 Task: Look for space in Kisarazu, Japan from 15th August, 2023 to 20th August, 2023 for 1 adult in price range Rs.5000 to Rs.10000. Place can be private room with 1  bedroom having 1 bed and 1 bathroom. Property type can be house, flat, guest house, hotel. Booking option can be shelf check-in. Required host language is English.
Action: Mouse moved to (534, 135)
Screenshot: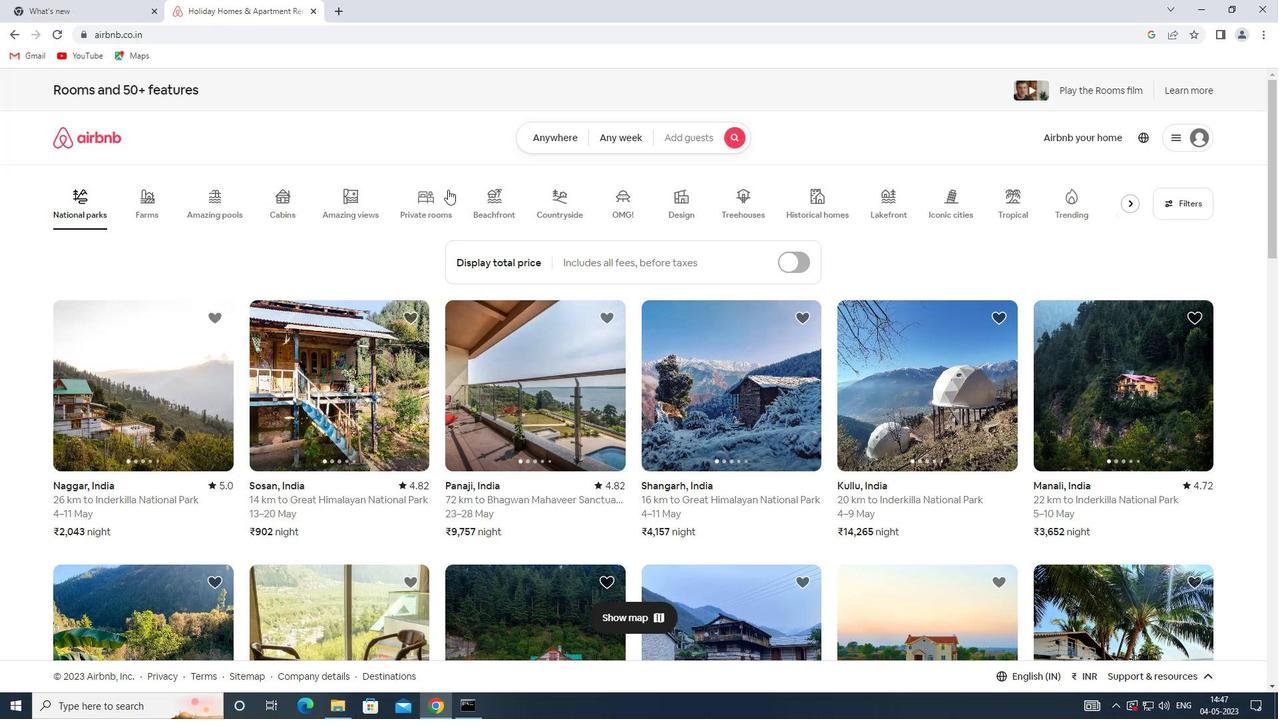 
Action: Mouse pressed left at (534, 135)
Screenshot: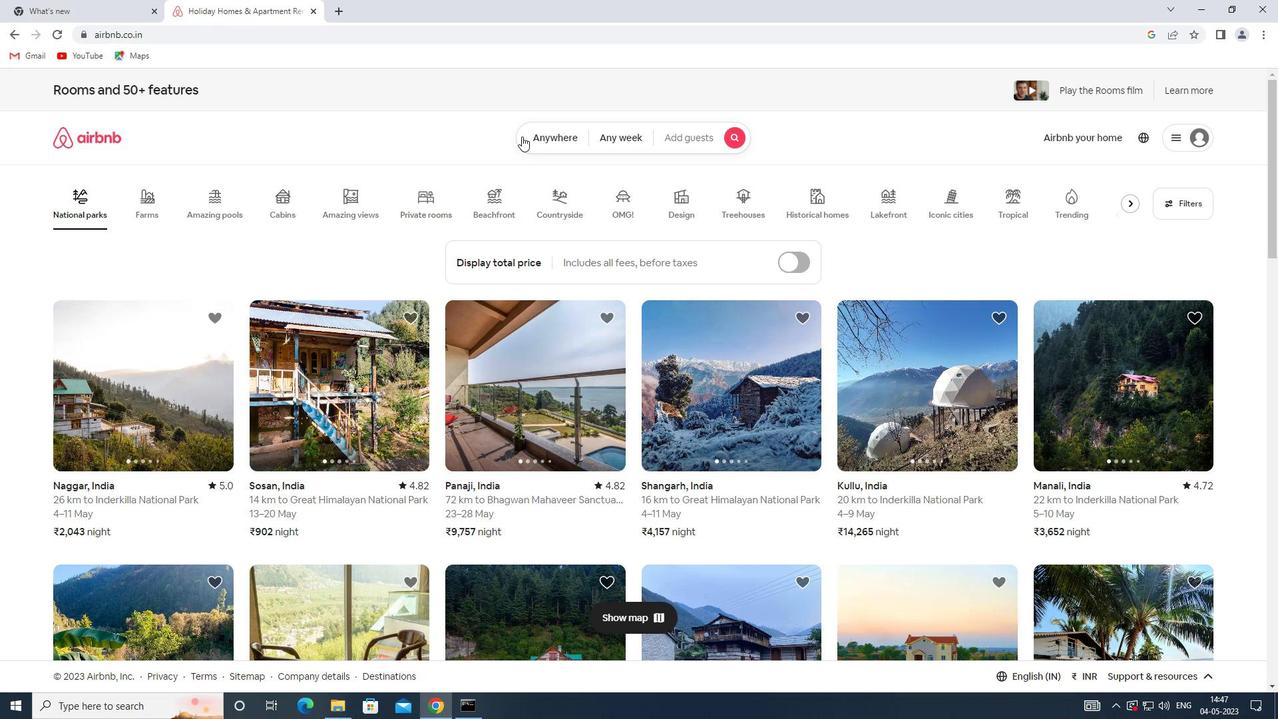 
Action: Mouse moved to (427, 186)
Screenshot: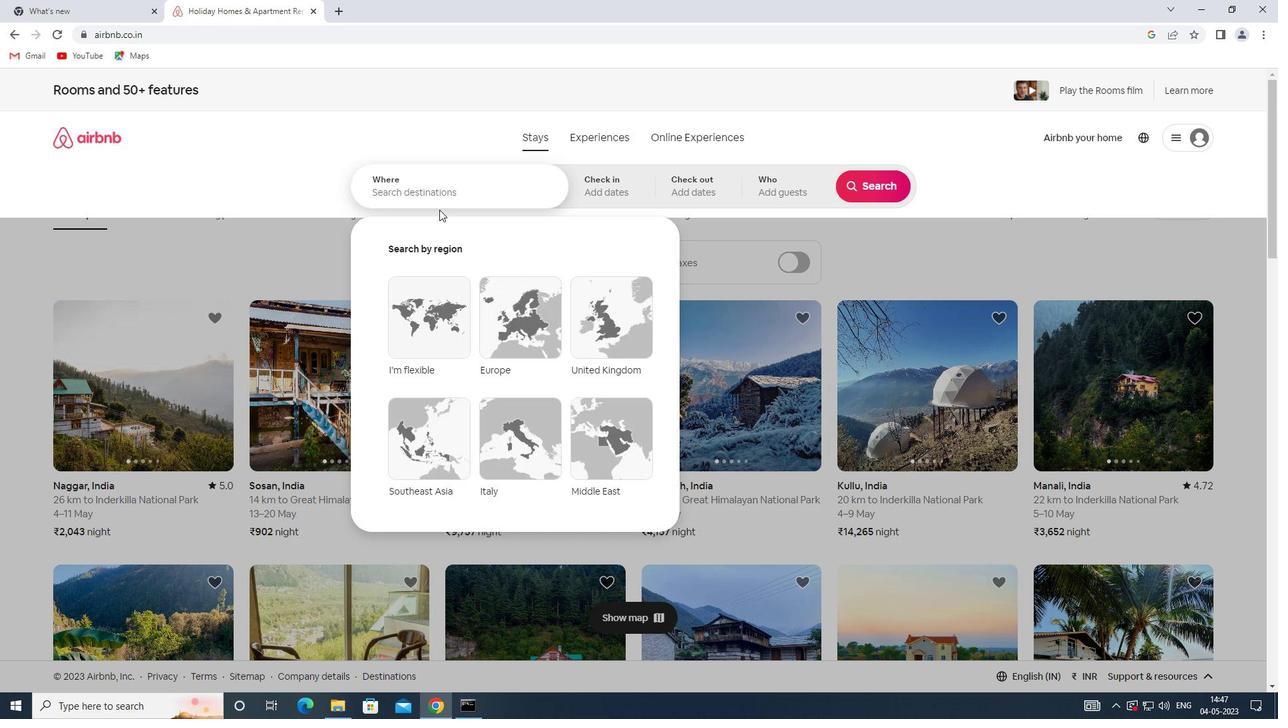 
Action: Mouse pressed left at (427, 186)
Screenshot: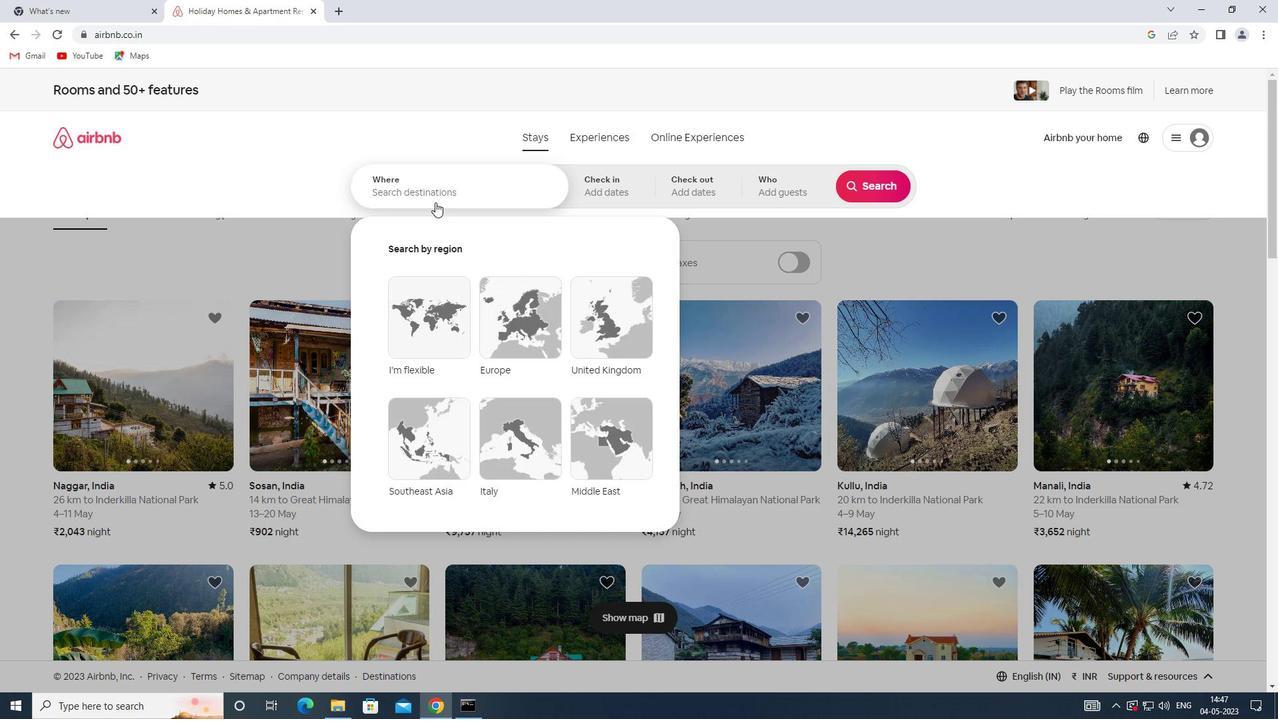 
Action: Key pressed <Key.shift>KISARAZU,<Key.shift><Key.shift><Key.shift><Key.shift><Key.shift><Key.shift><Key.shift><Key.shift><Key.shift><Key.shift><Key.shift><Key.shift><Key.shift>JAPAN
Screenshot: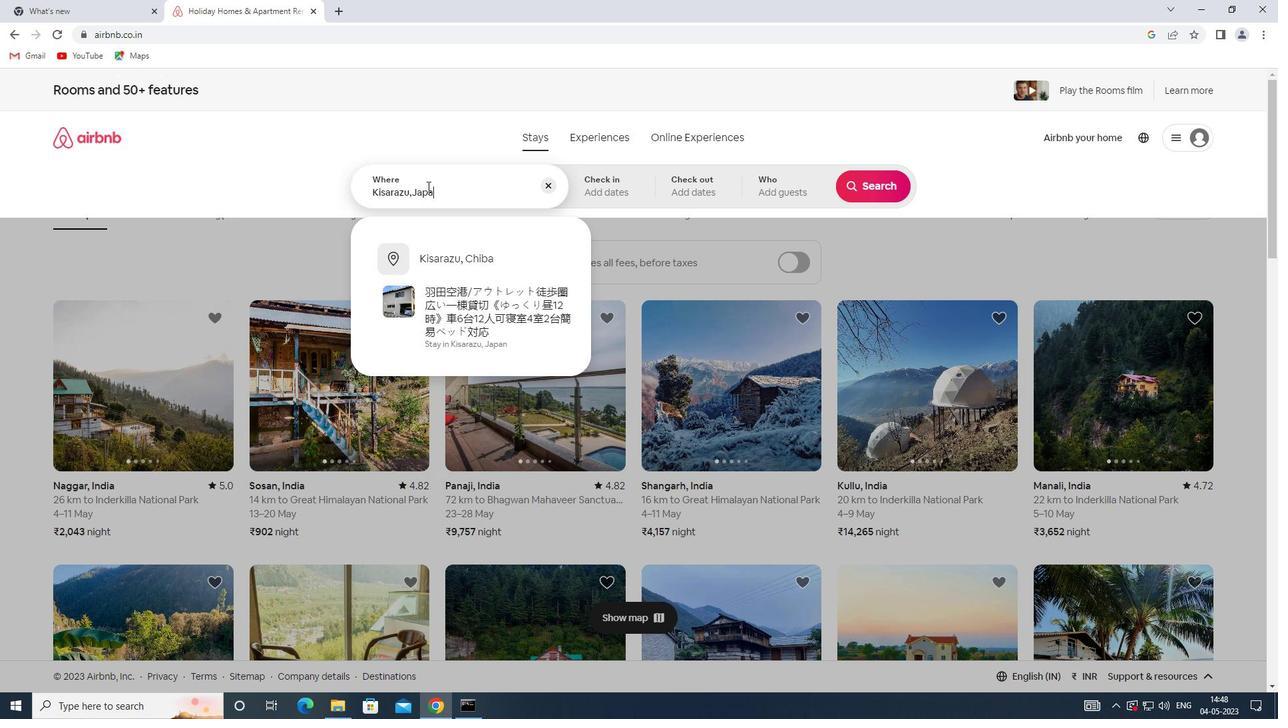 
Action: Mouse moved to (619, 194)
Screenshot: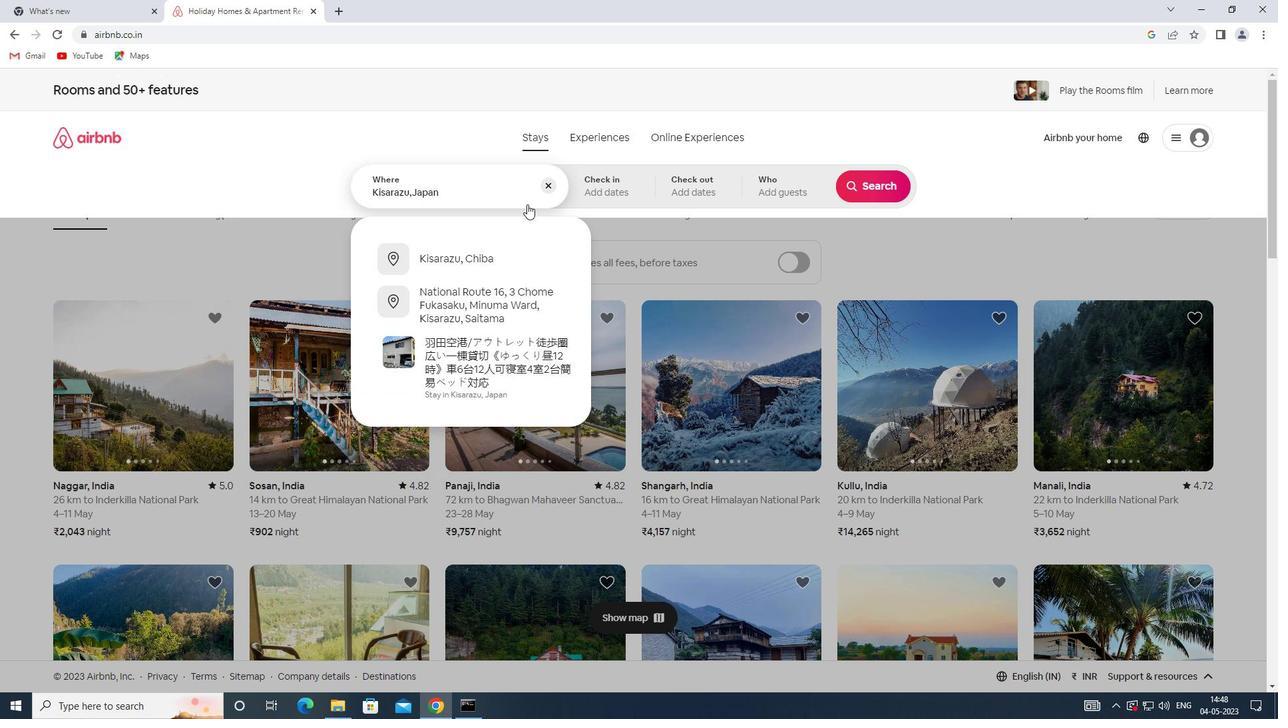 
Action: Mouse pressed left at (619, 194)
Screenshot: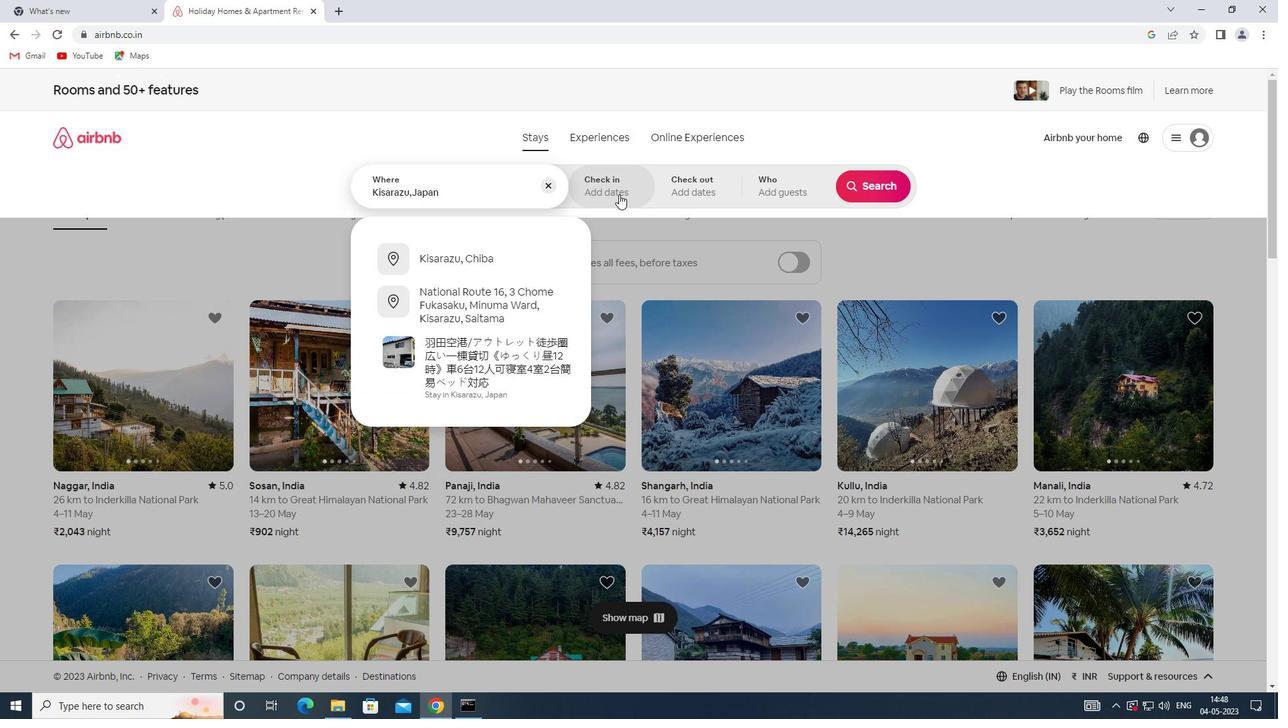 
Action: Mouse moved to (872, 304)
Screenshot: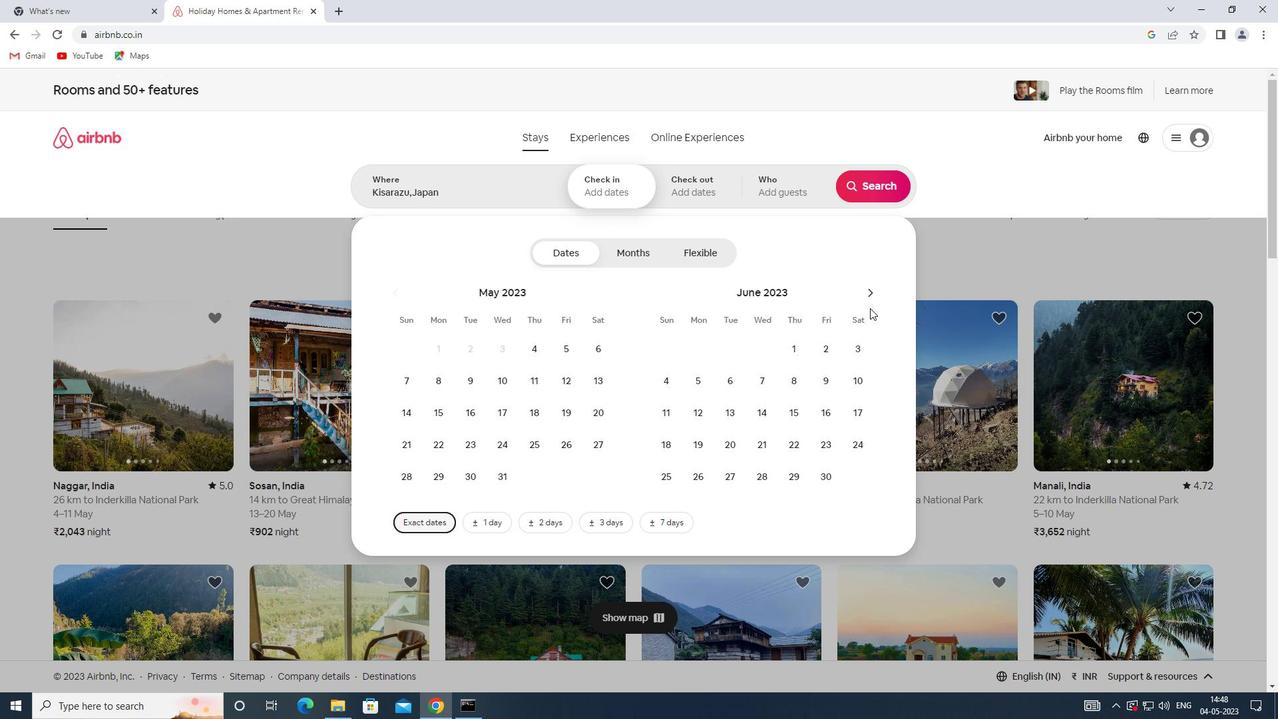 
Action: Mouse pressed left at (872, 304)
Screenshot: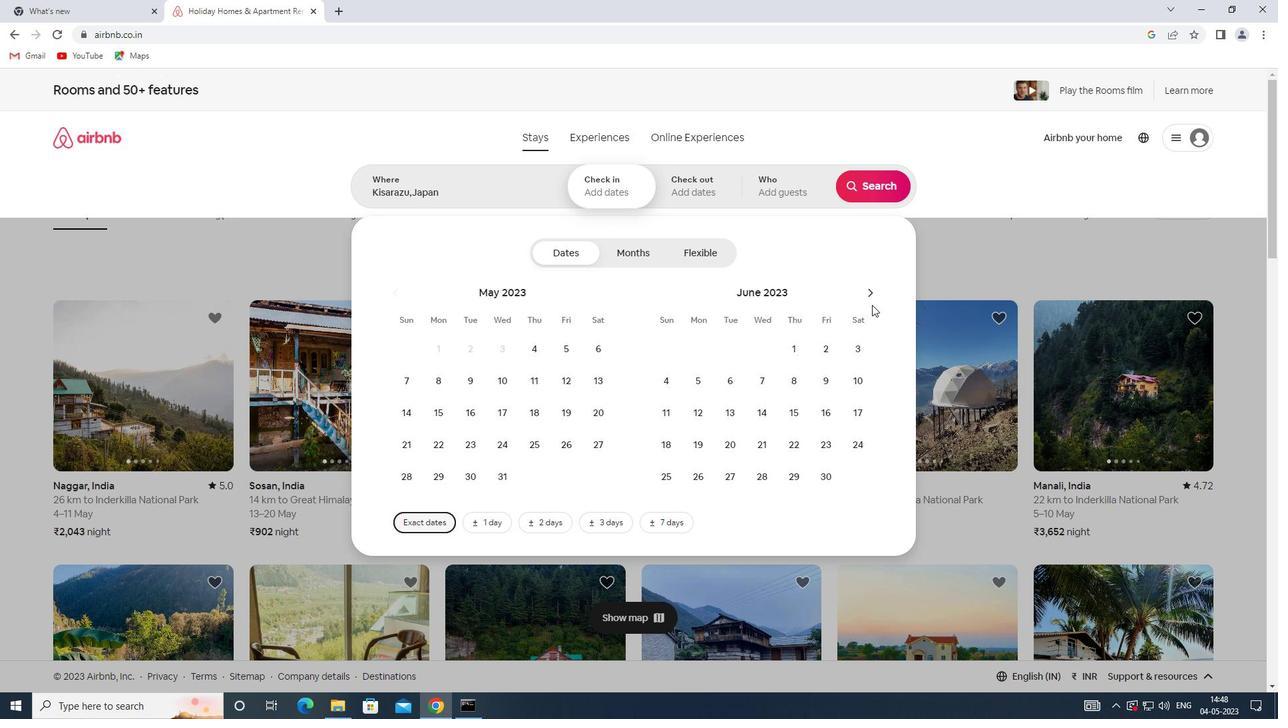 
Action: Mouse moved to (871, 296)
Screenshot: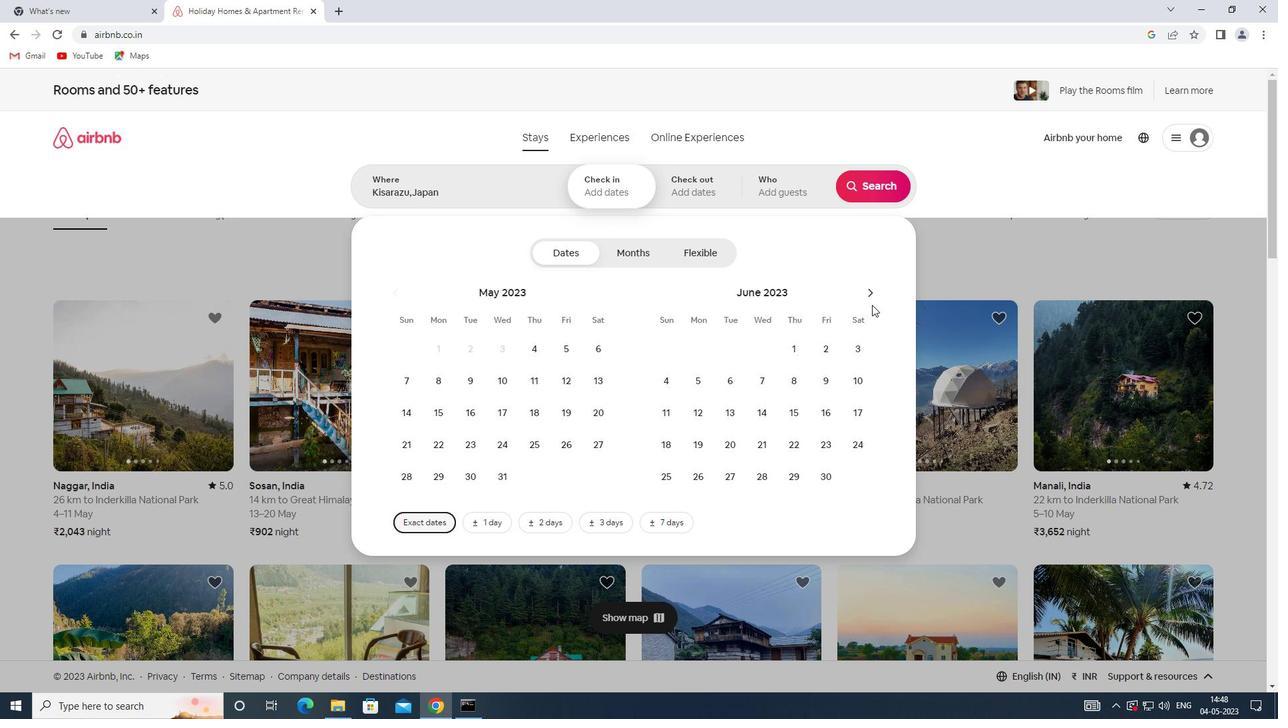 
Action: Mouse pressed left at (871, 296)
Screenshot: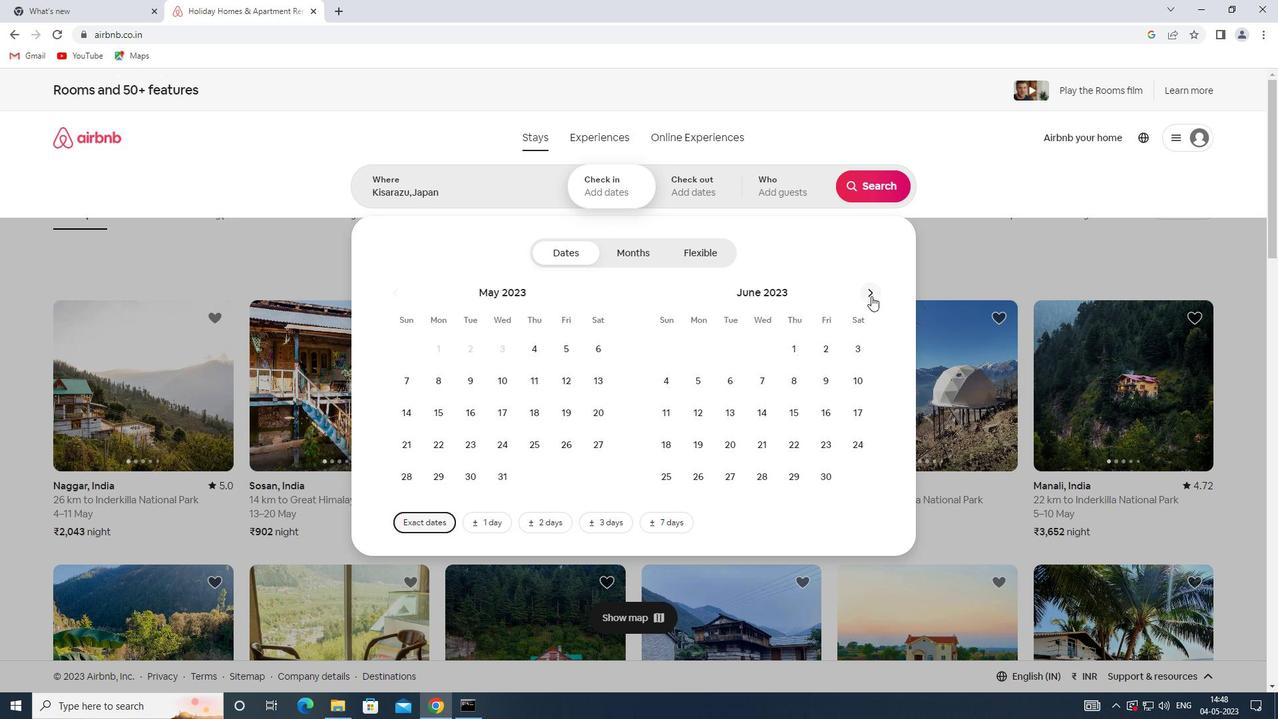 
Action: Mouse pressed left at (871, 296)
Screenshot: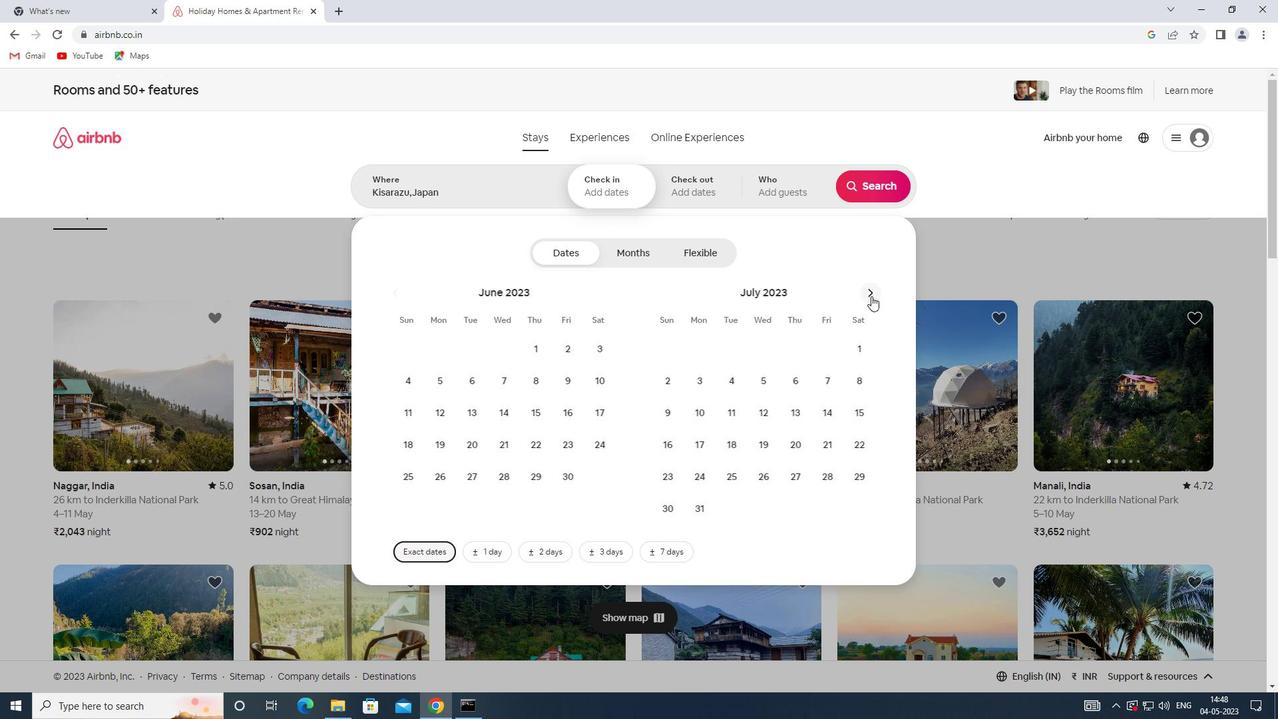
Action: Mouse moved to (735, 407)
Screenshot: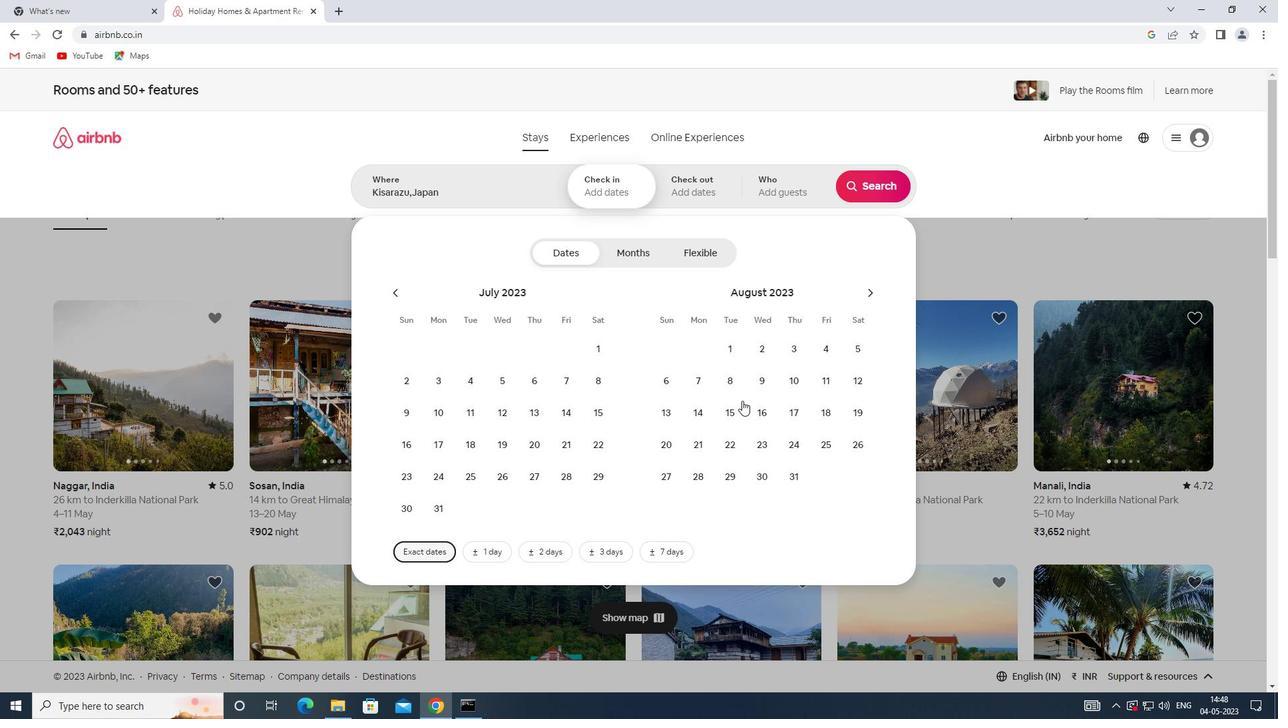 
Action: Mouse pressed left at (735, 407)
Screenshot: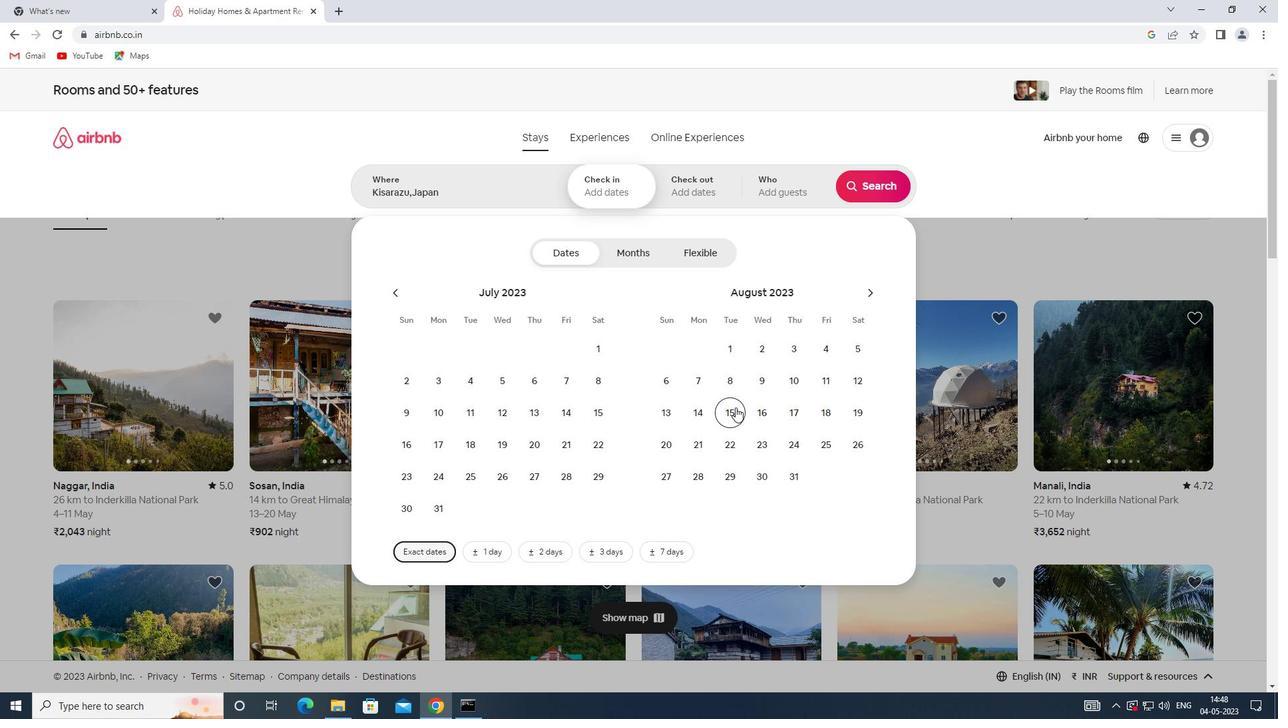 
Action: Mouse moved to (666, 445)
Screenshot: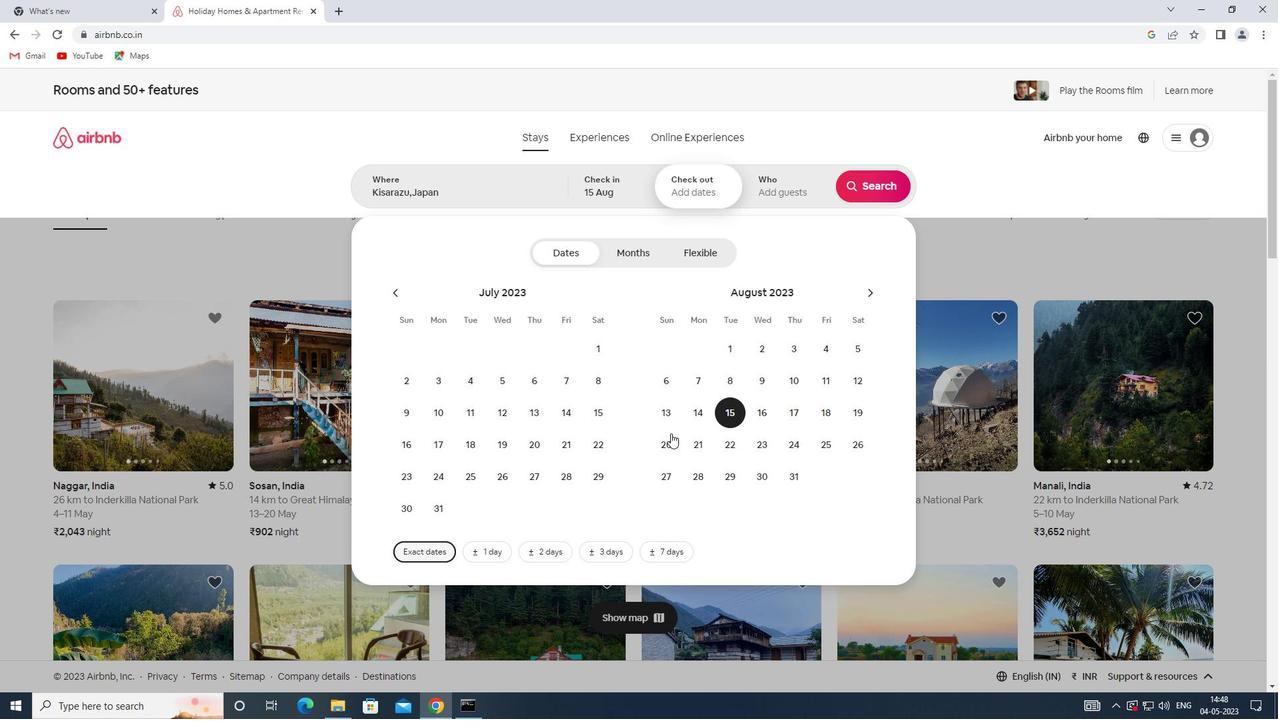 
Action: Mouse pressed left at (666, 445)
Screenshot: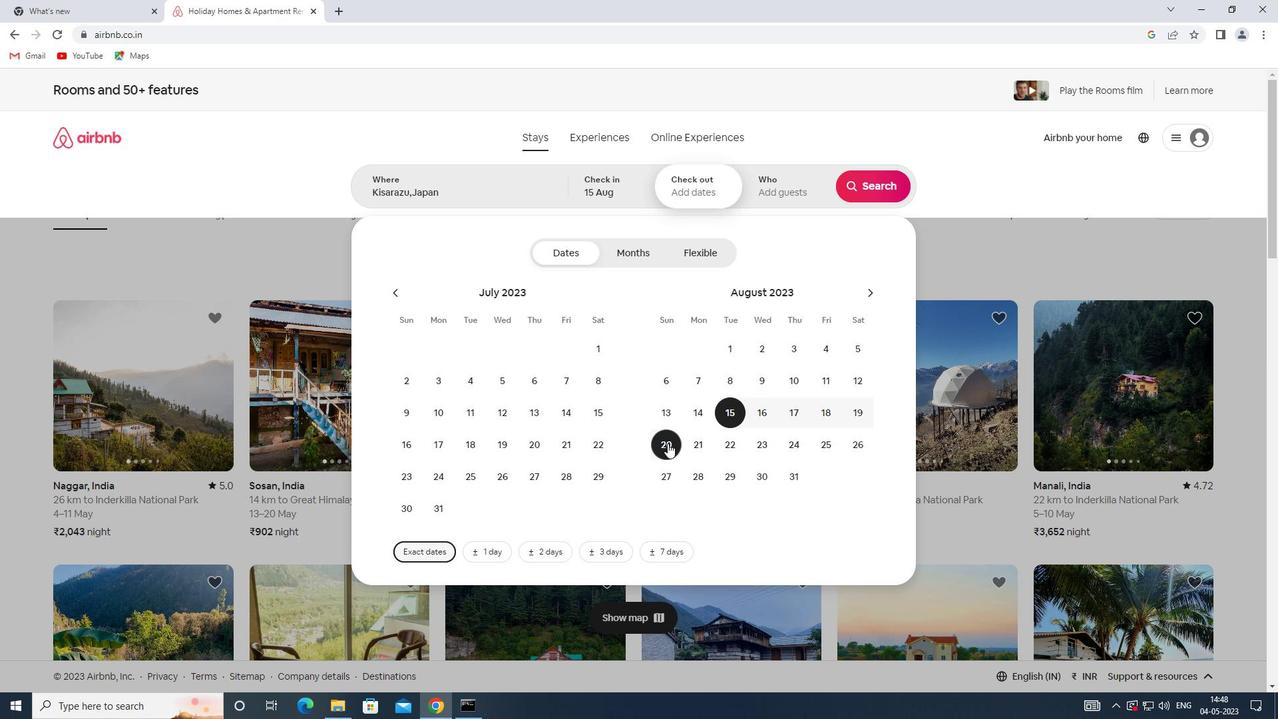 
Action: Mouse moved to (780, 192)
Screenshot: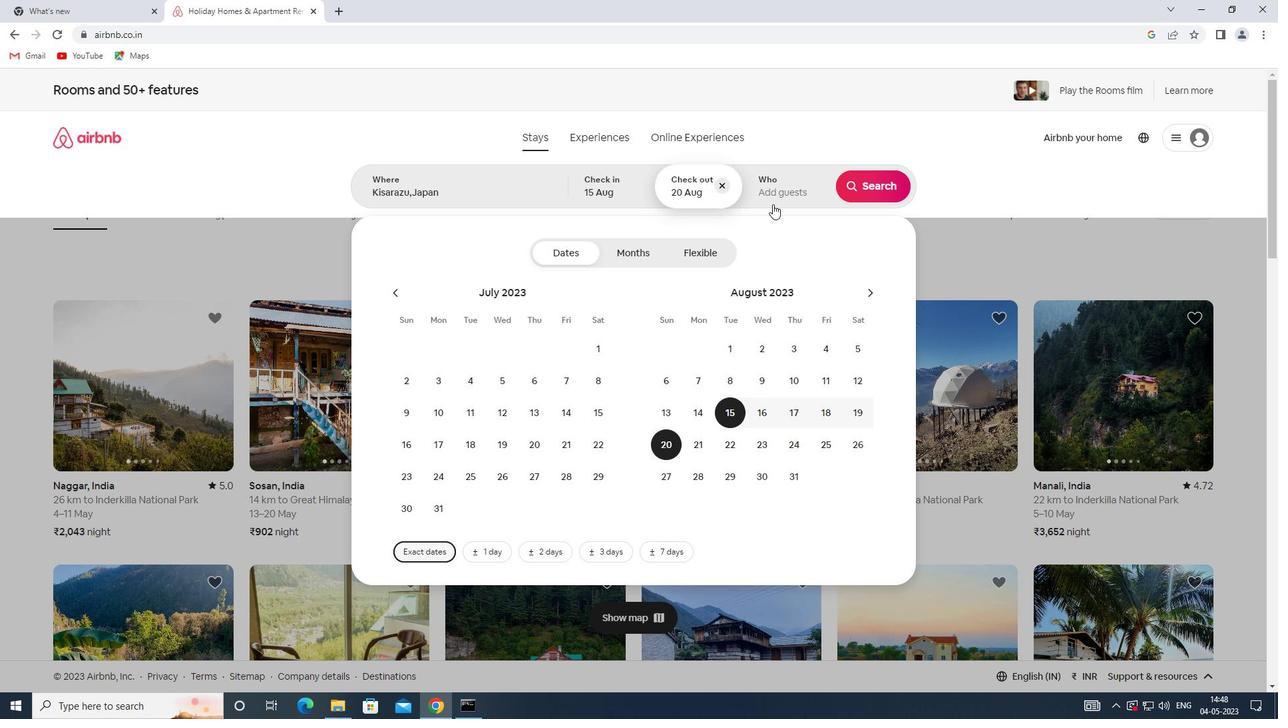 
Action: Mouse pressed left at (780, 192)
Screenshot: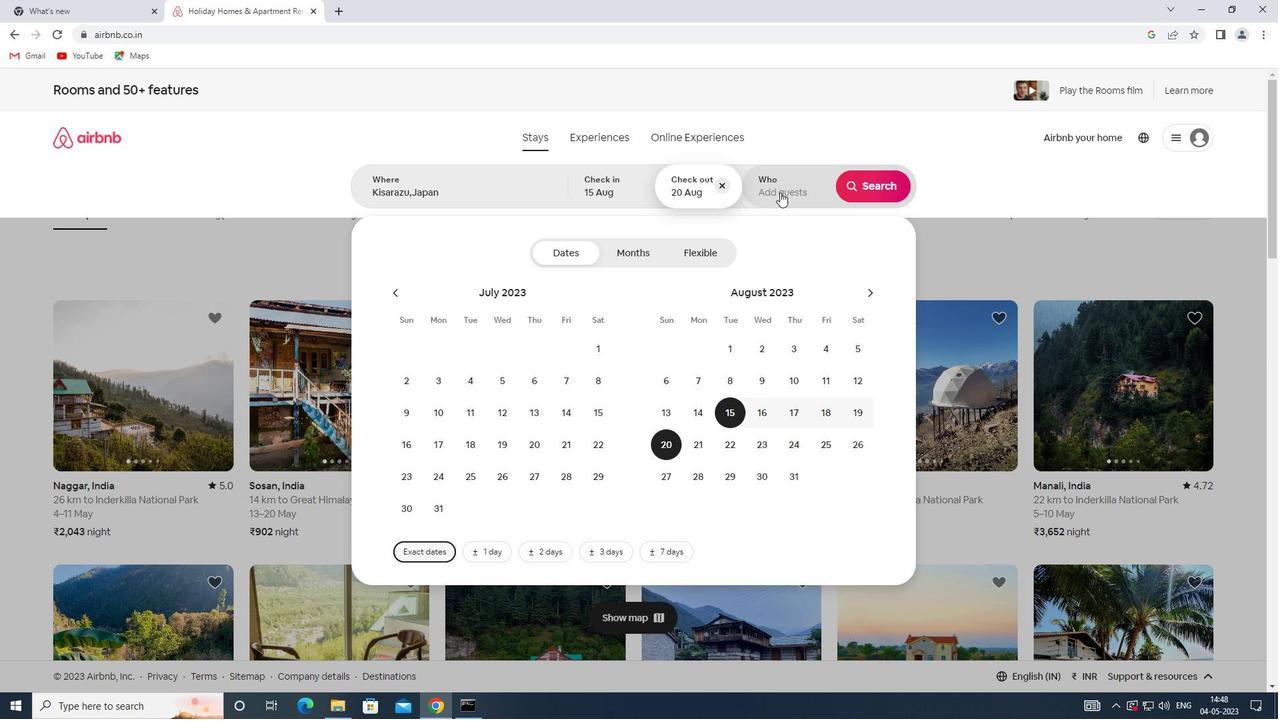 
Action: Mouse moved to (877, 260)
Screenshot: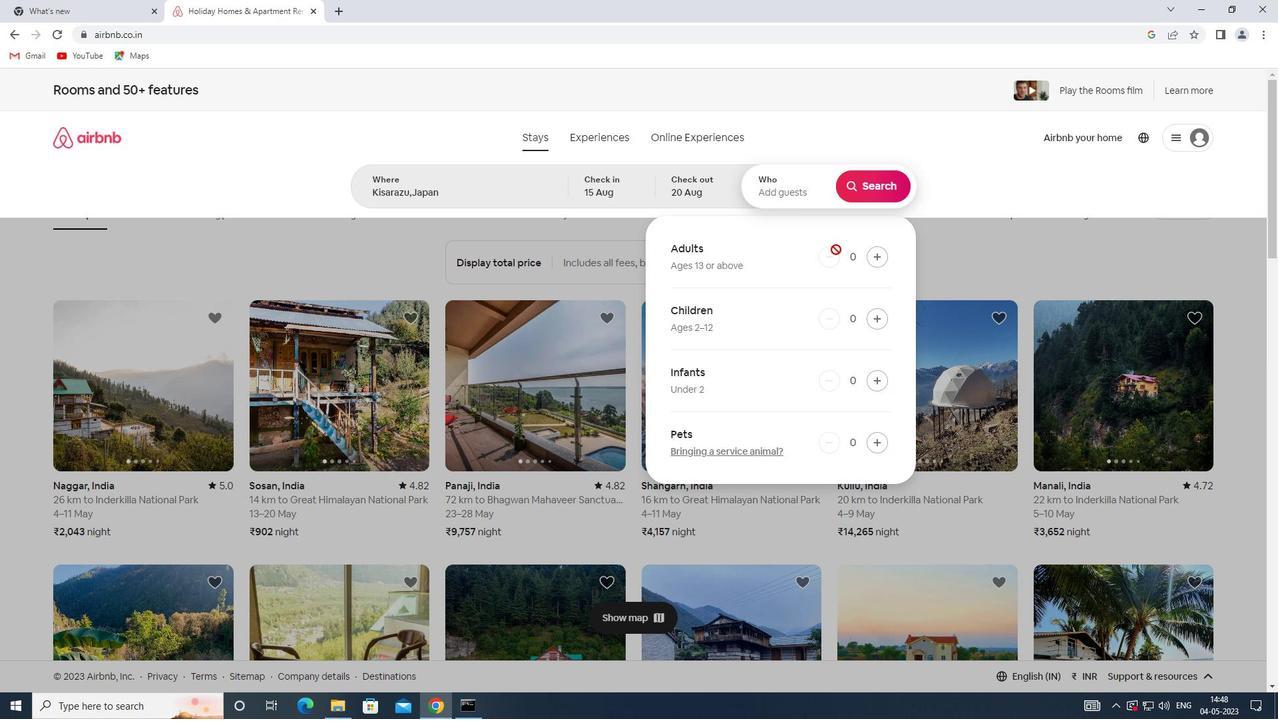 
Action: Mouse pressed left at (877, 260)
Screenshot: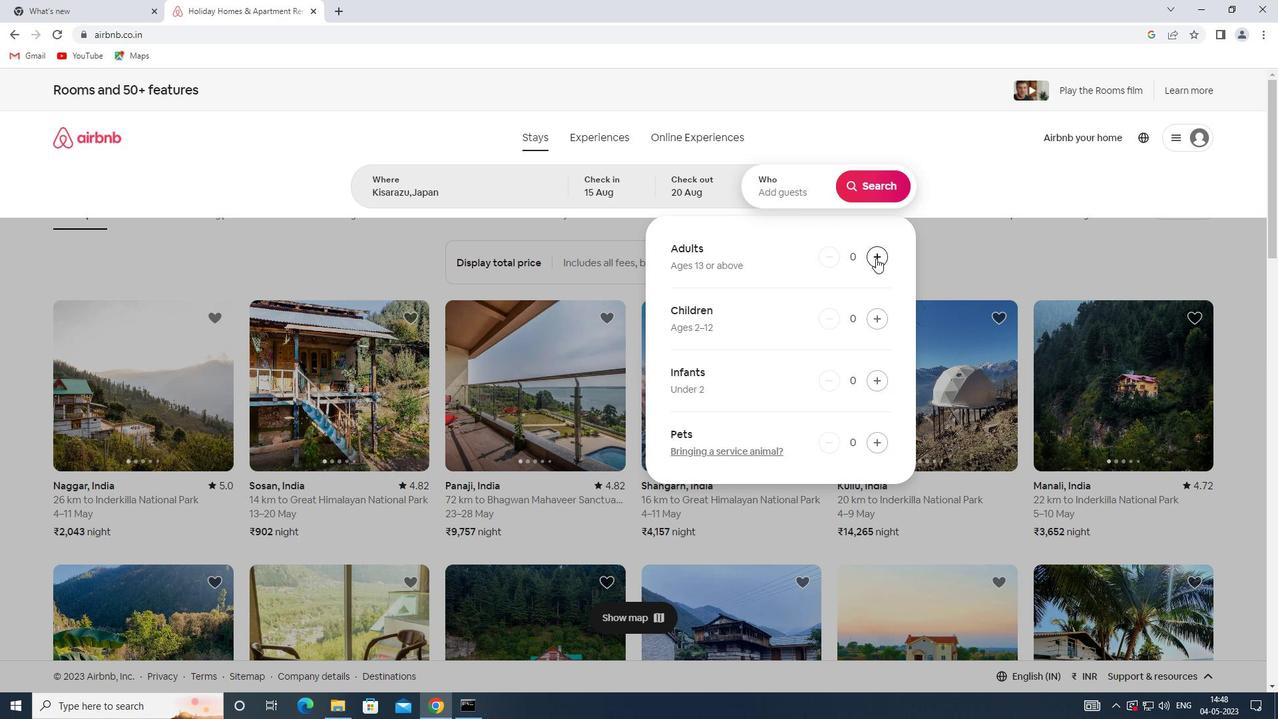 
Action: Mouse moved to (878, 181)
Screenshot: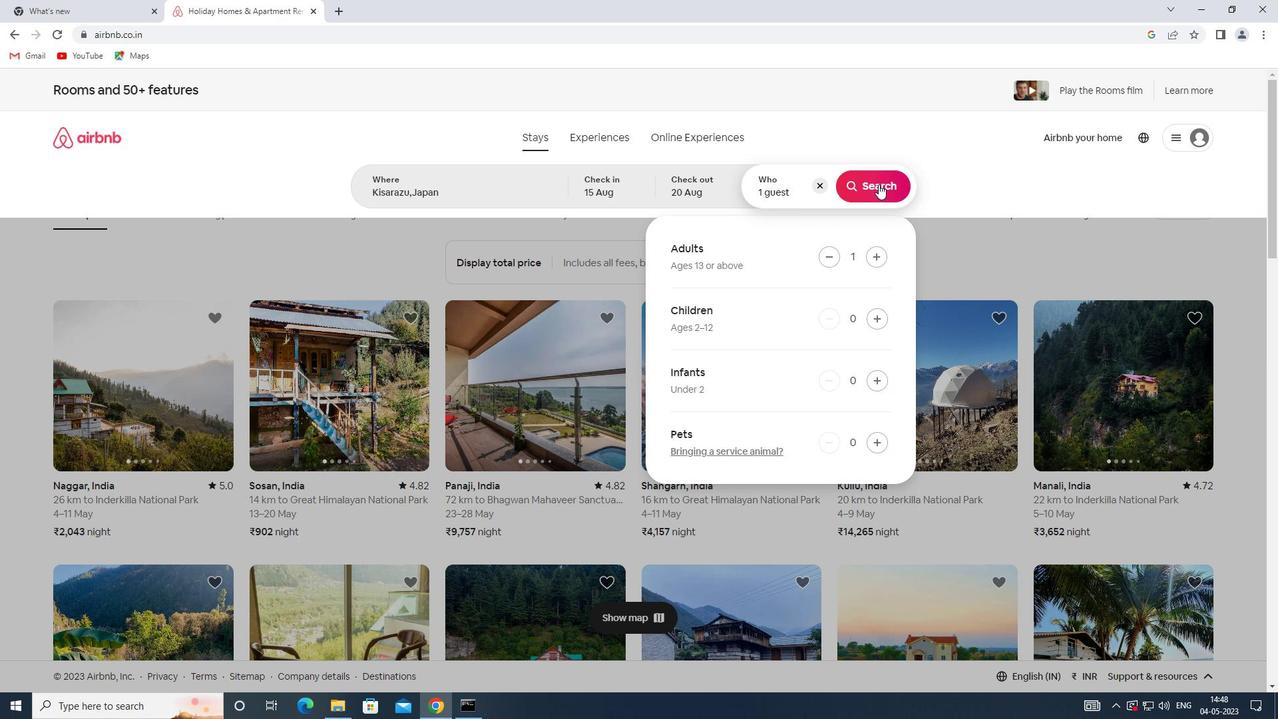 
Action: Mouse pressed left at (878, 181)
Screenshot: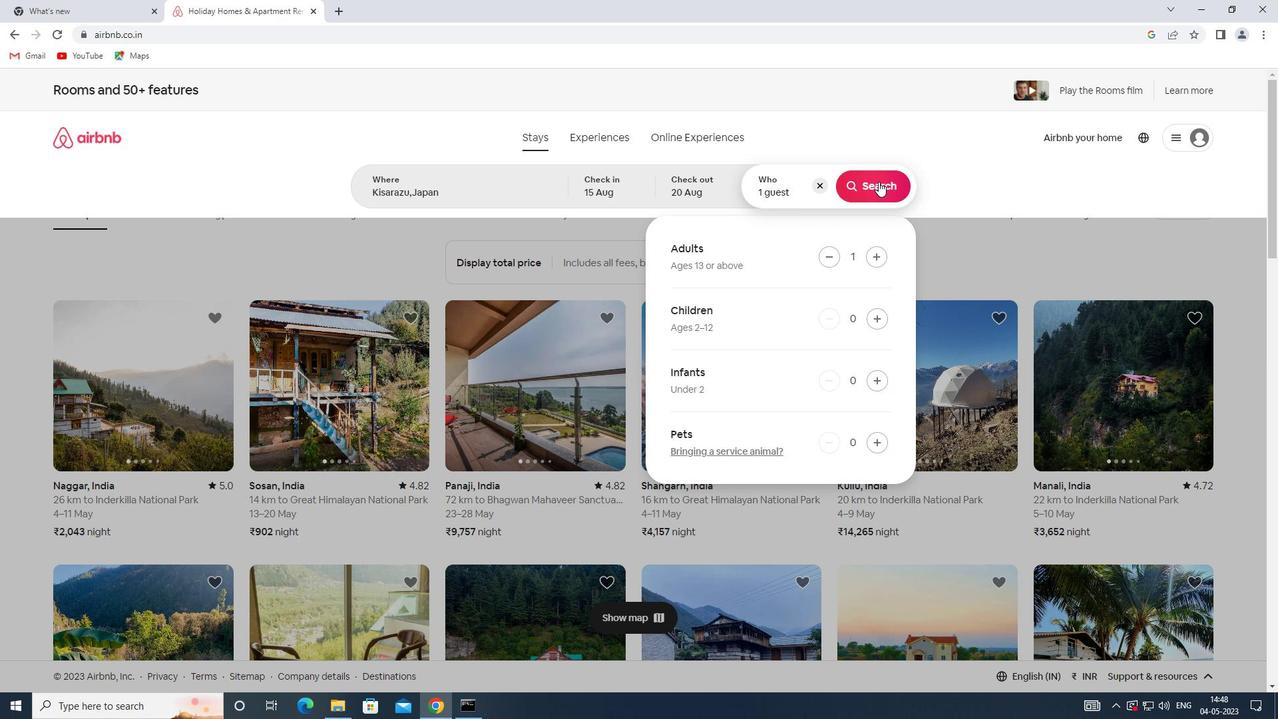 
Action: Mouse moved to (1214, 149)
Screenshot: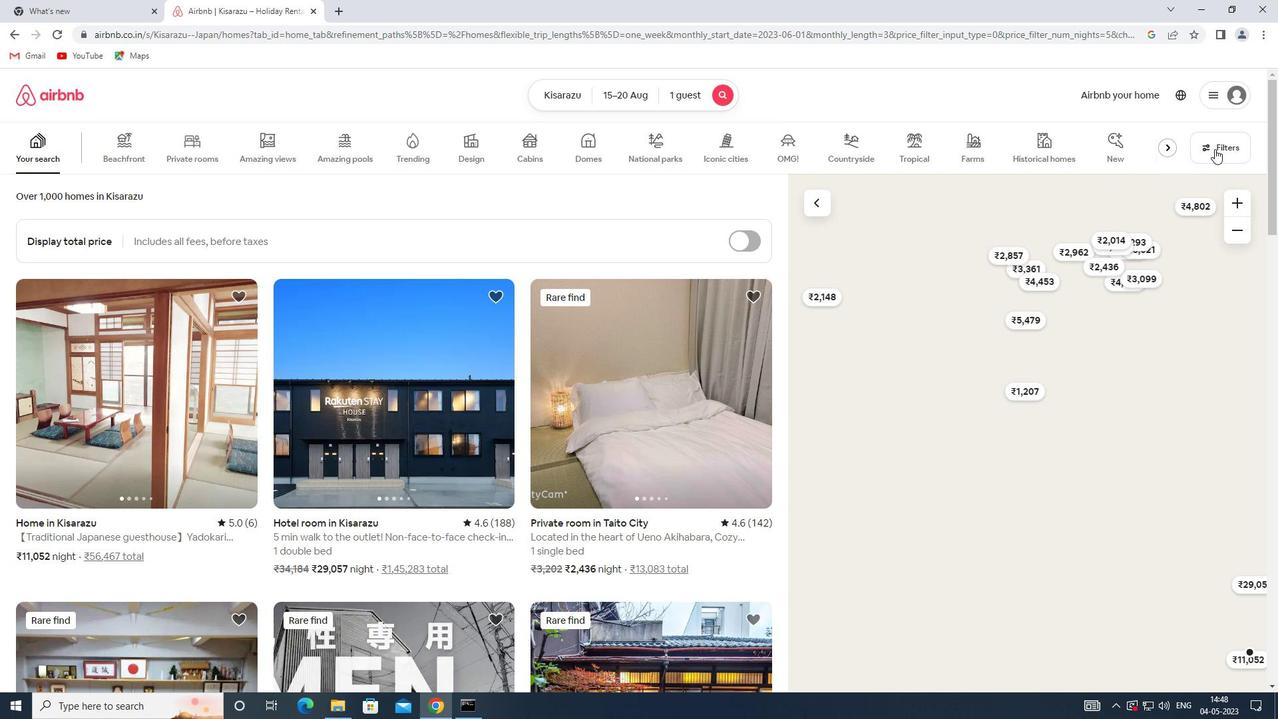 
Action: Mouse pressed left at (1214, 149)
Screenshot: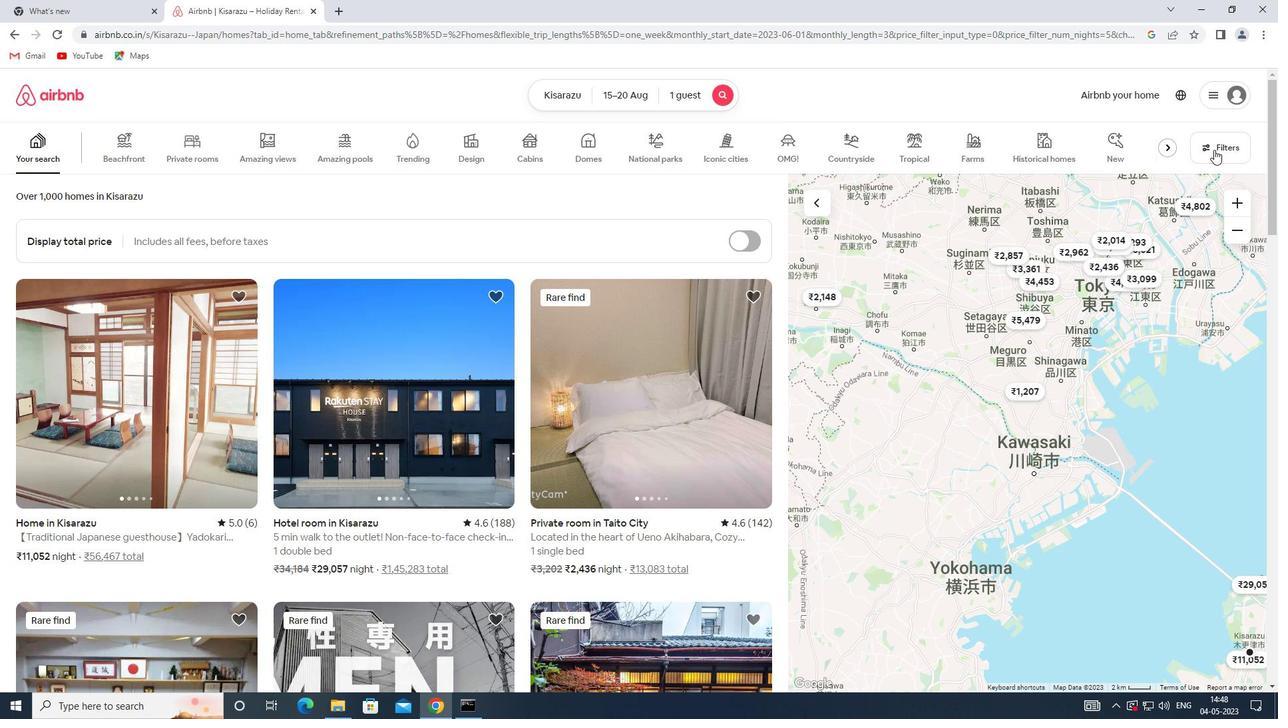 
Action: Mouse moved to (460, 312)
Screenshot: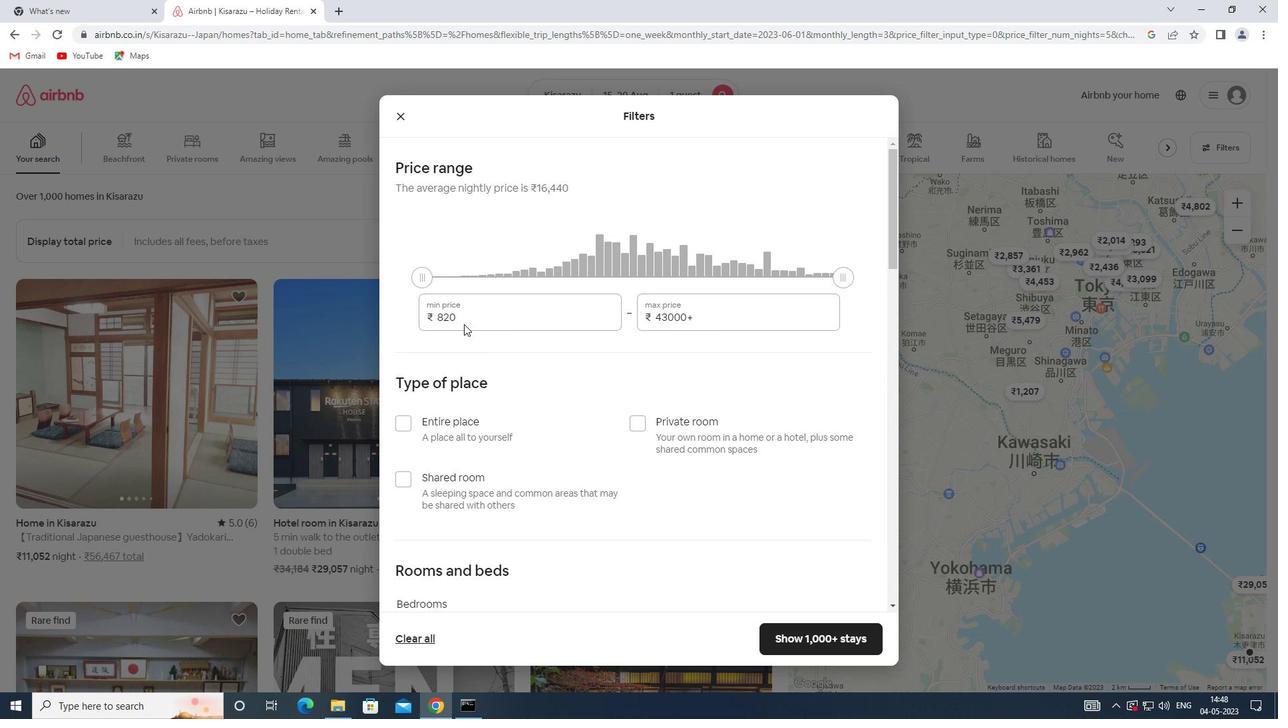
Action: Mouse pressed left at (460, 312)
Screenshot: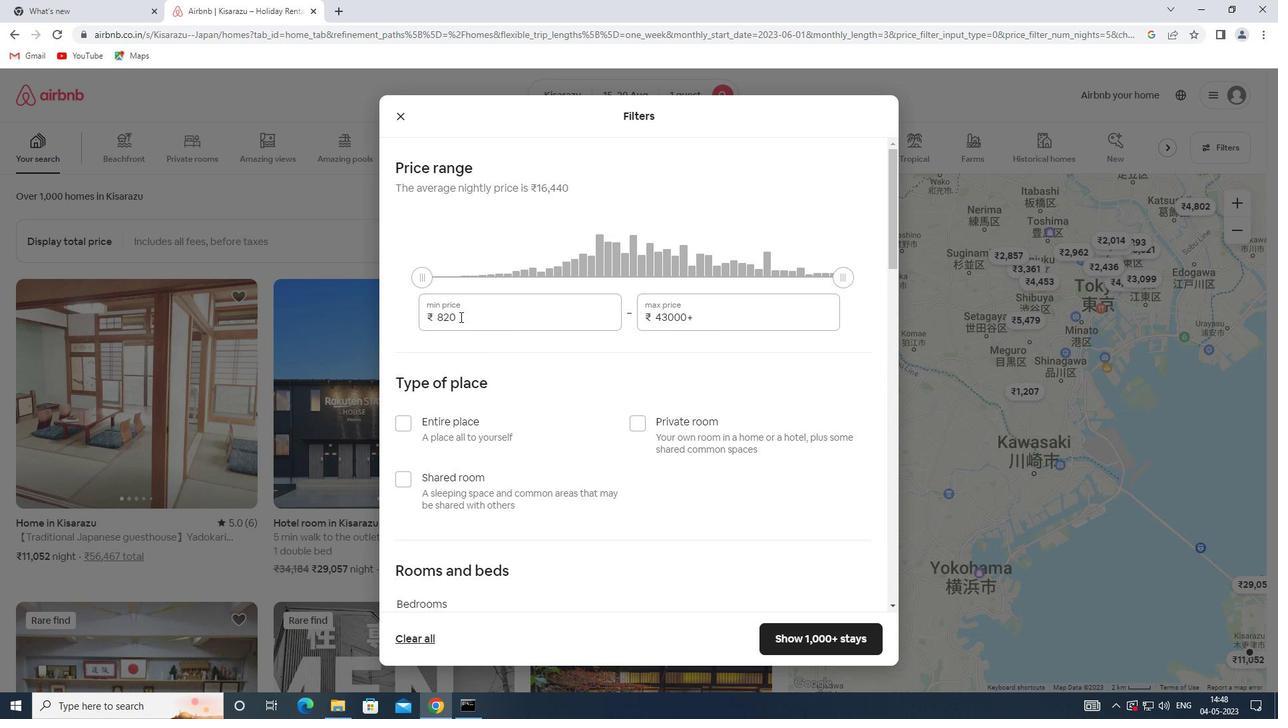 
Action: Mouse moved to (421, 311)
Screenshot: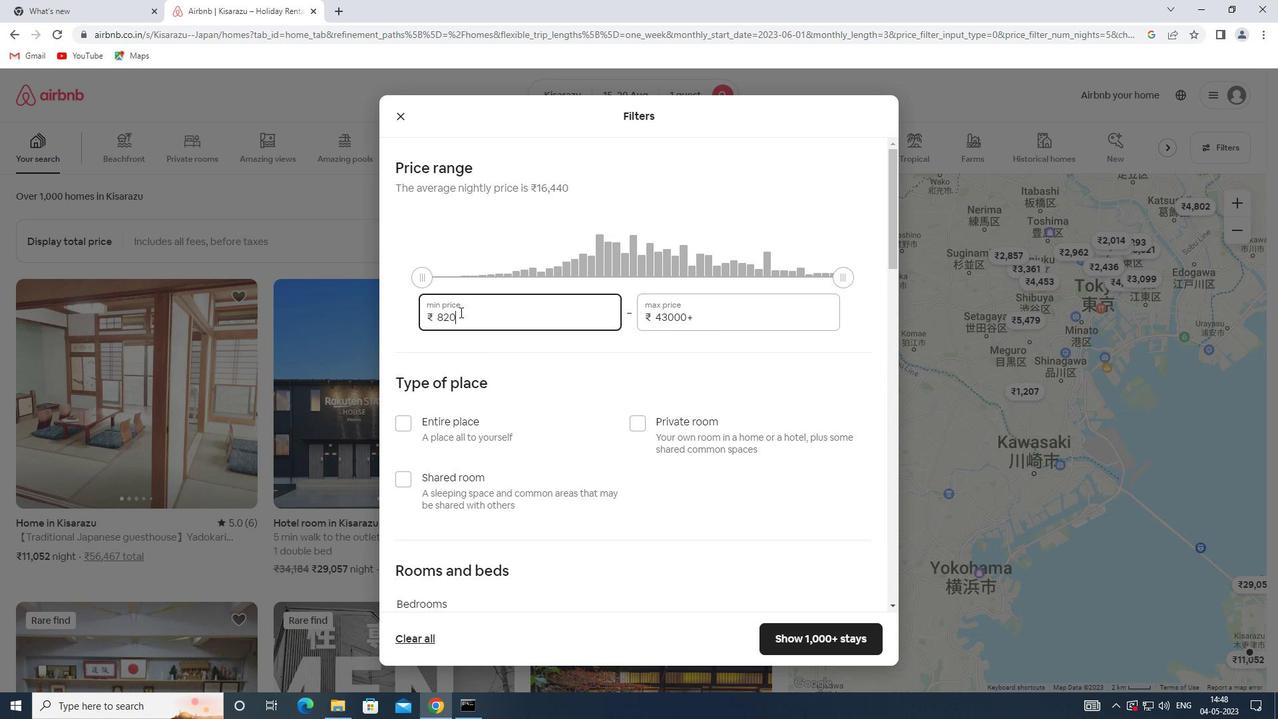 
Action: Key pressed 5000
Screenshot: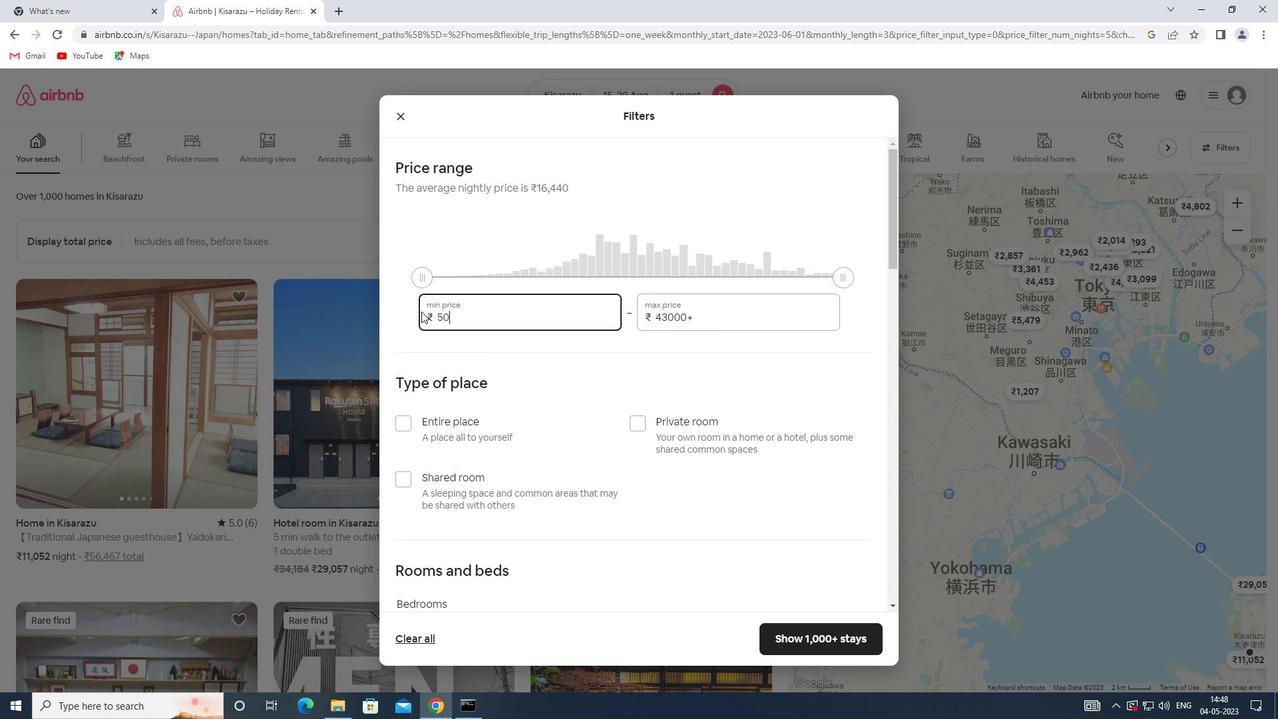 
Action: Mouse moved to (701, 314)
Screenshot: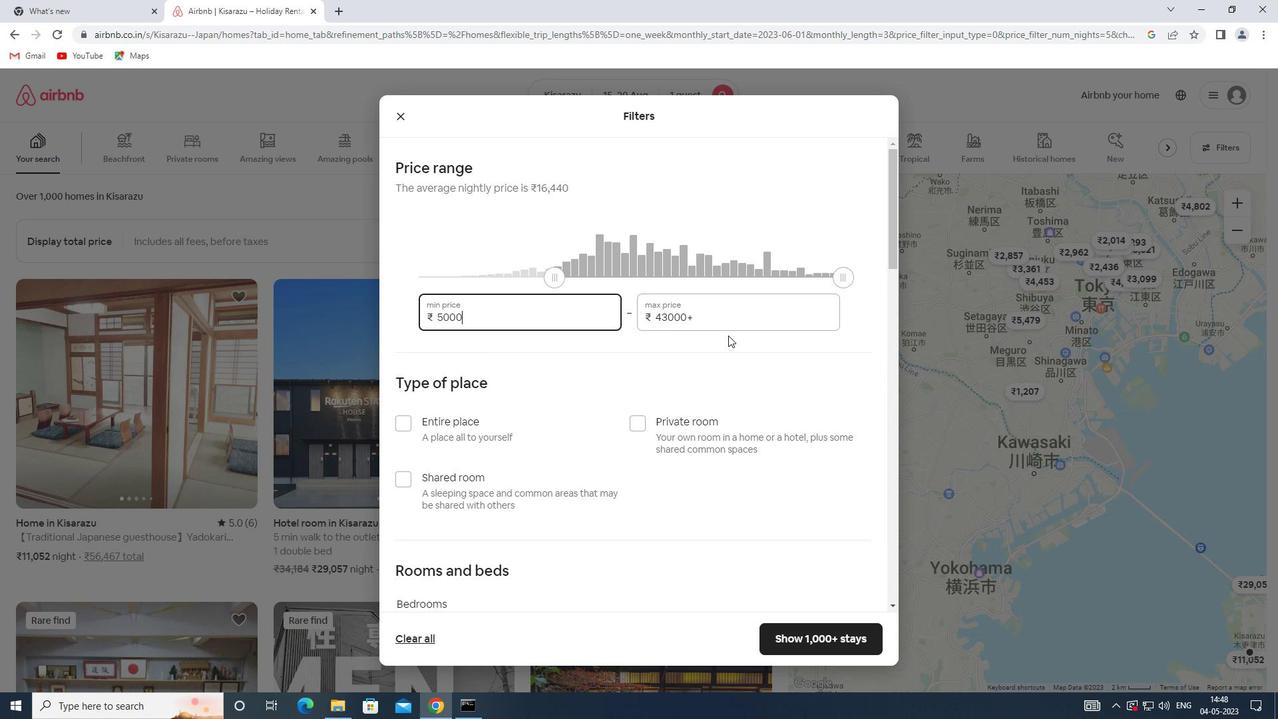 
Action: Mouse pressed left at (701, 314)
Screenshot: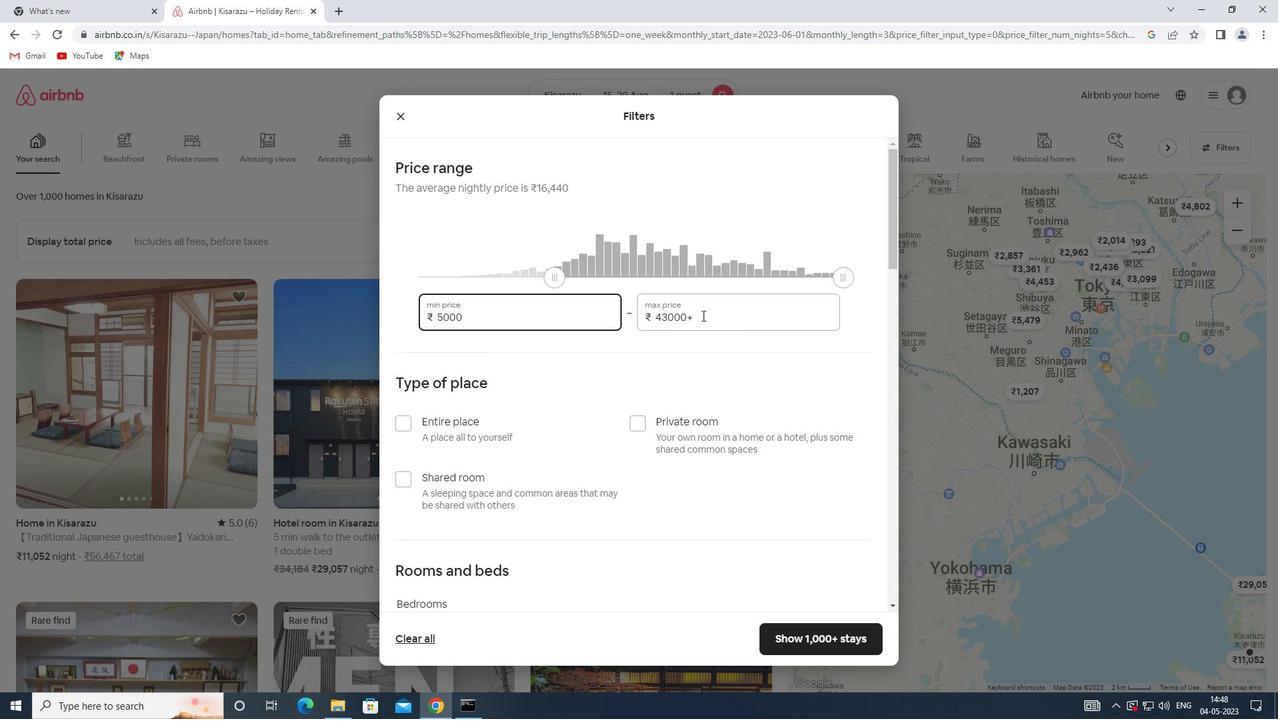 
Action: Mouse moved to (617, 314)
Screenshot: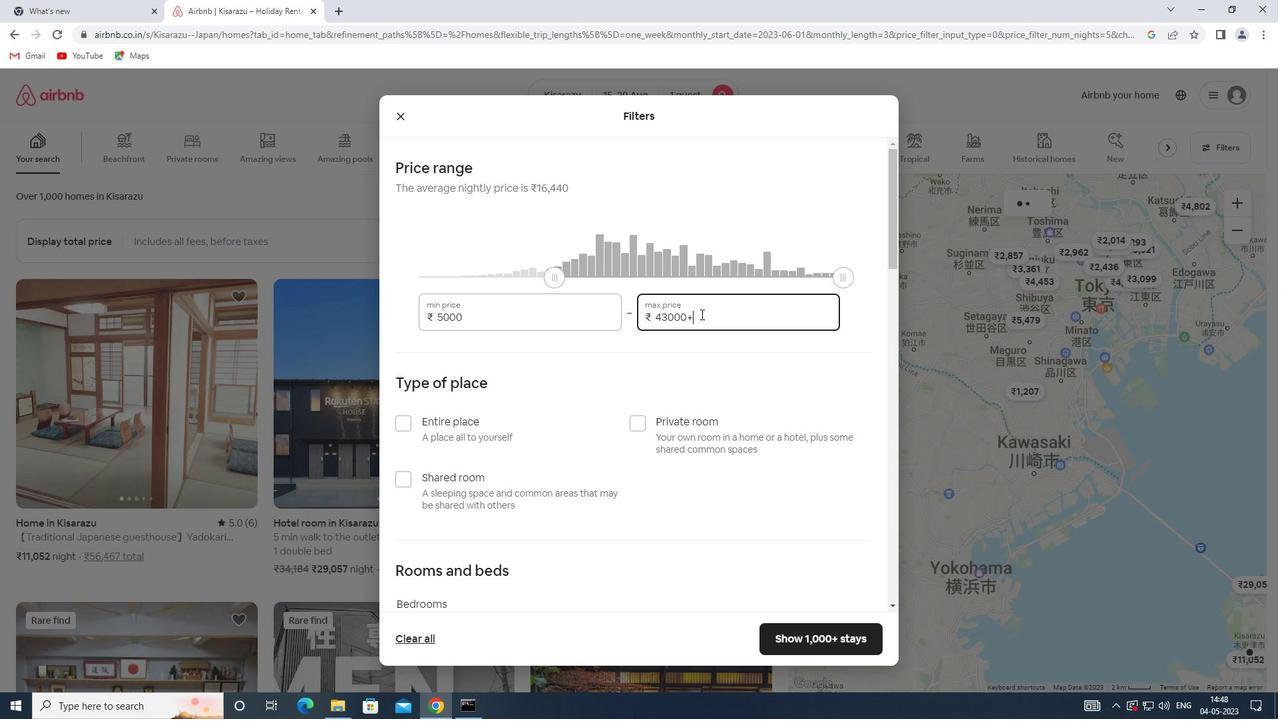 
Action: Key pressed 10000
Screenshot: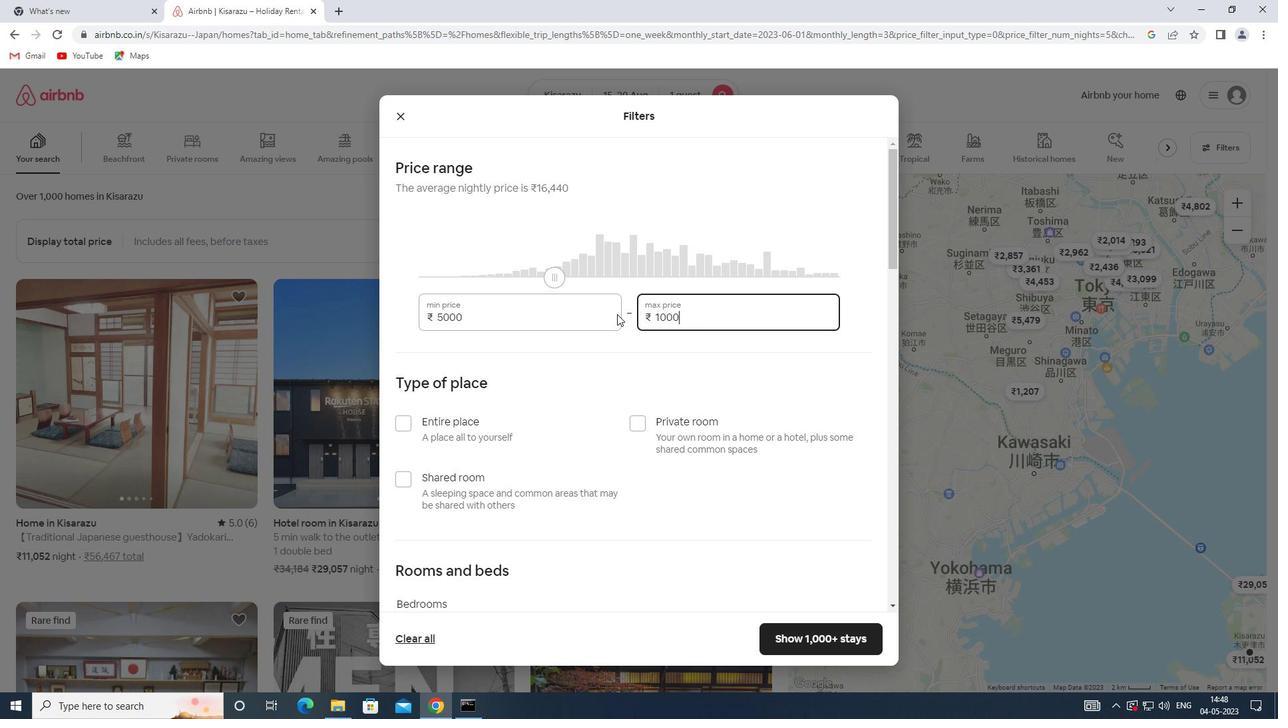 
Action: Mouse scrolled (617, 313) with delta (0, 0)
Screenshot: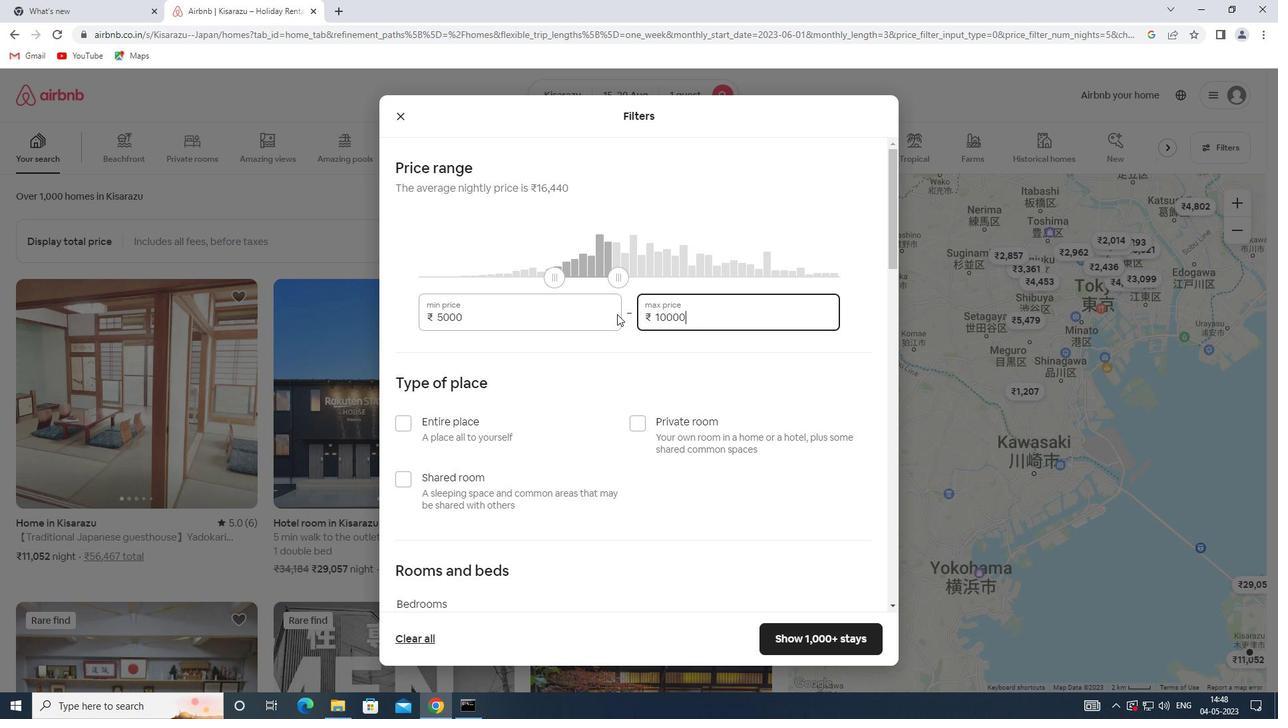 
Action: Mouse scrolled (617, 313) with delta (0, 0)
Screenshot: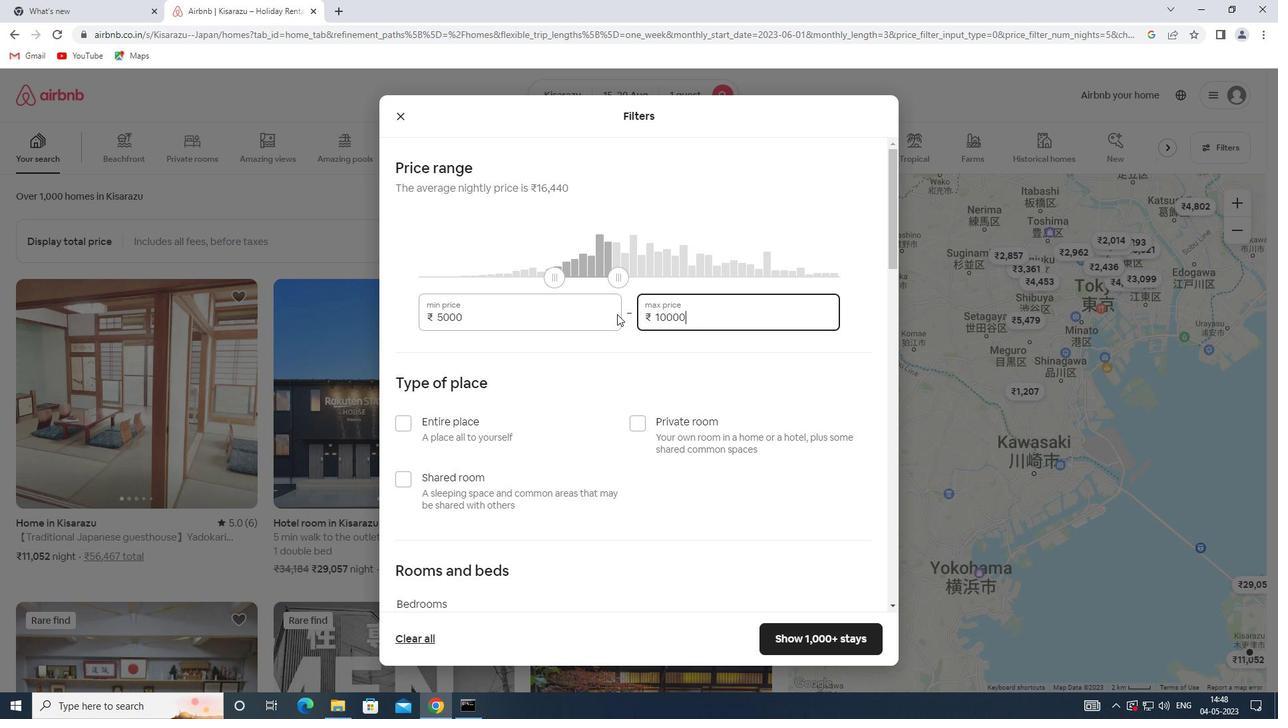 
Action: Mouse moved to (646, 289)
Screenshot: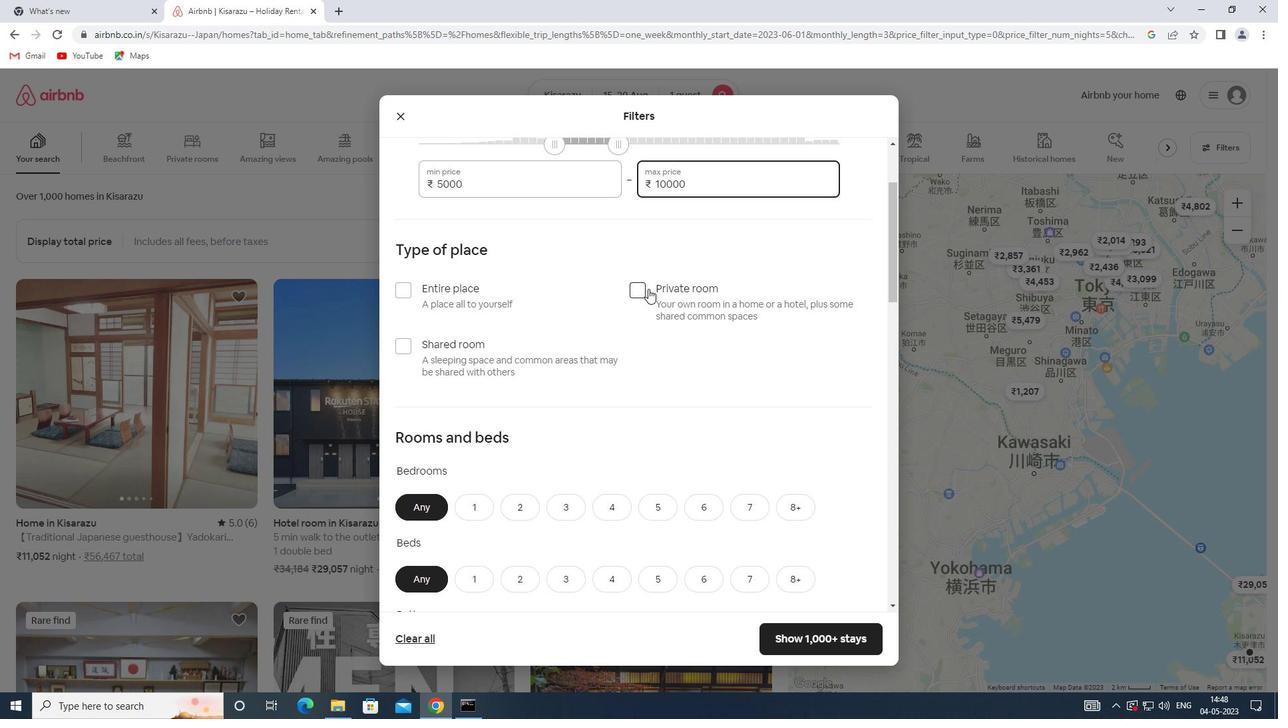 
Action: Mouse pressed left at (646, 289)
Screenshot: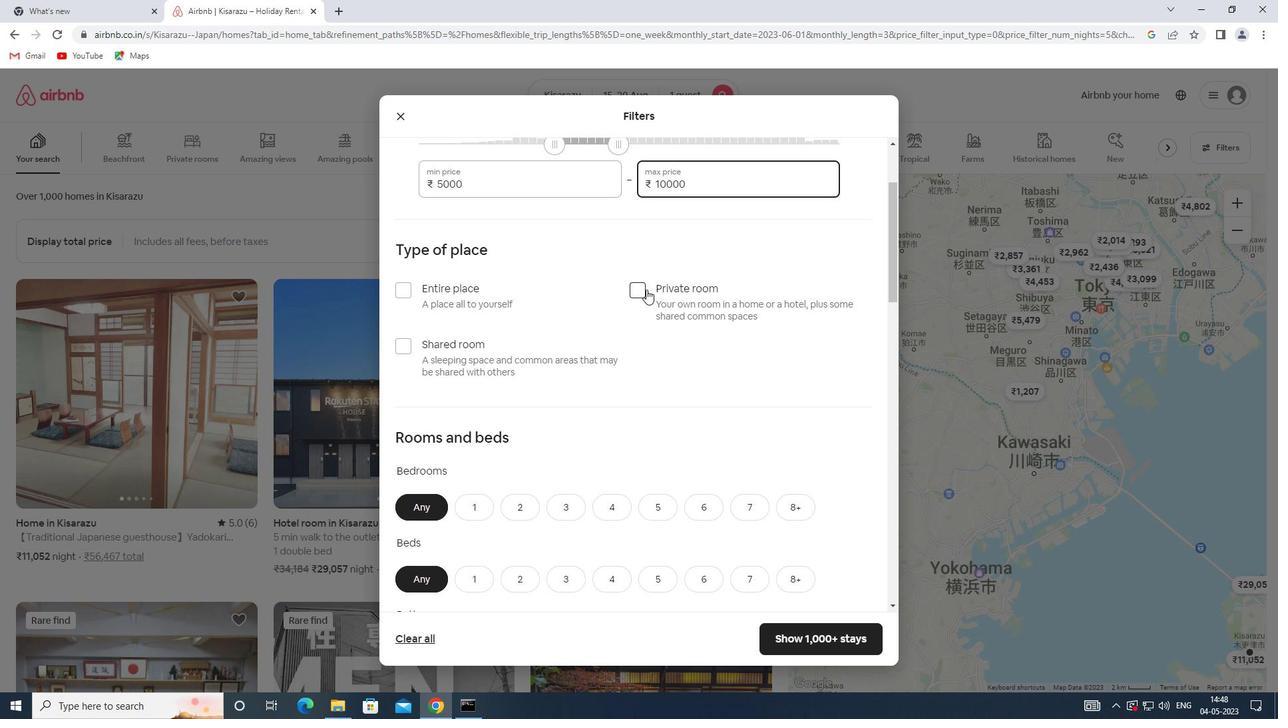 
Action: Mouse moved to (643, 290)
Screenshot: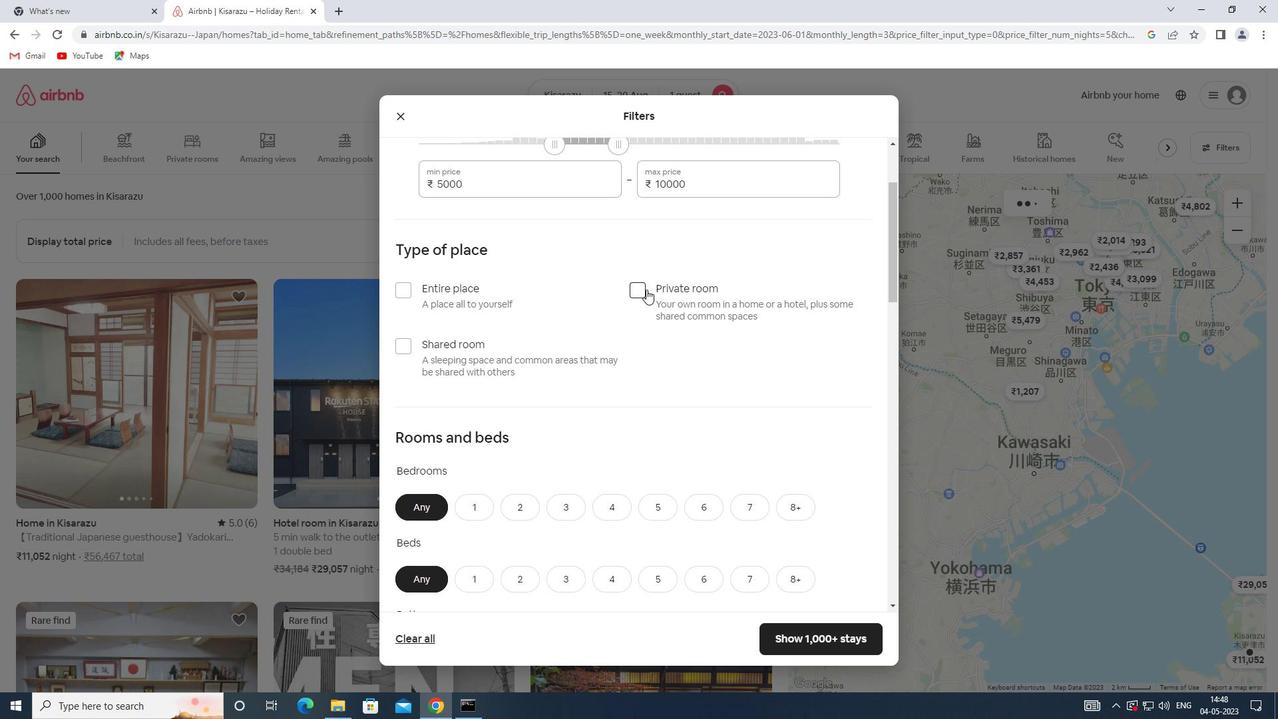 
Action: Mouse scrolled (643, 290) with delta (0, 0)
Screenshot: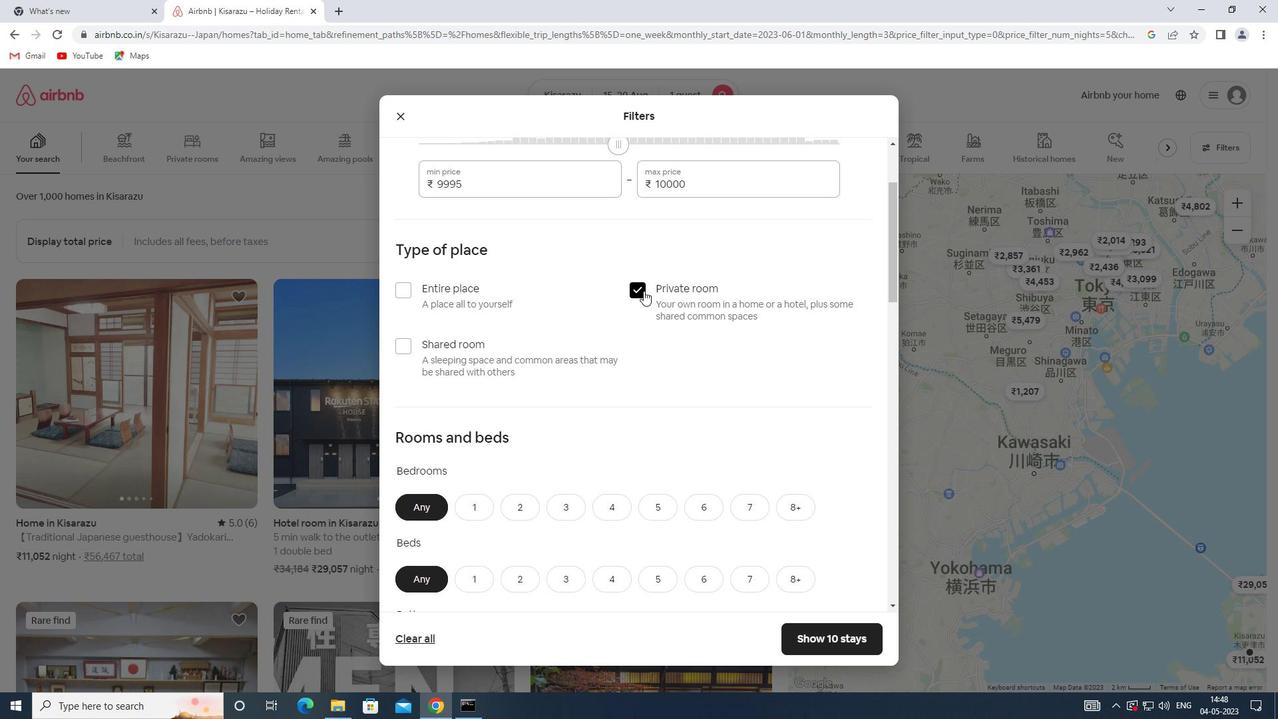 
Action: Mouse scrolled (643, 290) with delta (0, 0)
Screenshot: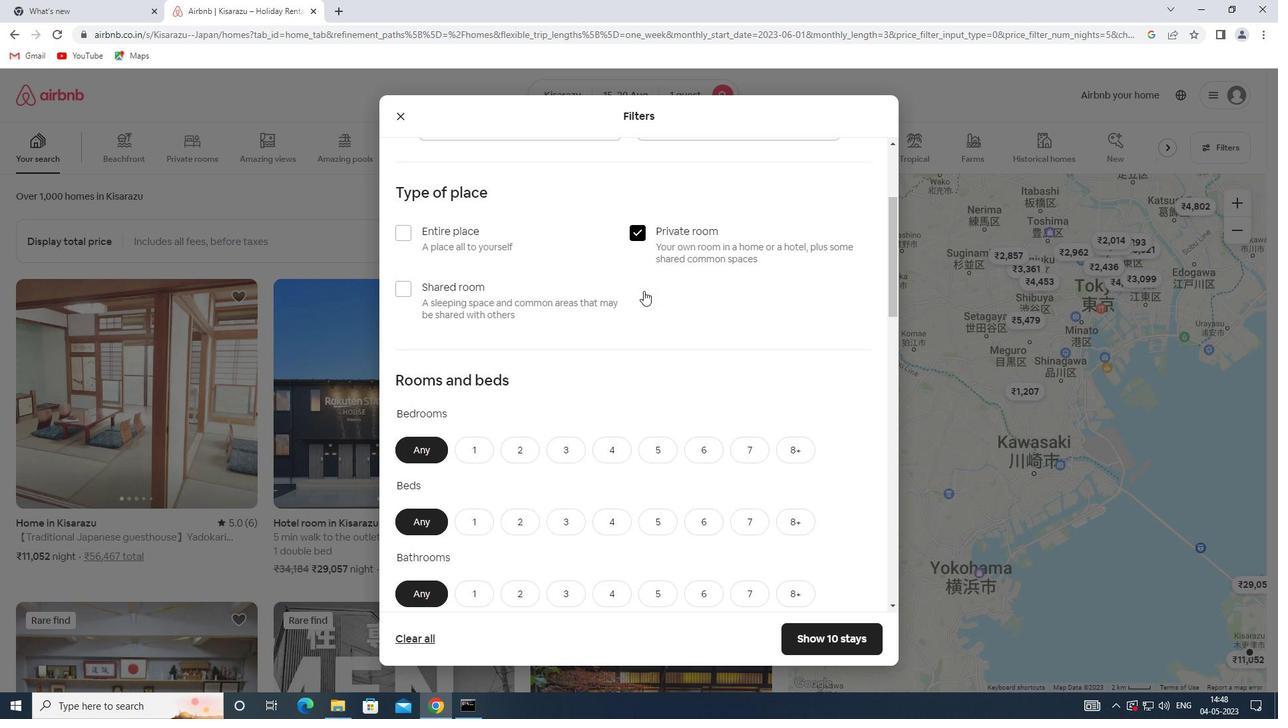 
Action: Mouse scrolled (643, 290) with delta (0, 0)
Screenshot: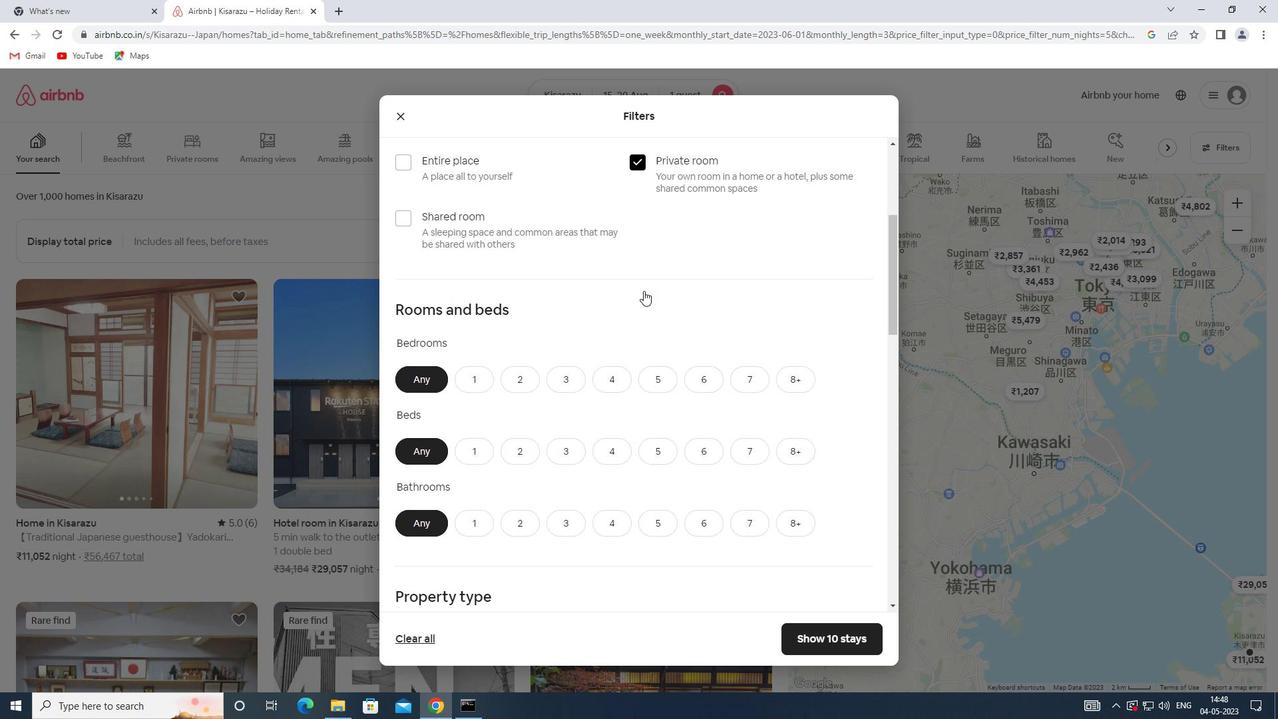 
Action: Mouse moved to (472, 312)
Screenshot: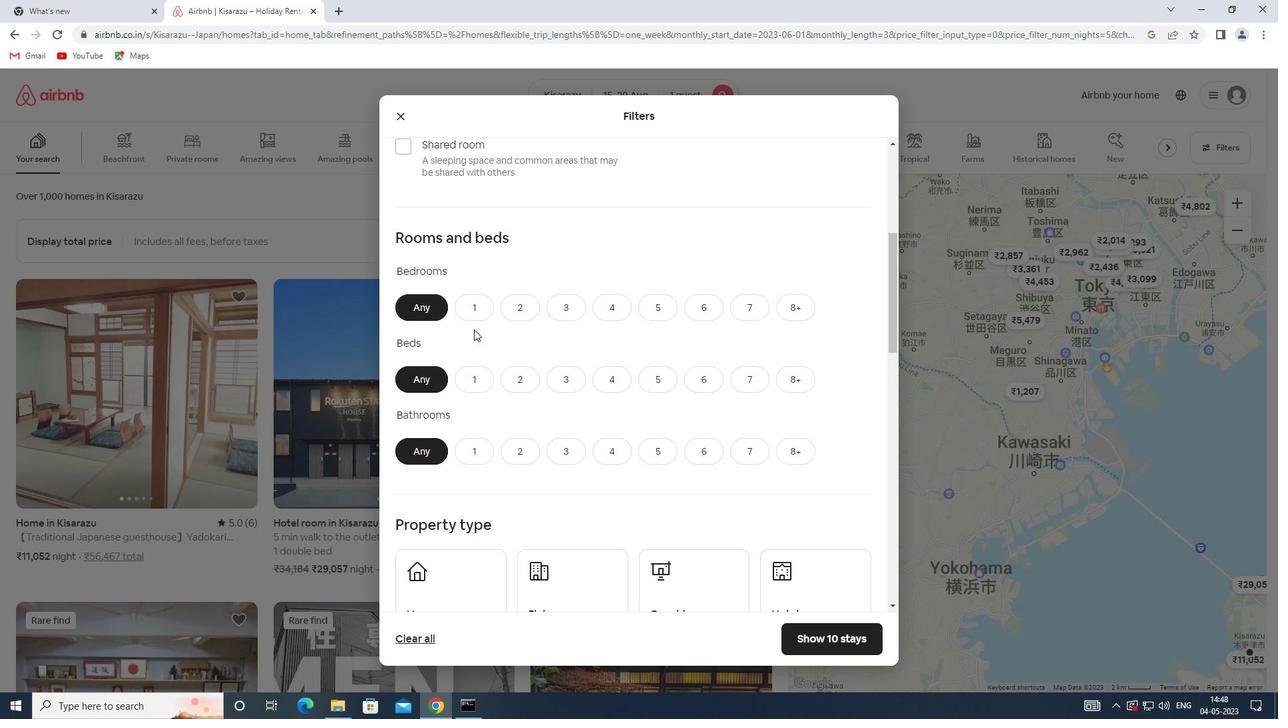 
Action: Mouse pressed left at (472, 312)
Screenshot: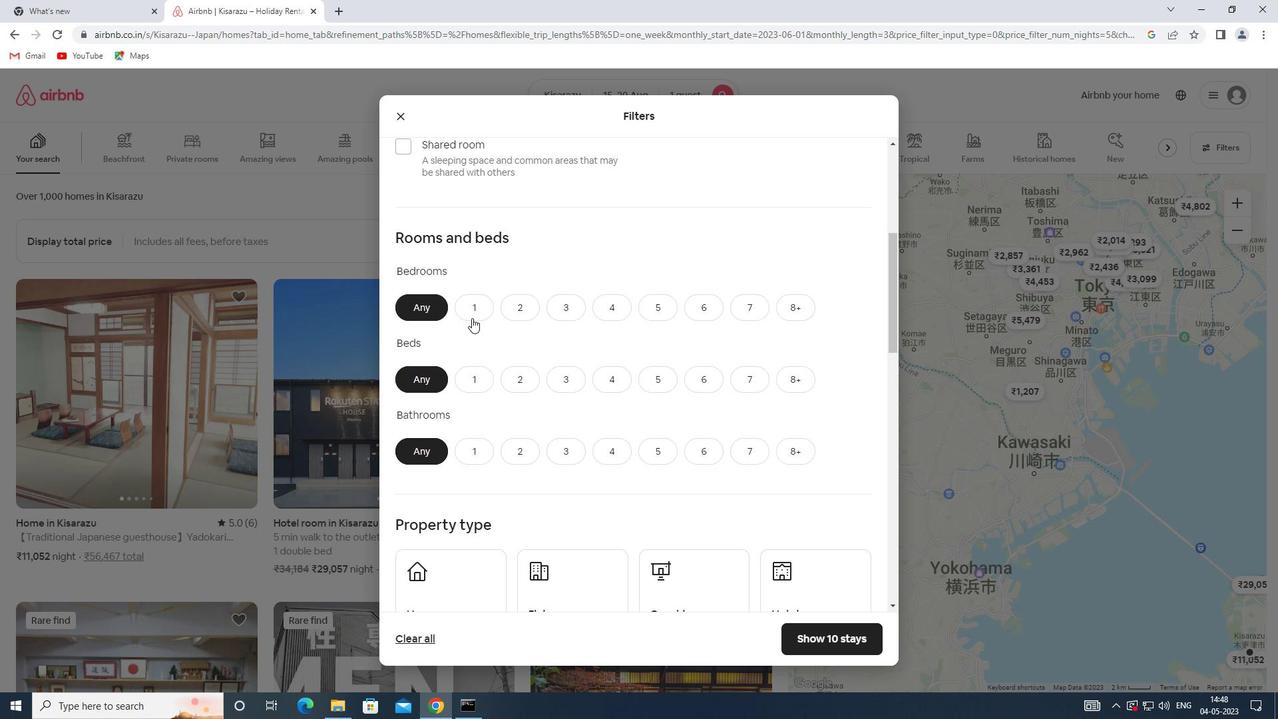 
Action: Mouse moved to (482, 382)
Screenshot: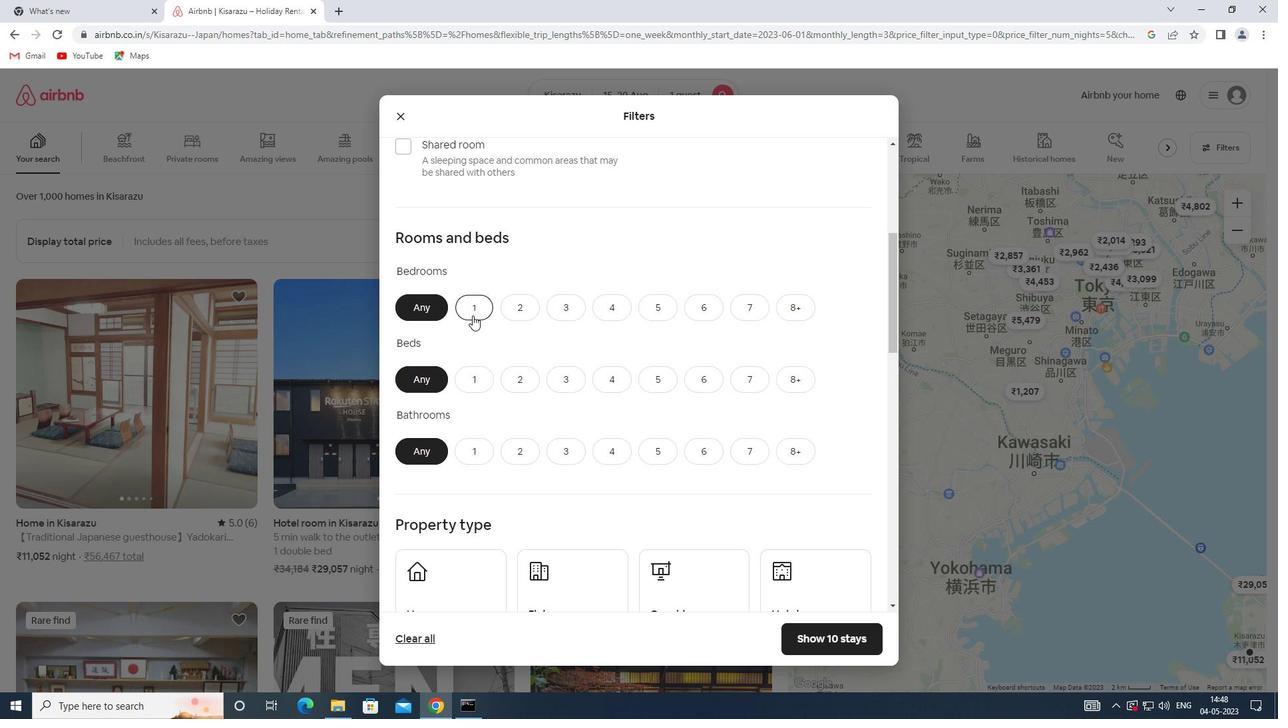 
Action: Mouse pressed left at (482, 382)
Screenshot: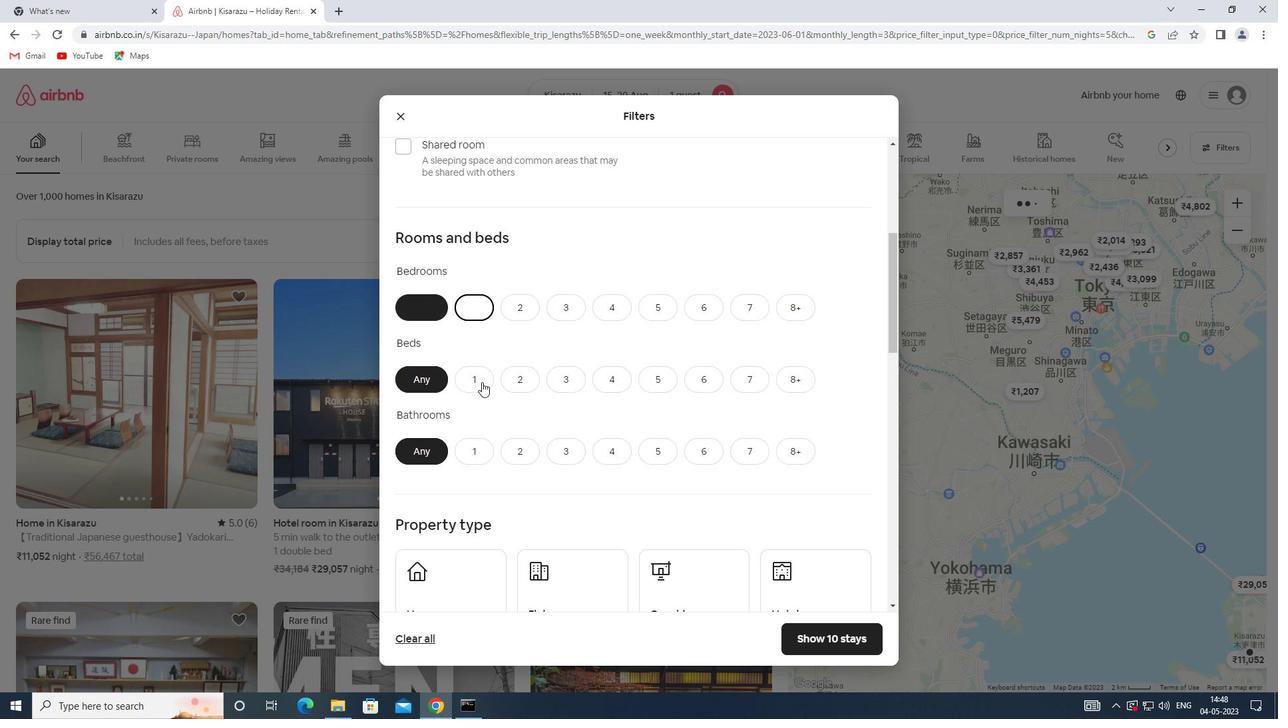 
Action: Mouse moved to (480, 452)
Screenshot: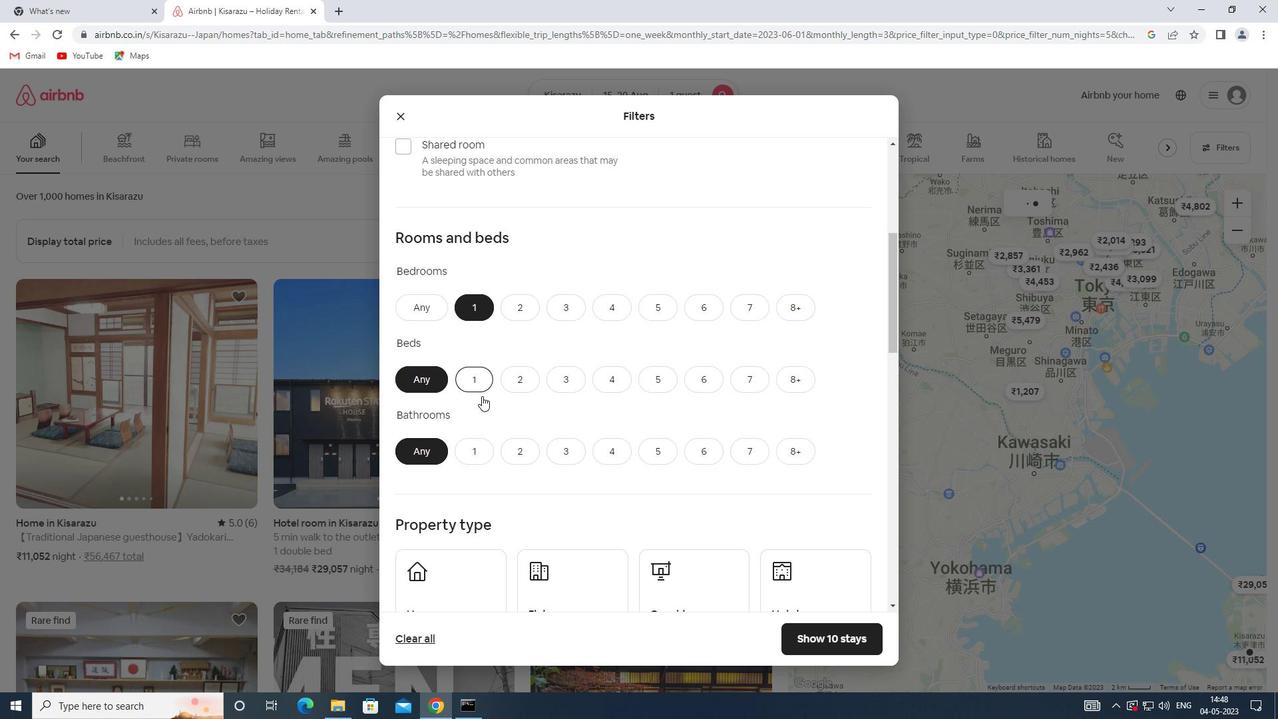 
Action: Mouse pressed left at (480, 452)
Screenshot: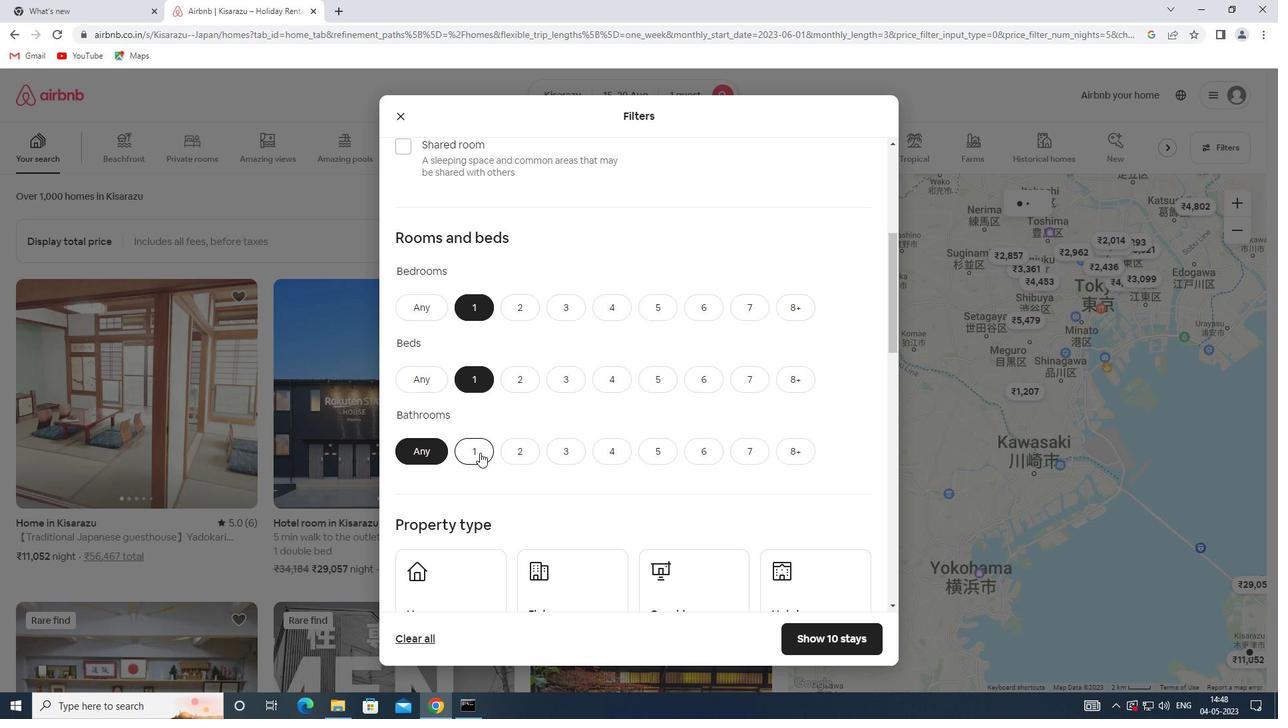 
Action: Mouse scrolled (480, 452) with delta (0, 0)
Screenshot: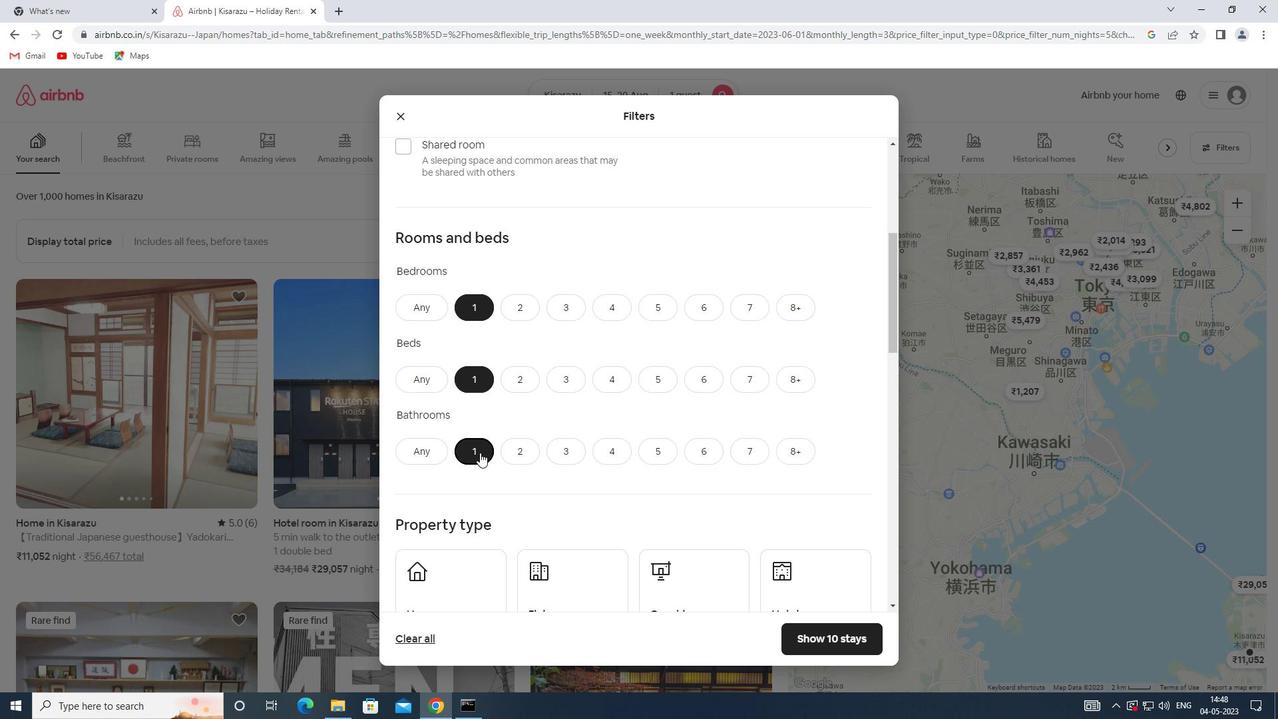 
Action: Mouse scrolled (480, 452) with delta (0, 0)
Screenshot: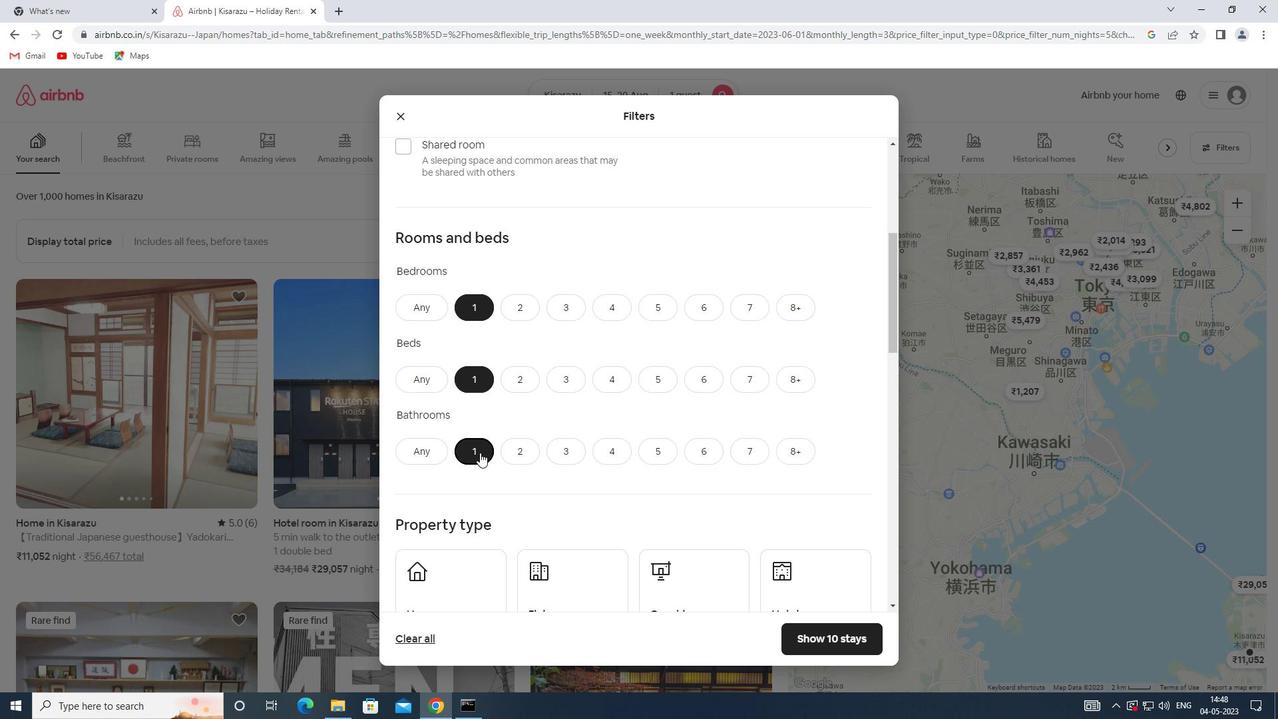 
Action: Mouse moved to (472, 458)
Screenshot: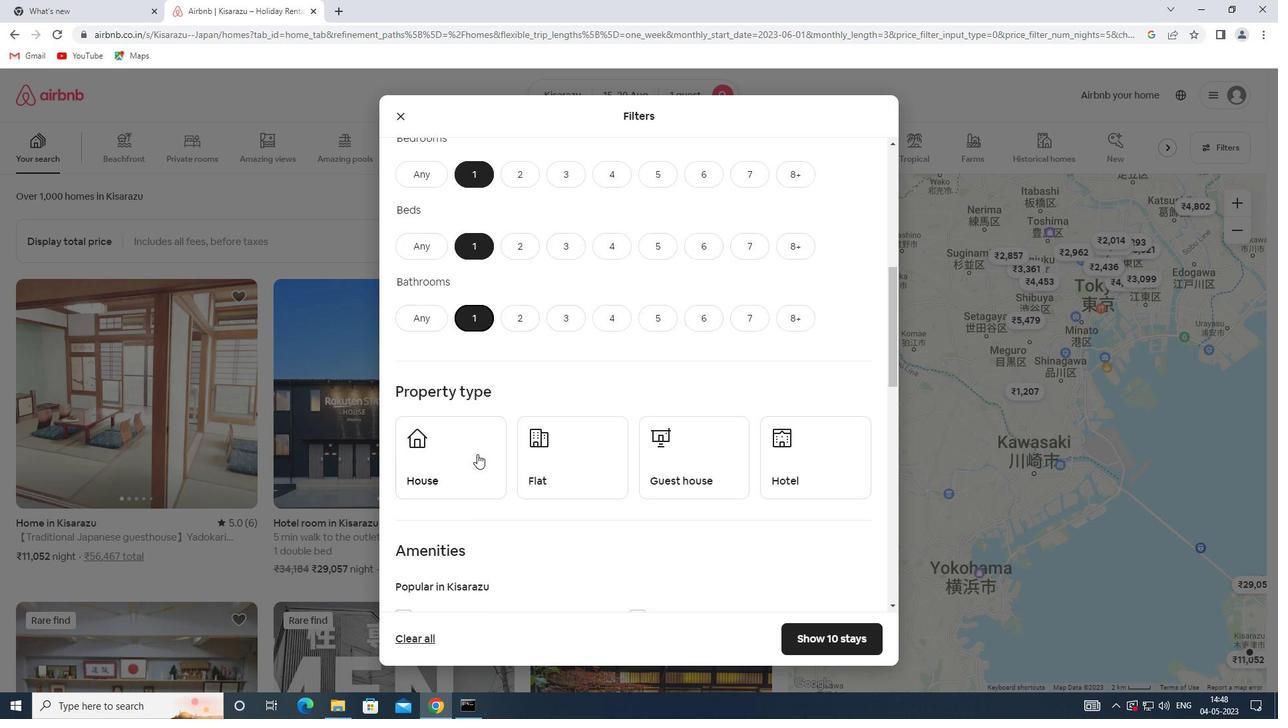 
Action: Mouse pressed left at (472, 458)
Screenshot: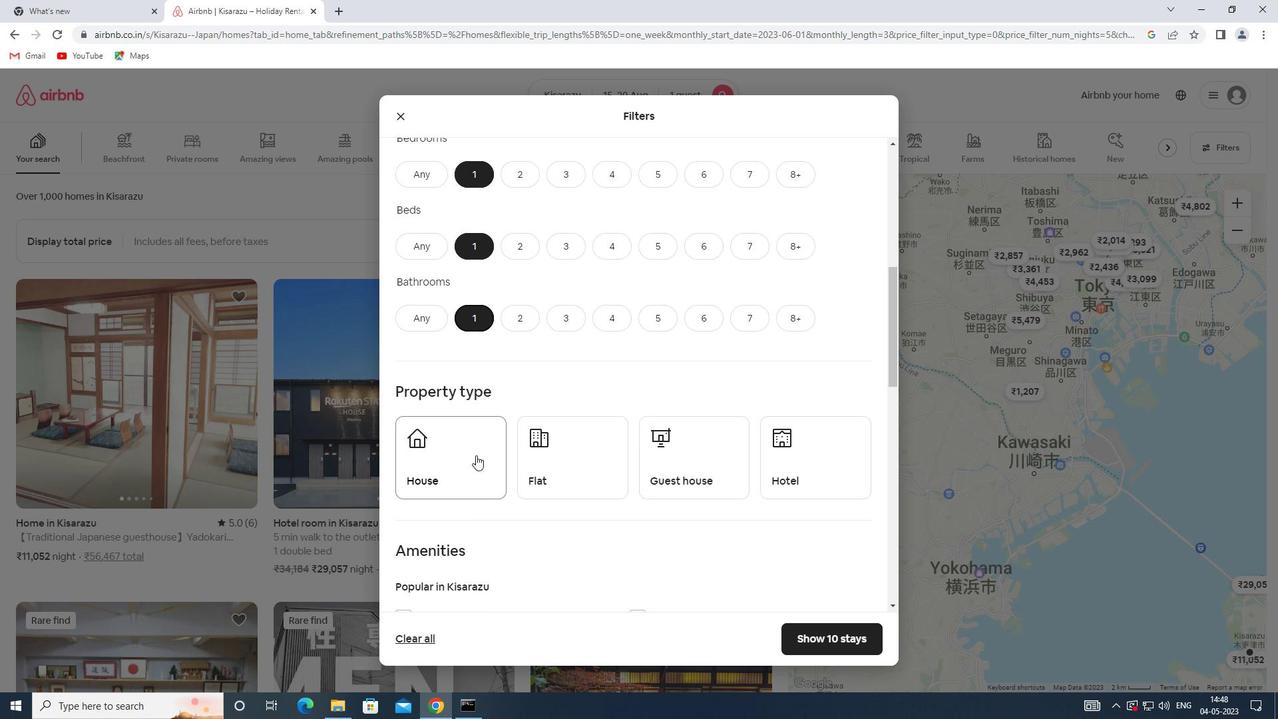 
Action: Mouse moved to (549, 461)
Screenshot: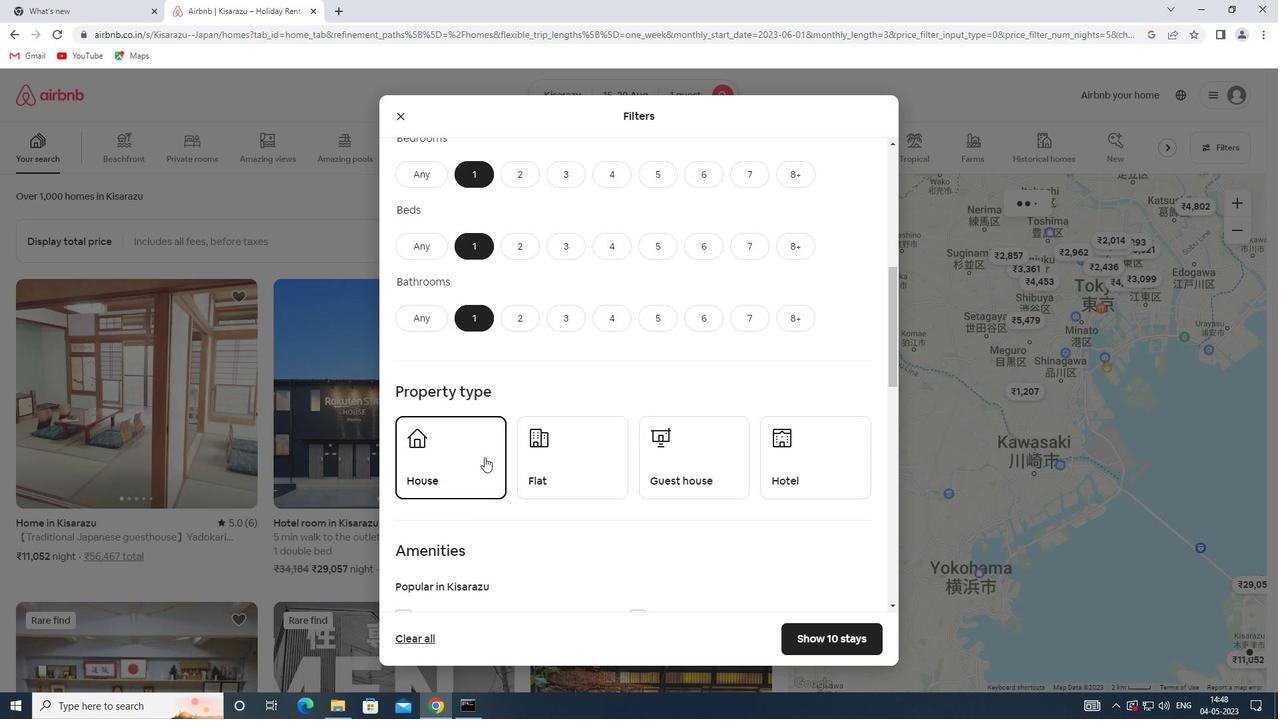 
Action: Mouse pressed left at (549, 461)
Screenshot: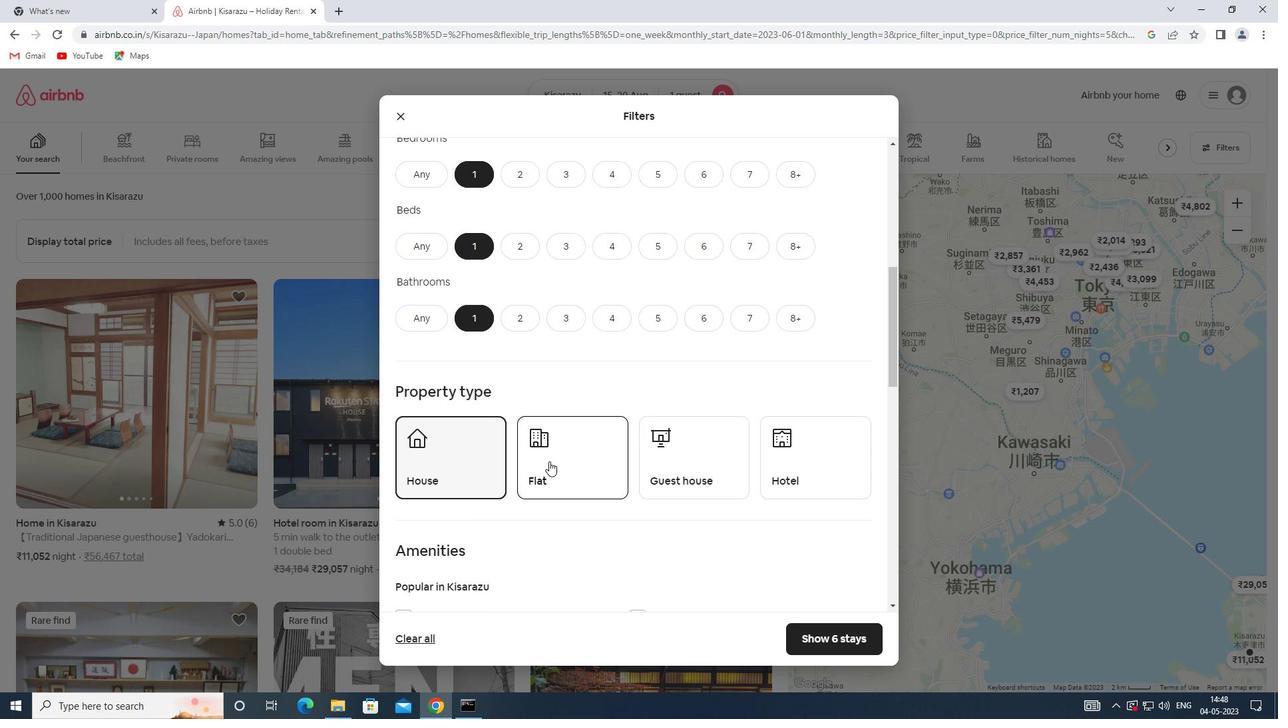 
Action: Mouse moved to (659, 468)
Screenshot: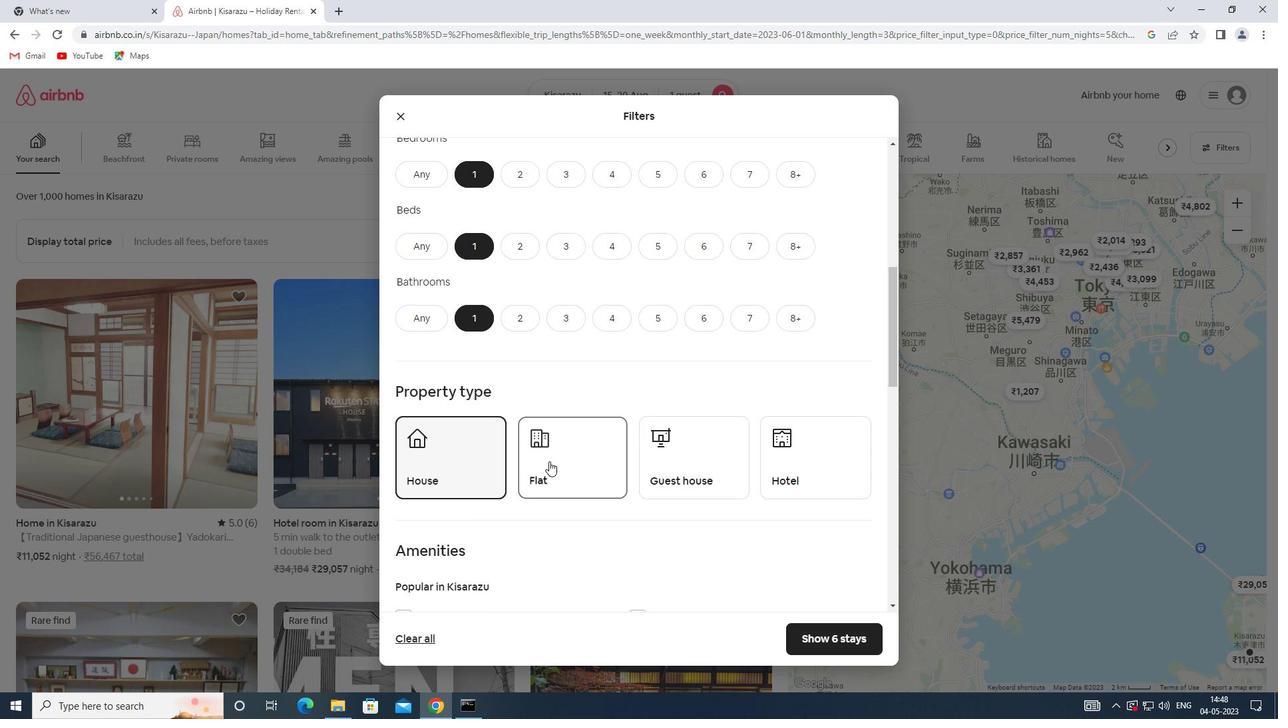 
Action: Mouse pressed left at (659, 468)
Screenshot: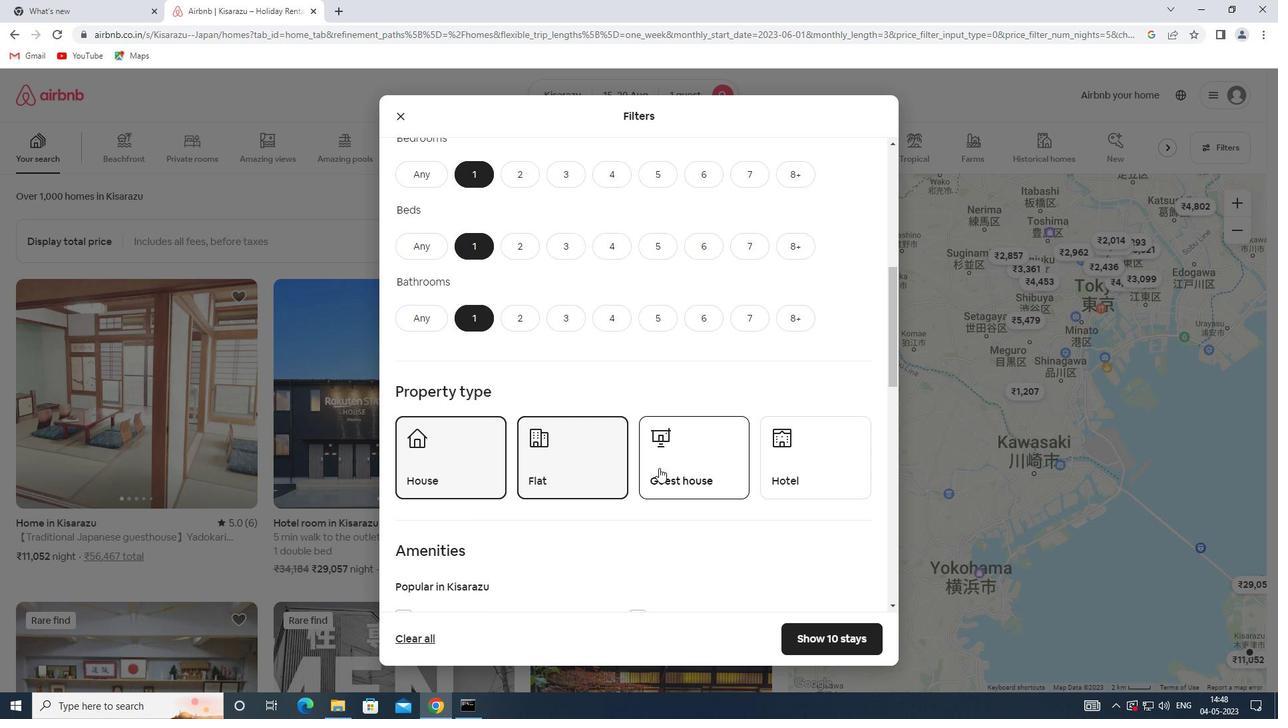 
Action: Mouse moved to (785, 469)
Screenshot: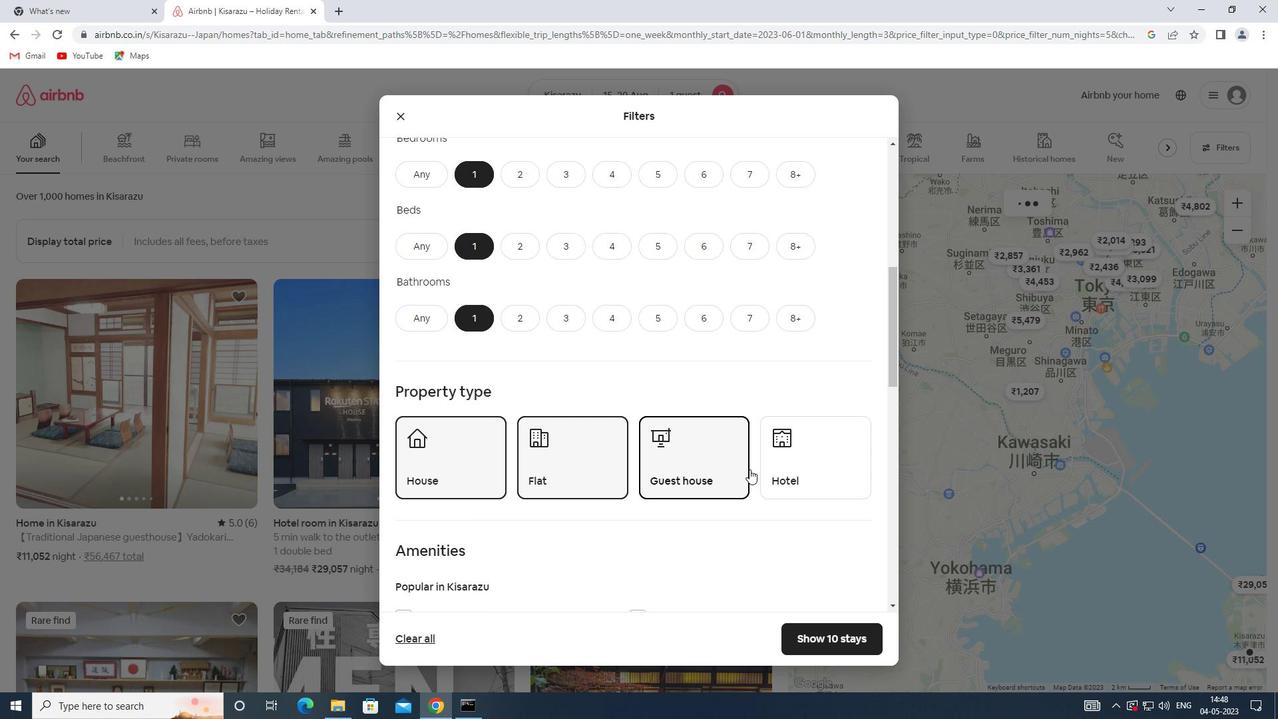 
Action: Mouse pressed left at (785, 469)
Screenshot: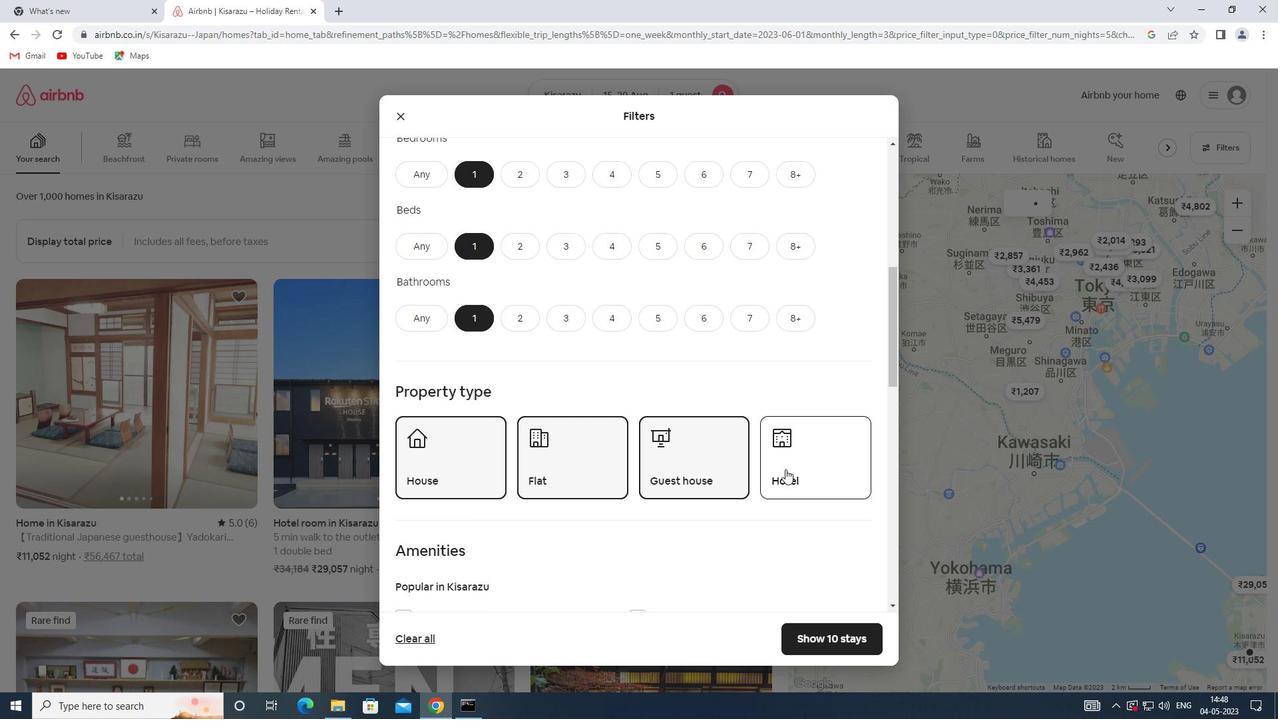 
Action: Mouse moved to (676, 452)
Screenshot: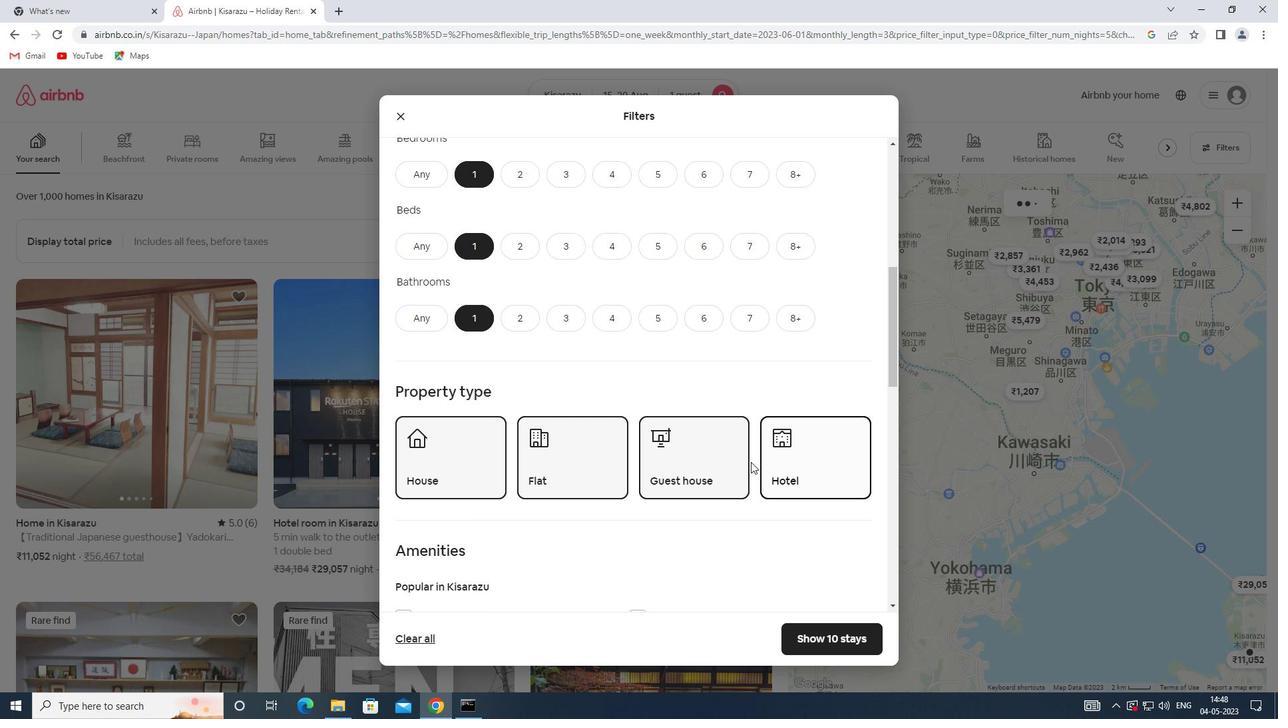 
Action: Mouse scrolled (676, 452) with delta (0, 0)
Screenshot: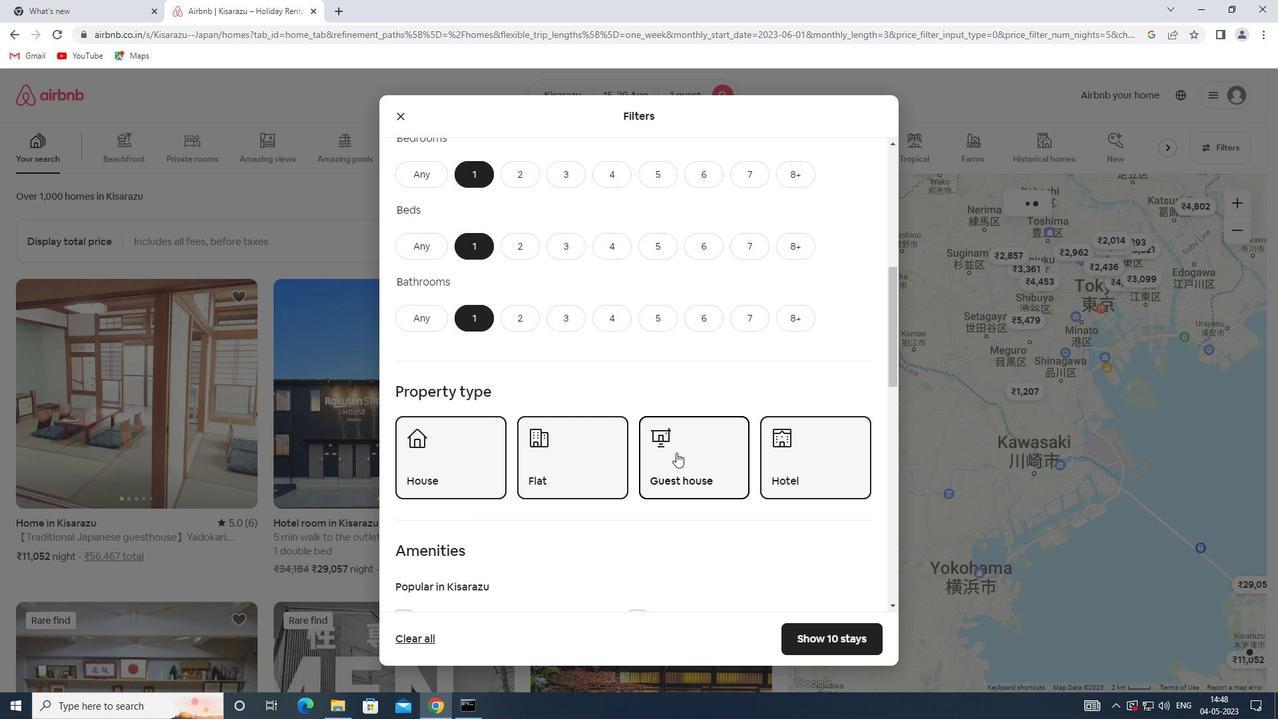 
Action: Mouse scrolled (676, 452) with delta (0, 0)
Screenshot: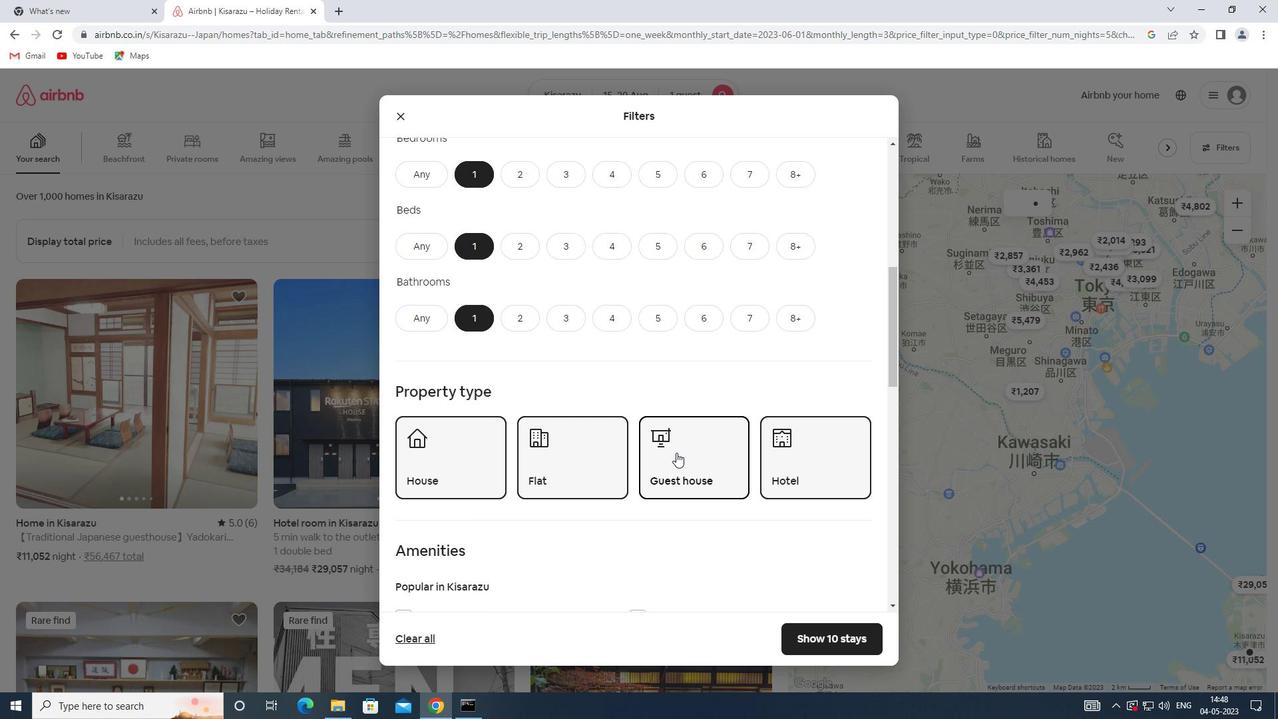 
Action: Mouse scrolled (676, 452) with delta (0, 0)
Screenshot: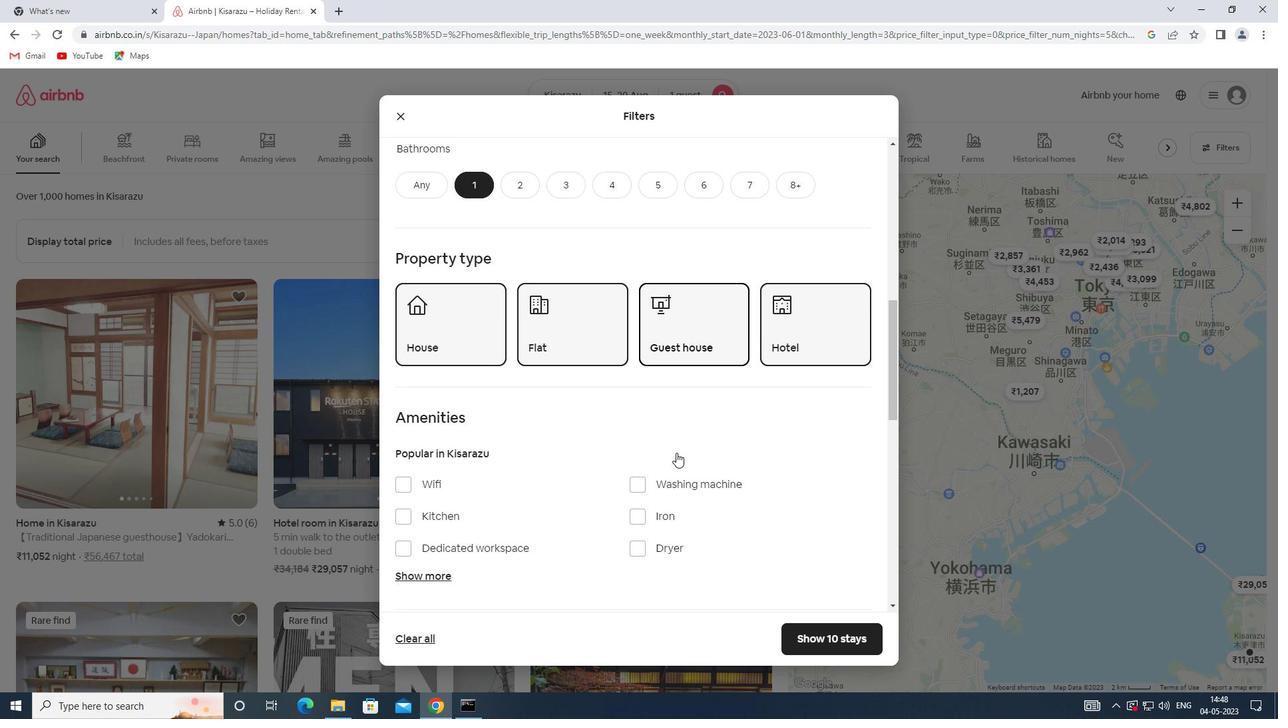 
Action: Mouse moved to (679, 450)
Screenshot: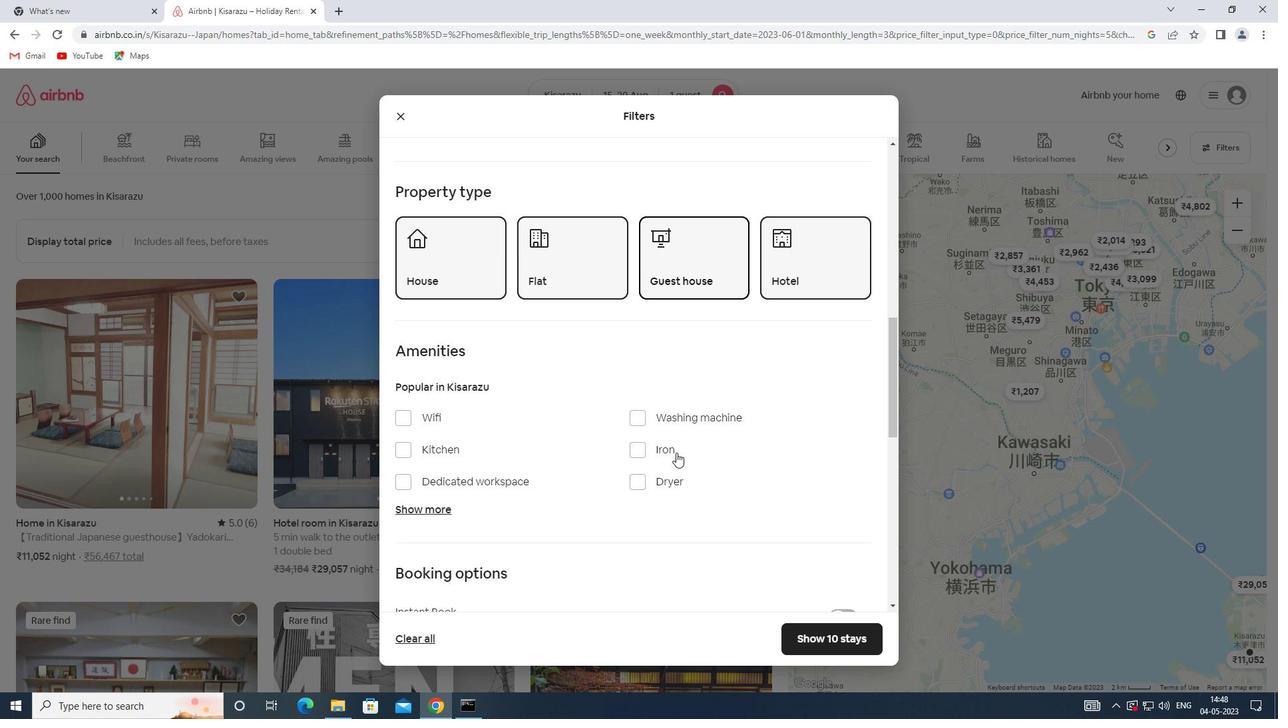 
Action: Mouse scrolled (679, 450) with delta (0, 0)
Screenshot: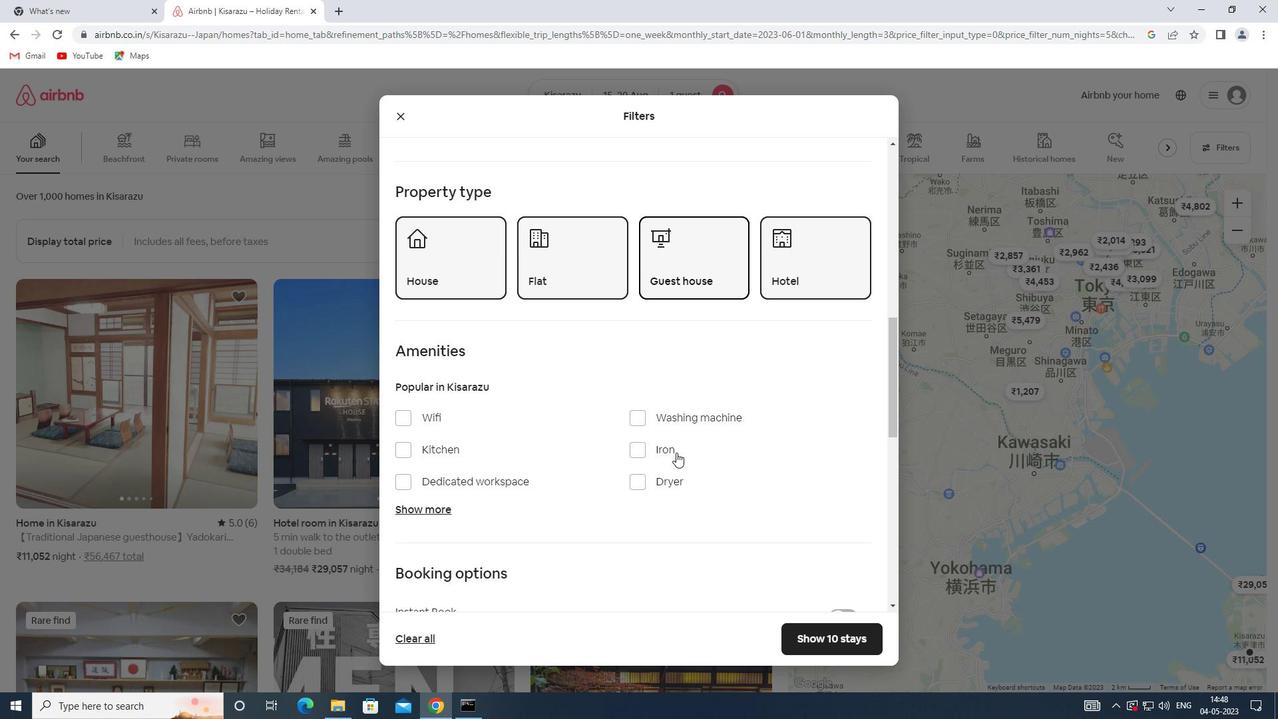 
Action: Mouse scrolled (679, 450) with delta (0, 0)
Screenshot: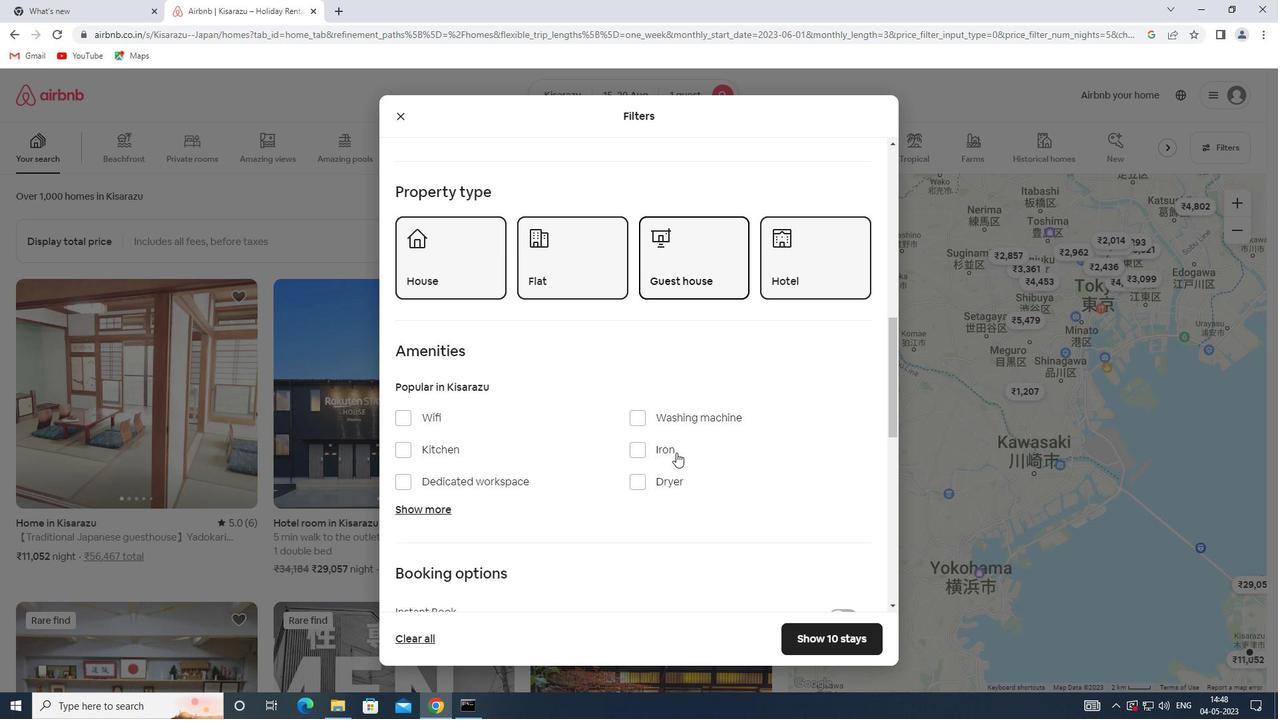 
Action: Mouse scrolled (679, 450) with delta (0, 0)
Screenshot: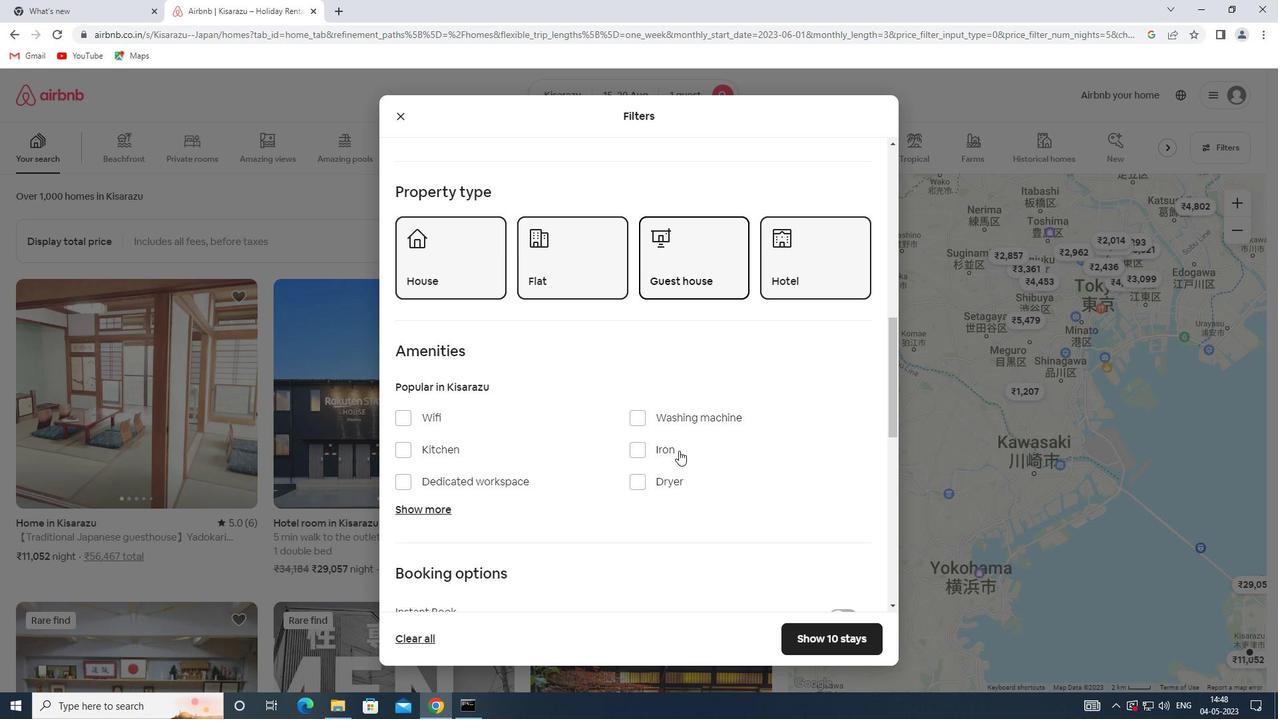
Action: Mouse moved to (852, 460)
Screenshot: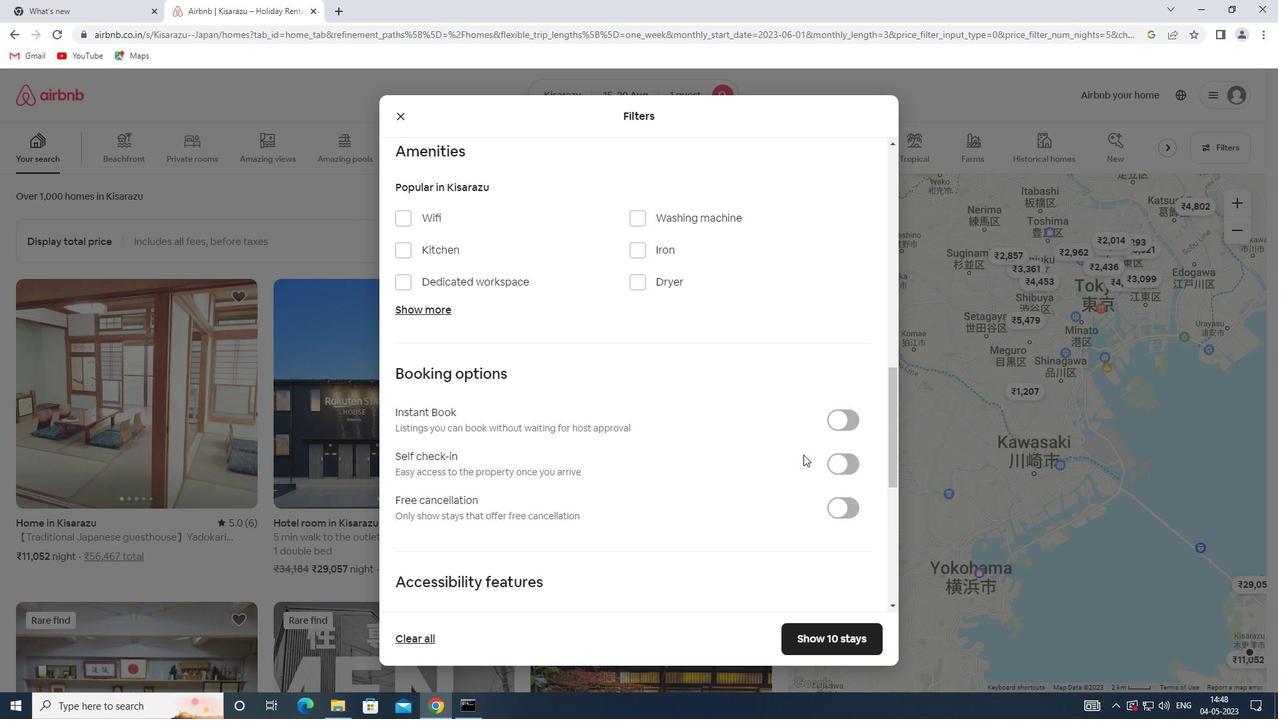 
Action: Mouse pressed left at (852, 460)
Screenshot: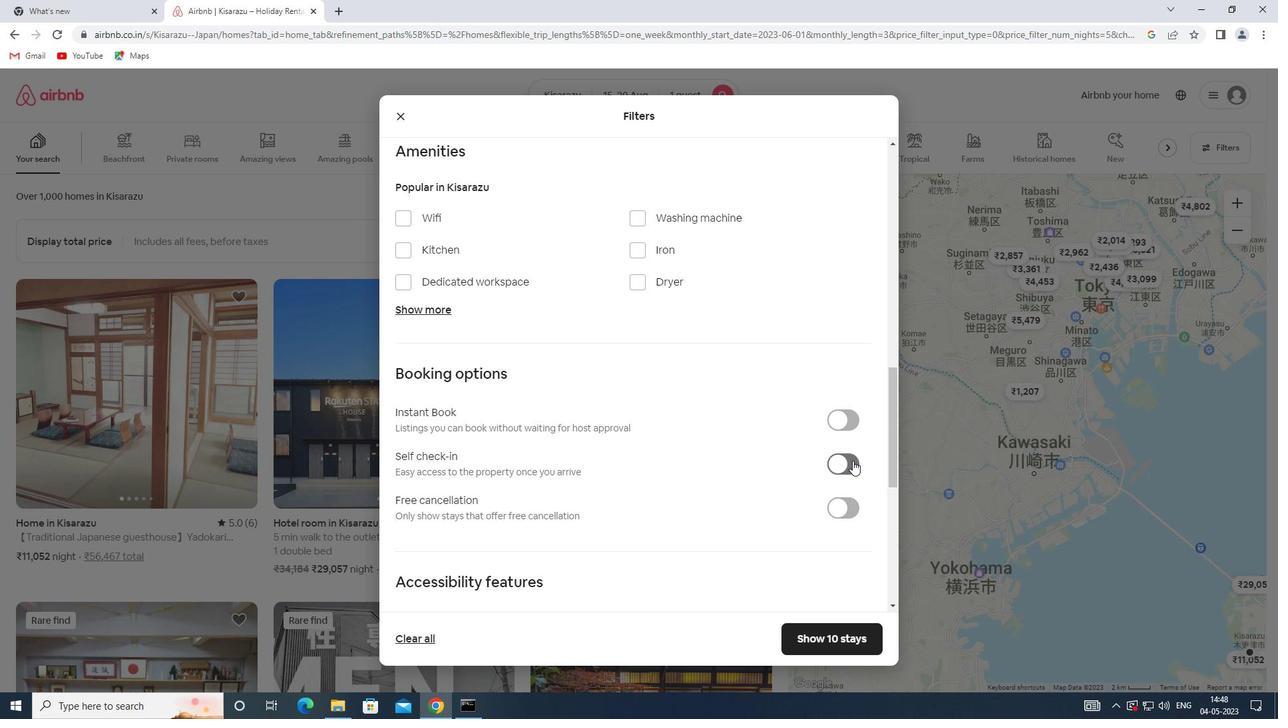 
Action: Mouse moved to (655, 454)
Screenshot: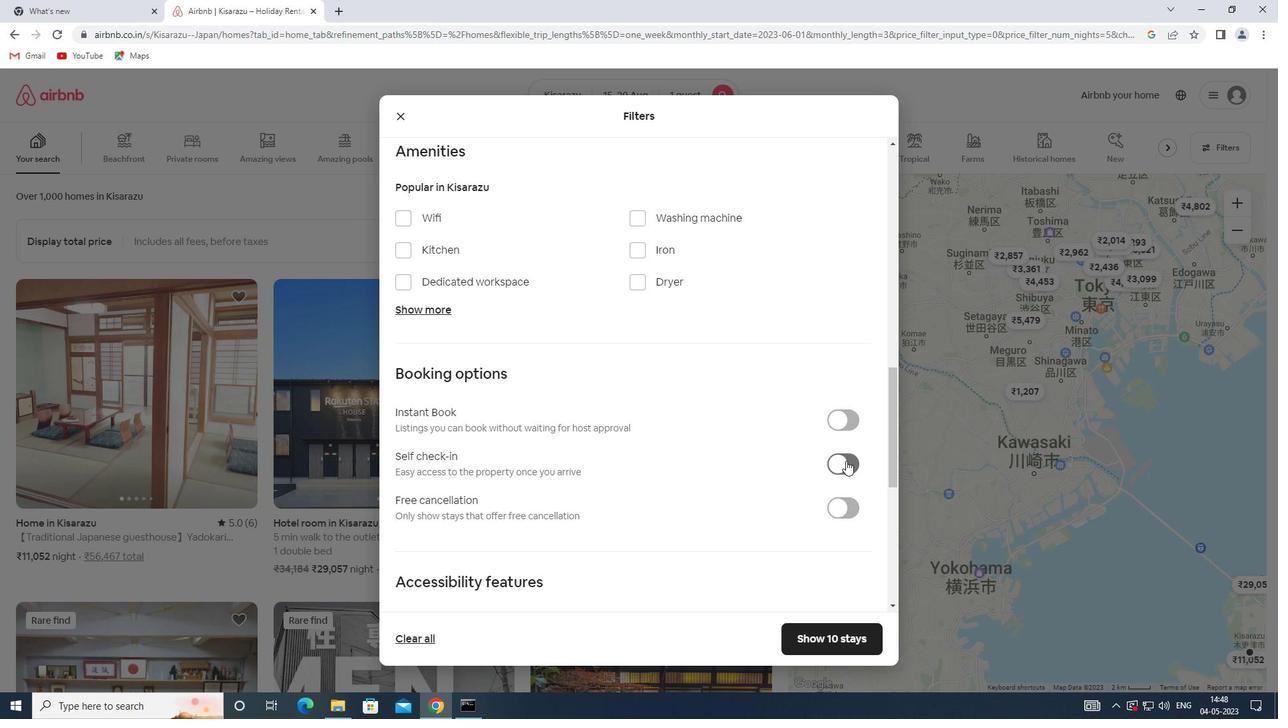 
Action: Mouse scrolled (655, 454) with delta (0, 0)
Screenshot: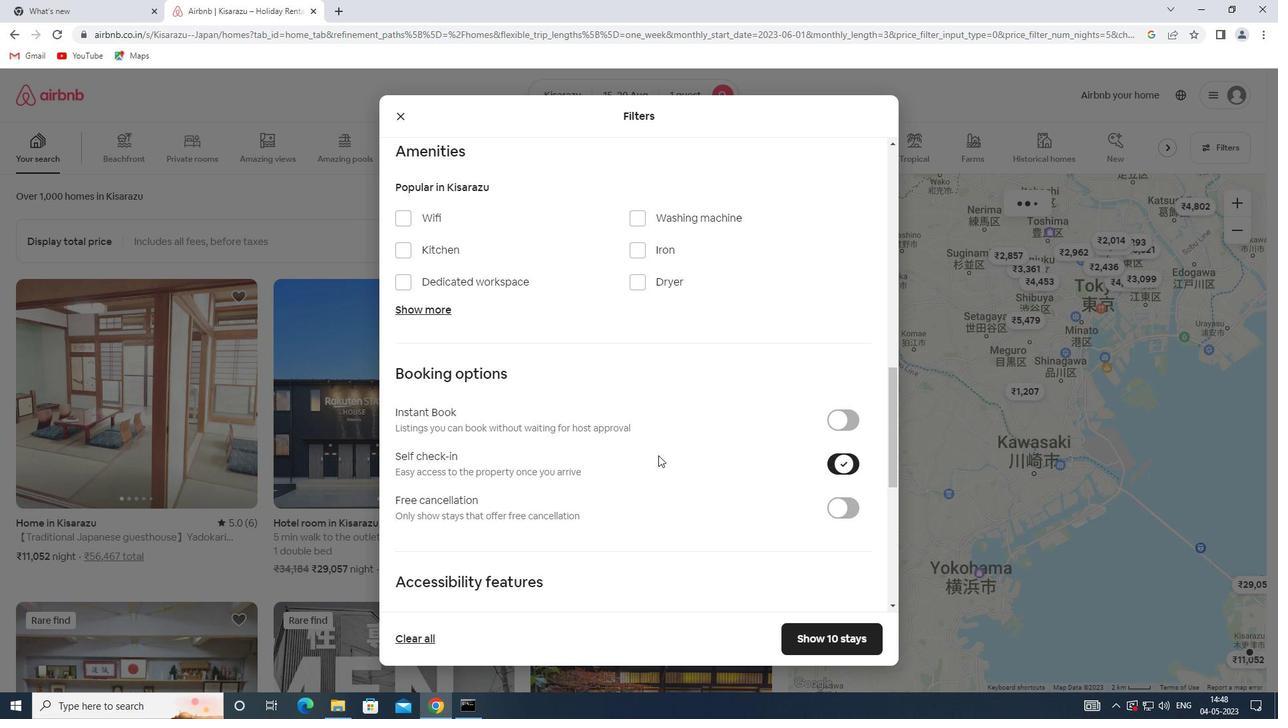 
Action: Mouse scrolled (655, 454) with delta (0, 0)
Screenshot: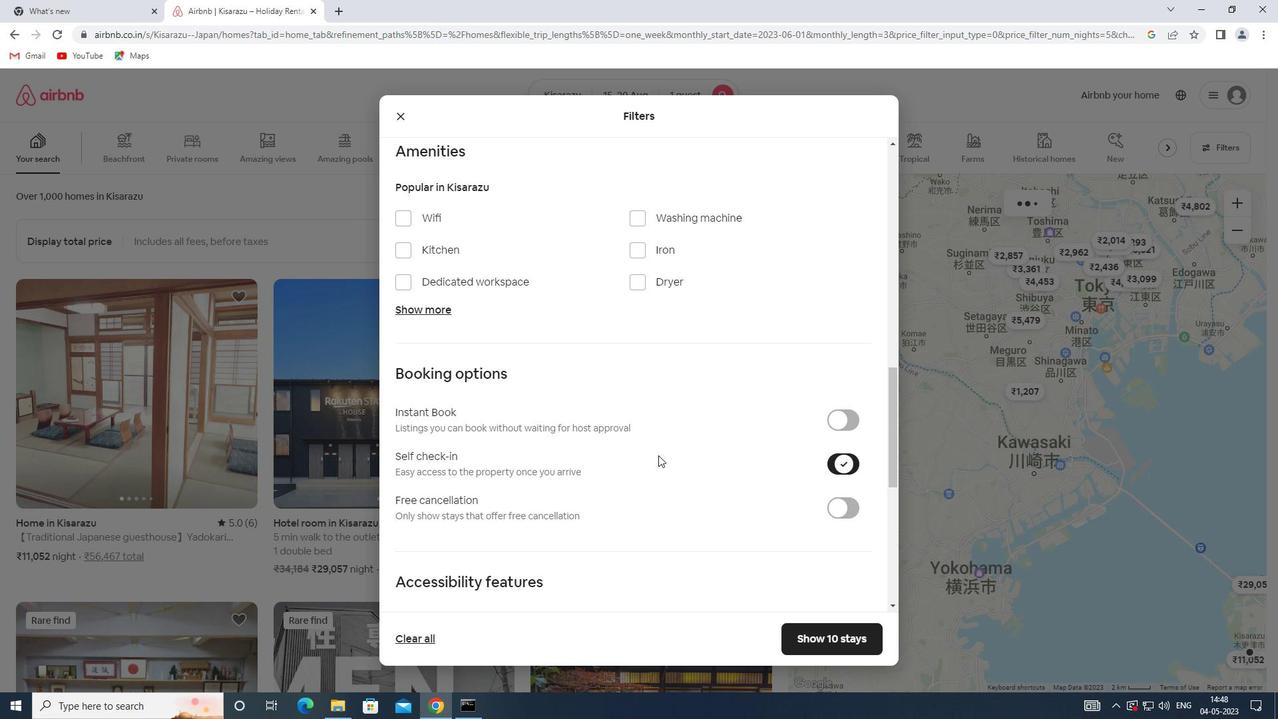 
Action: Mouse scrolled (655, 454) with delta (0, 0)
Screenshot: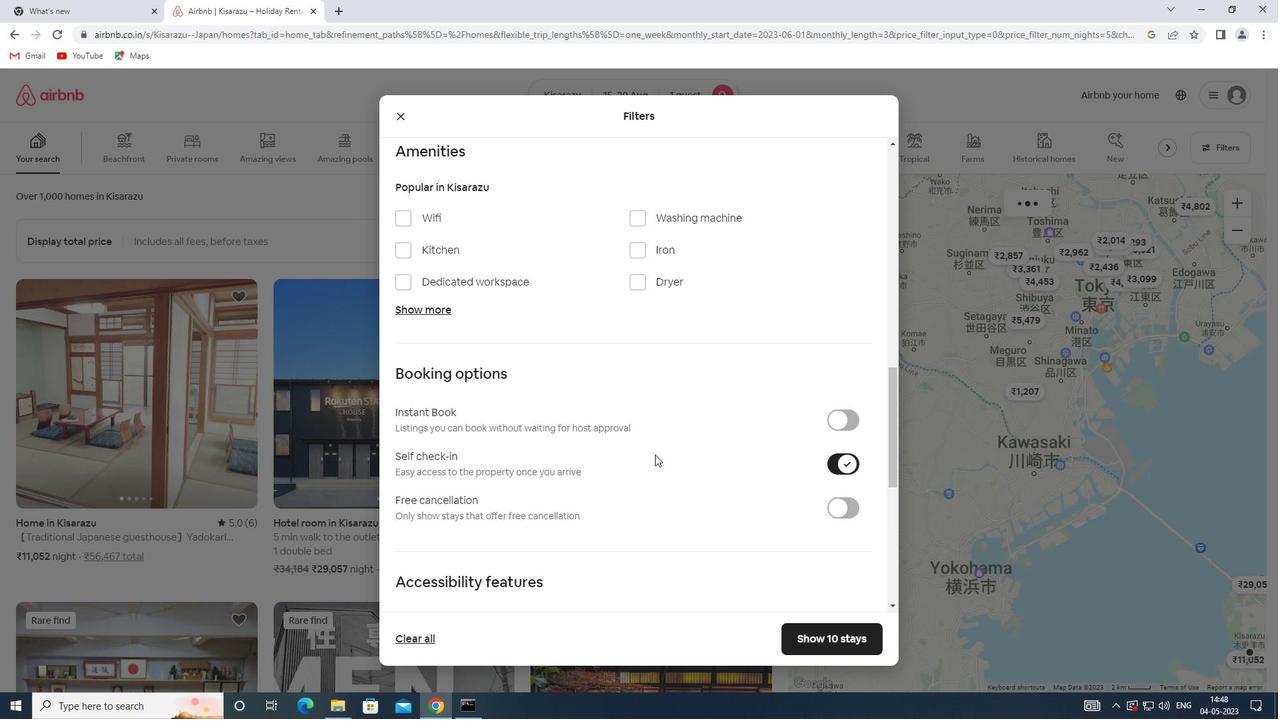 
Action: Mouse moved to (648, 444)
Screenshot: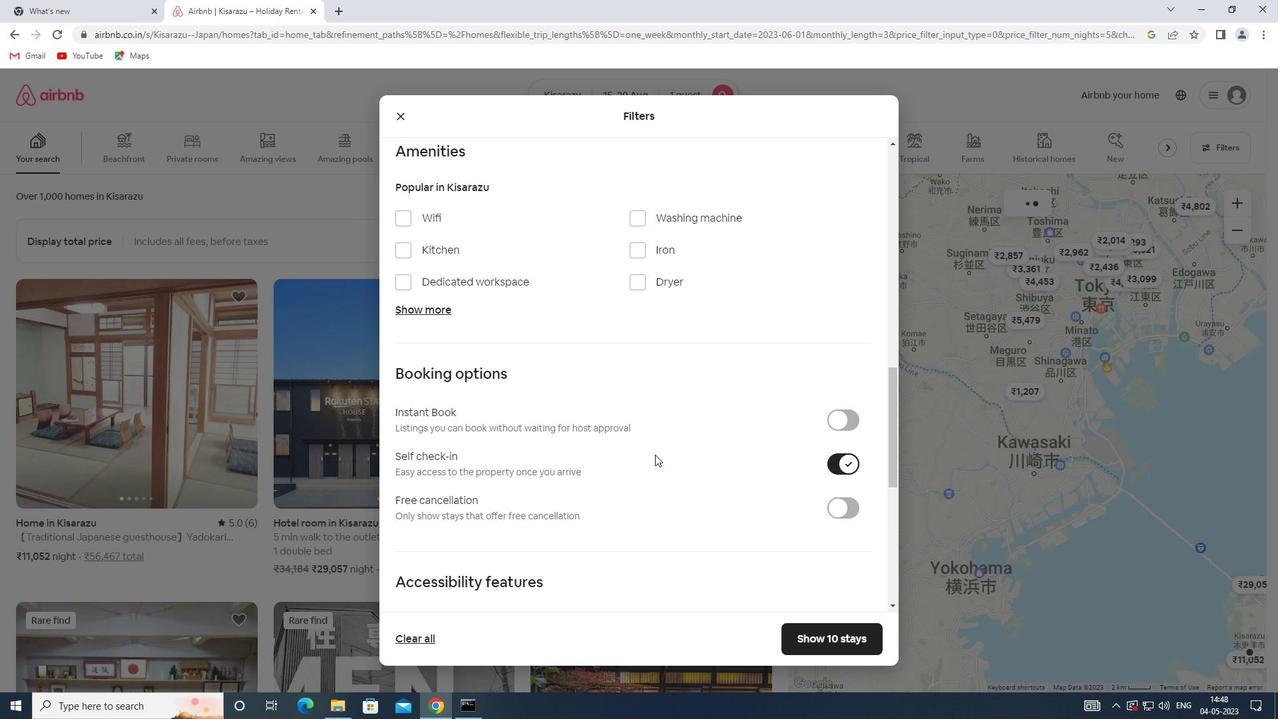 
Action: Mouse scrolled (648, 443) with delta (0, 0)
Screenshot: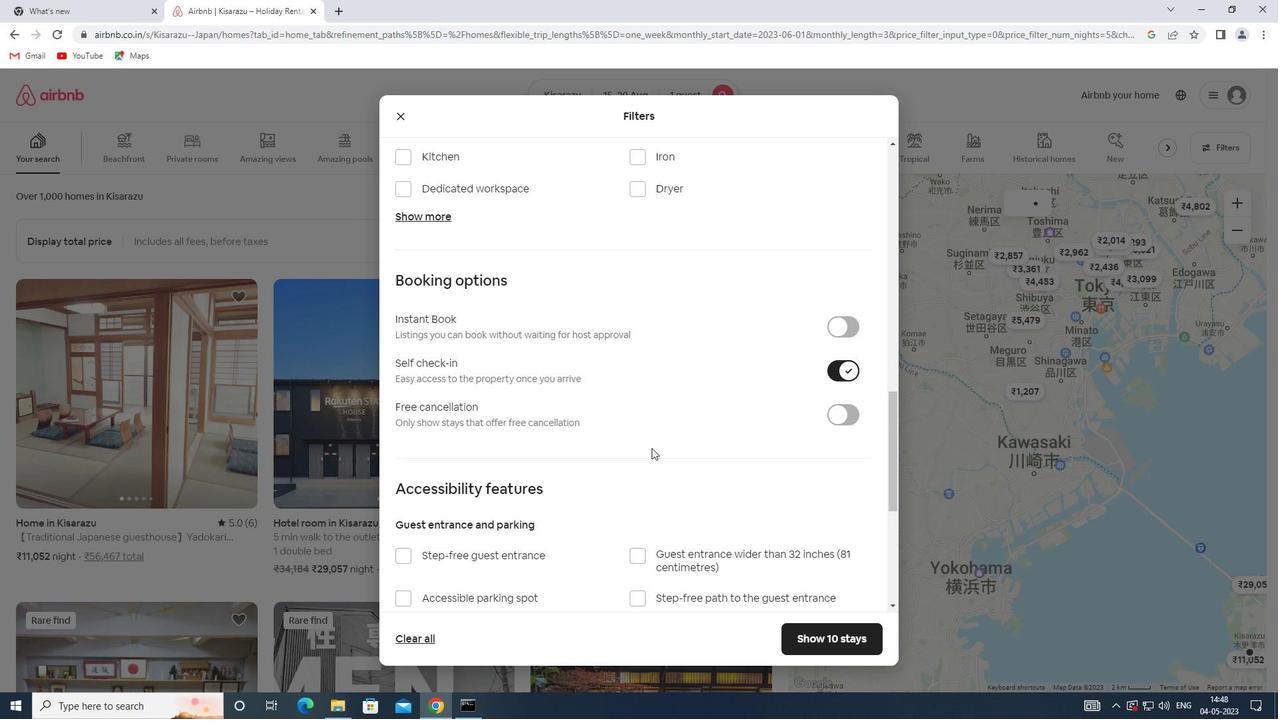 
Action: Mouse scrolled (648, 443) with delta (0, 0)
Screenshot: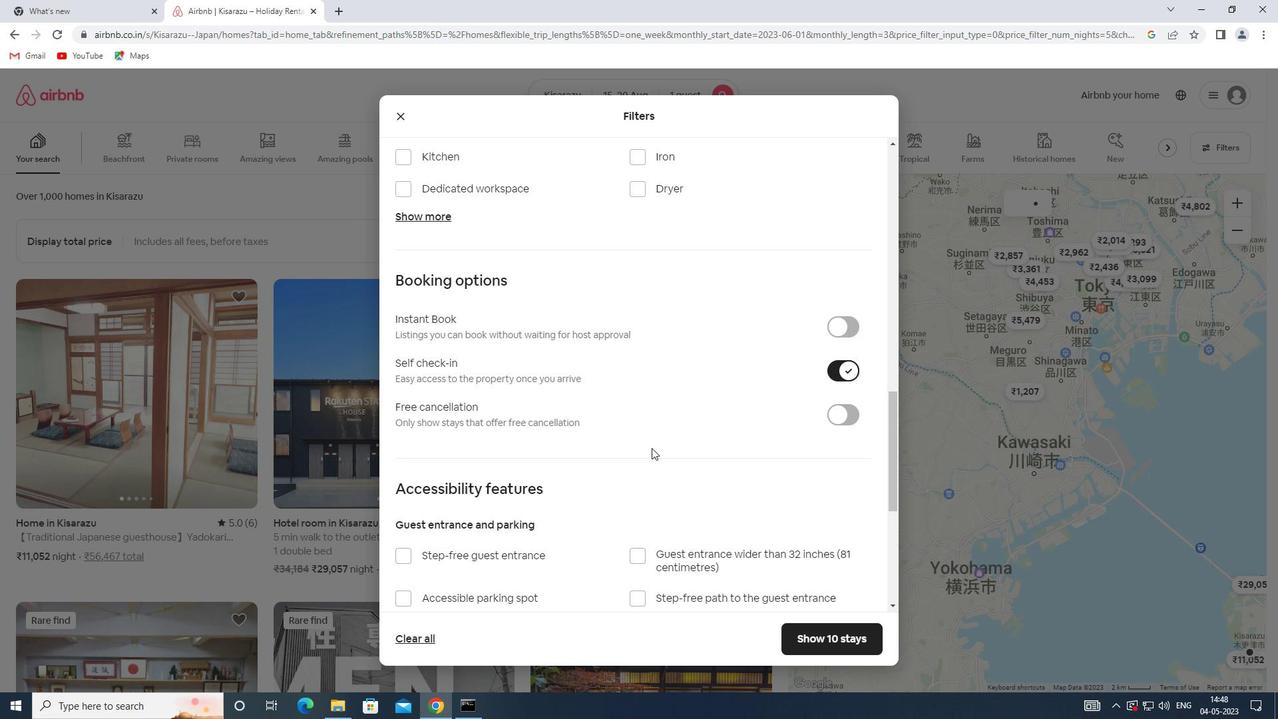 
Action: Mouse scrolled (648, 443) with delta (0, 0)
Screenshot: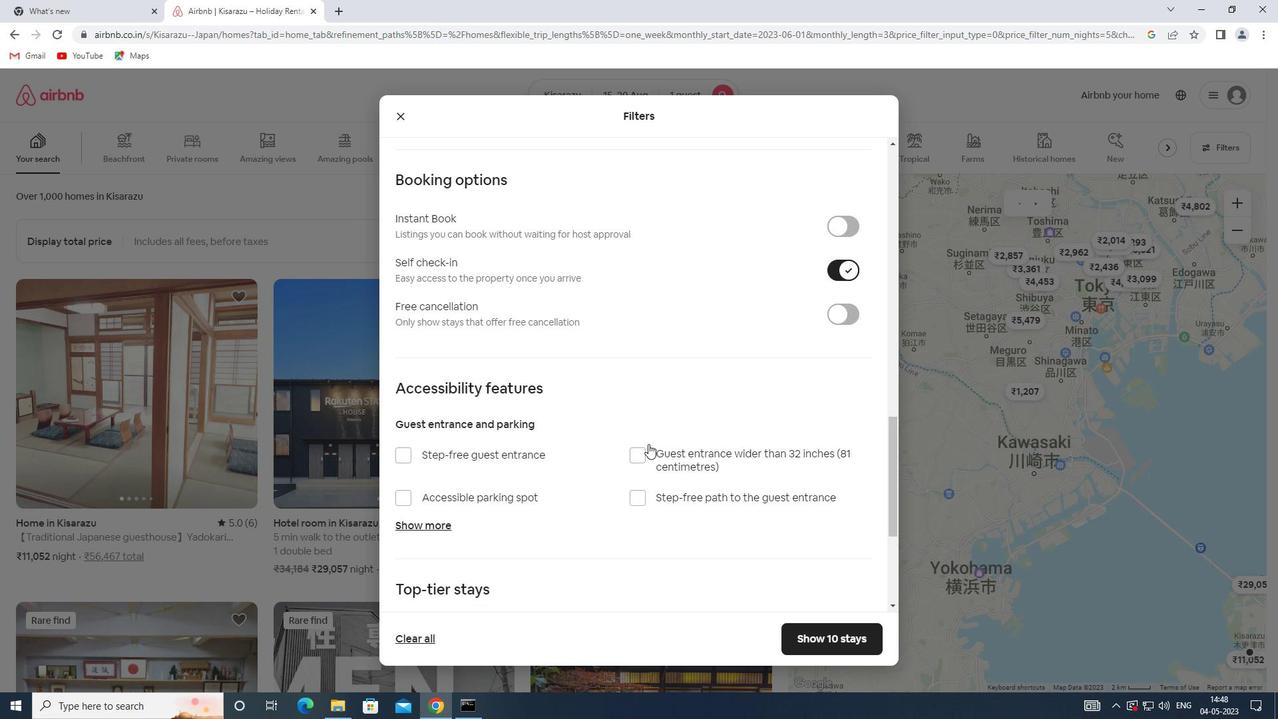 
Action: Mouse moved to (452, 559)
Screenshot: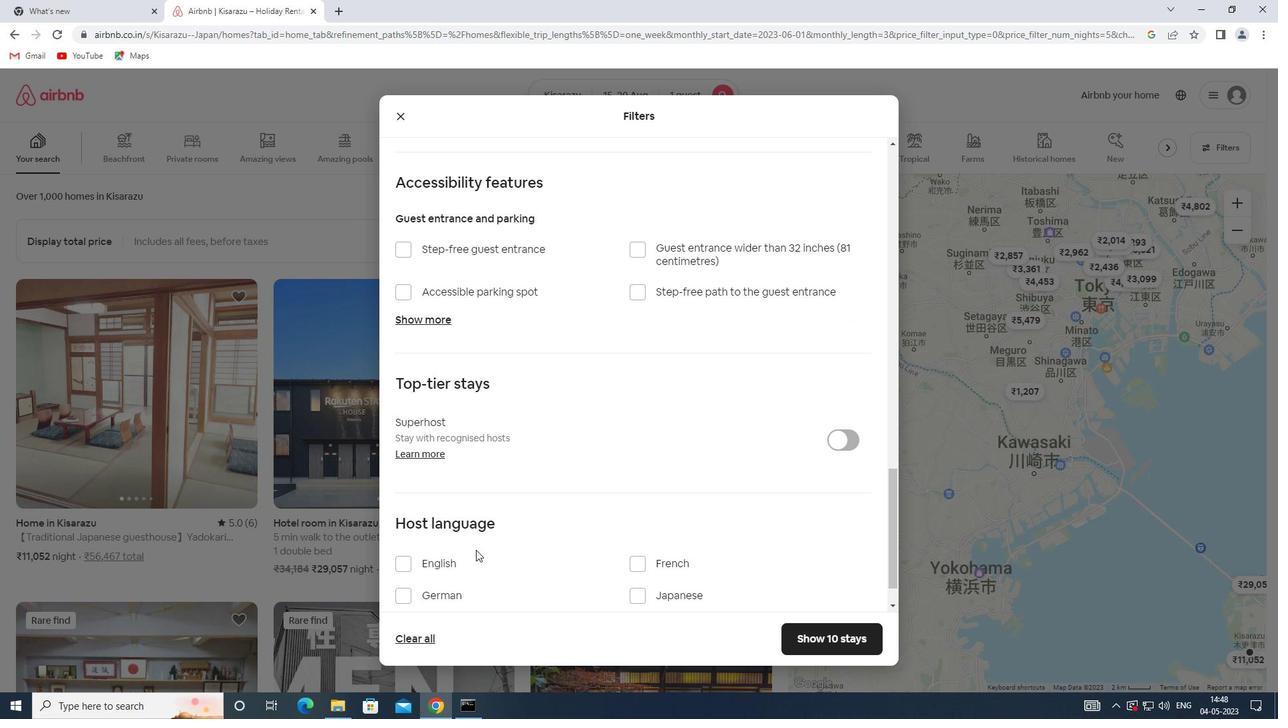 
Action: Mouse pressed left at (452, 559)
Screenshot: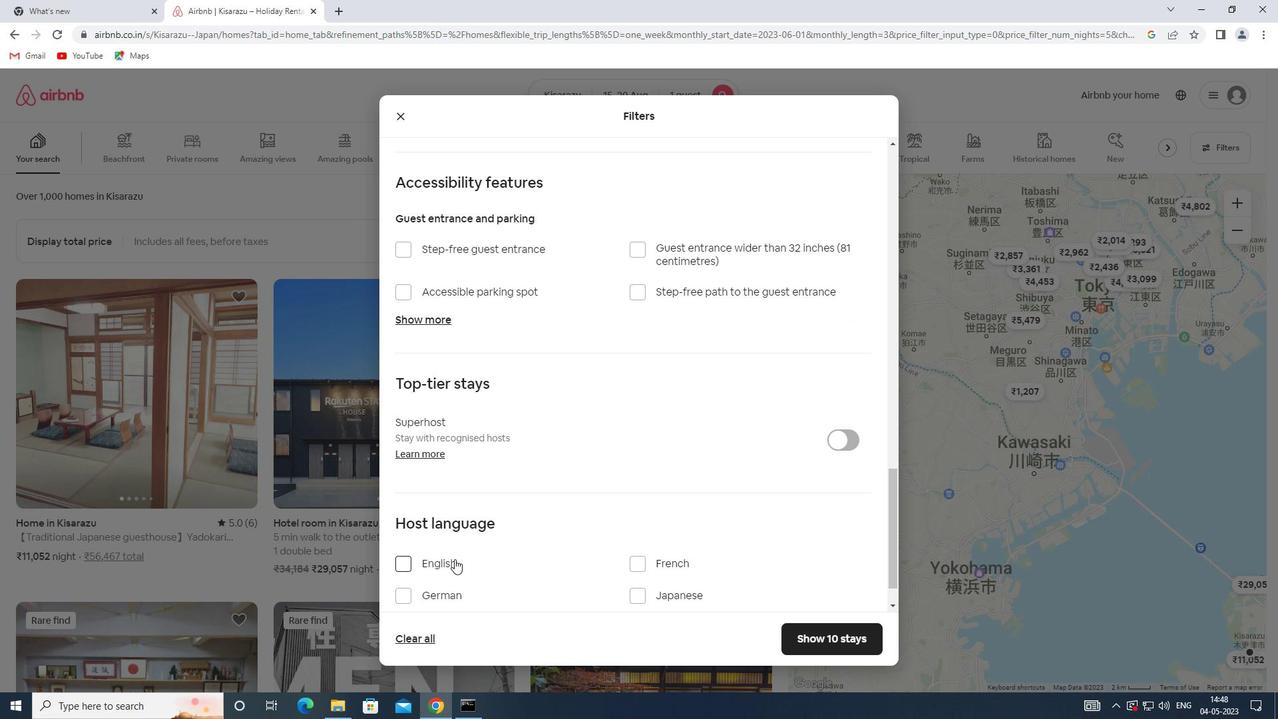 
Action: Mouse moved to (822, 639)
Screenshot: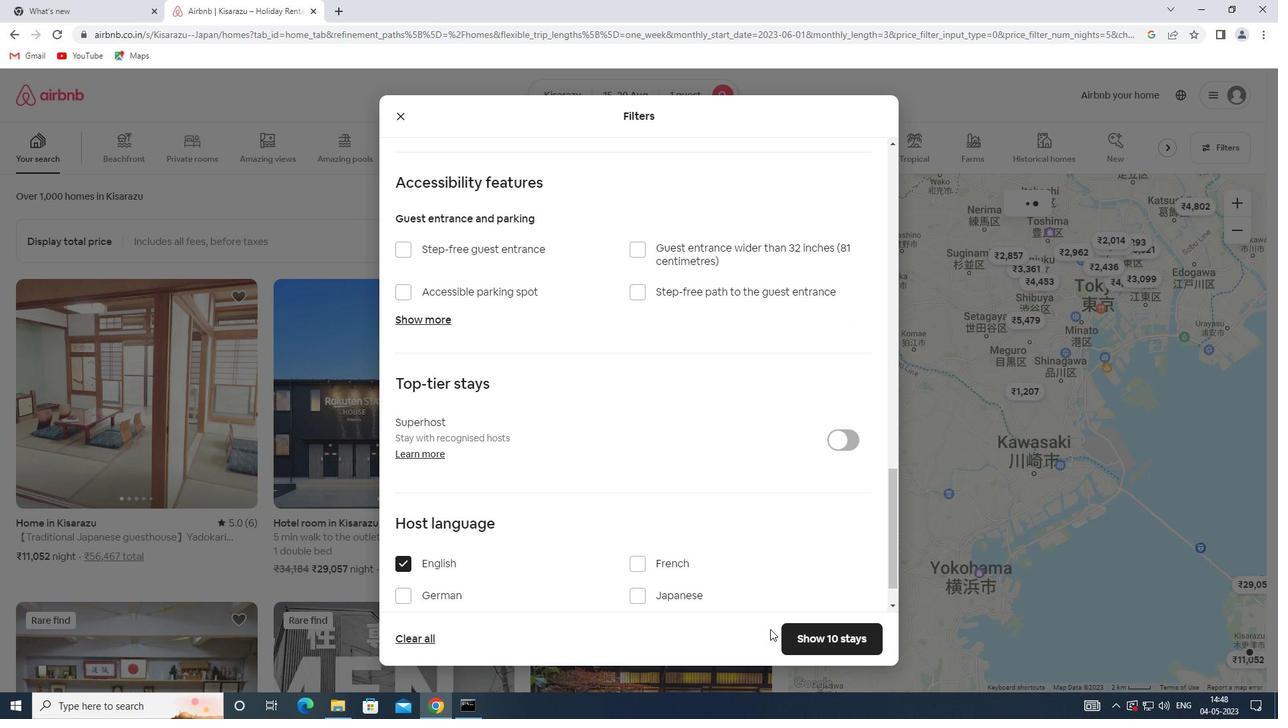
Action: Mouse pressed left at (822, 639)
Screenshot: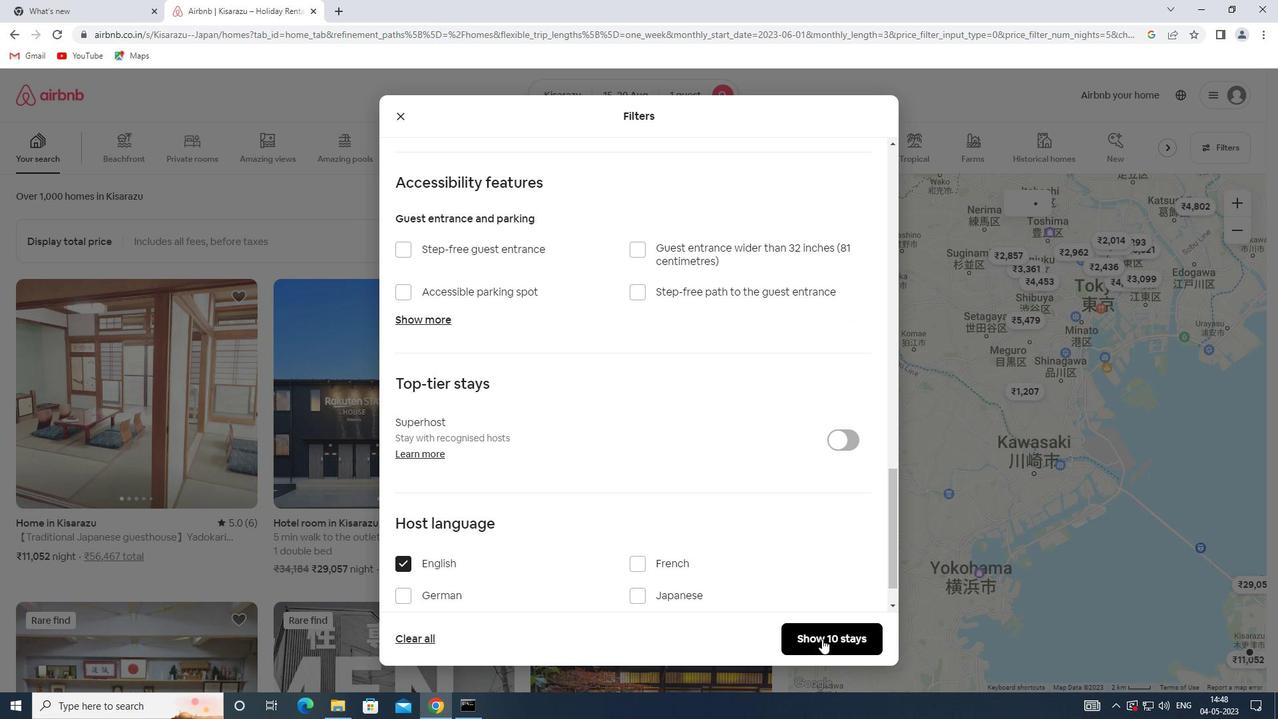 
Action: Mouse moved to (822, 639)
Screenshot: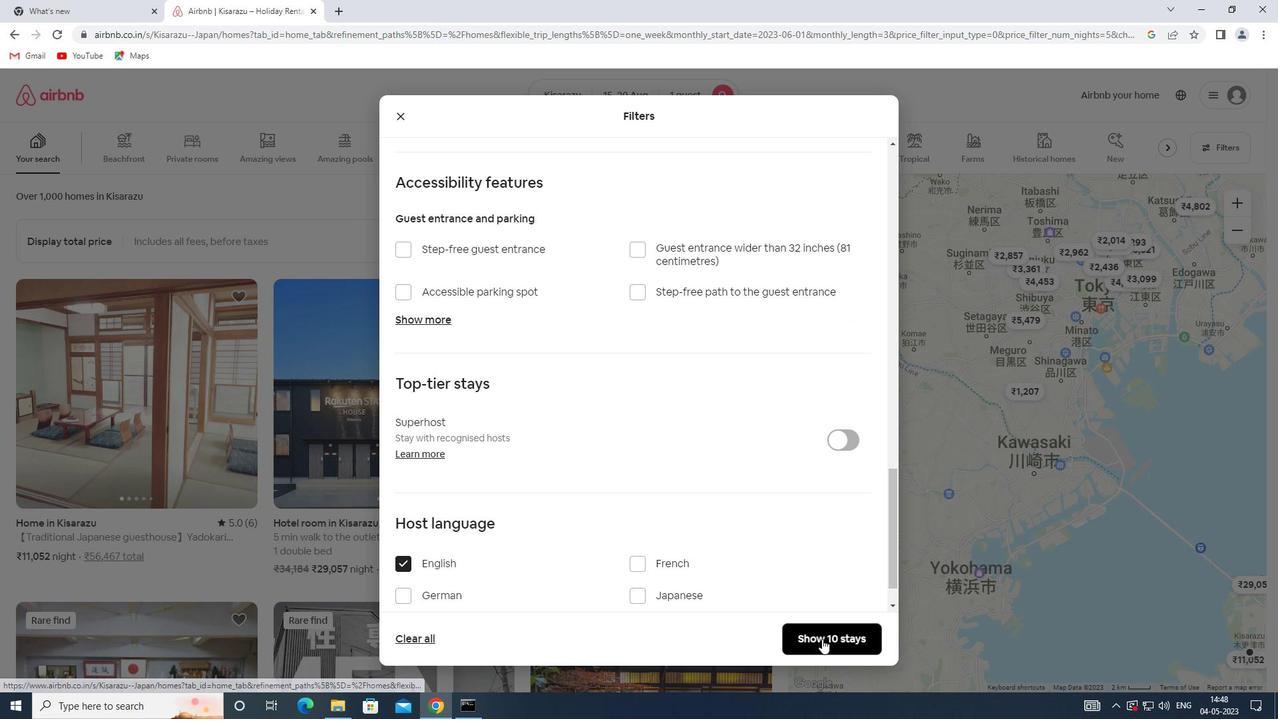 
